 Task: Find connections with filter location Coquitlam with filter topic #Leanstartupswith filter profile language English with filter current company Elastic with filter school Maharaja Agrasen College with filter industry Architecture and Planning with filter service category Customer Service with filter keywords title Operations Director
Action: Mouse moved to (181, 250)
Screenshot: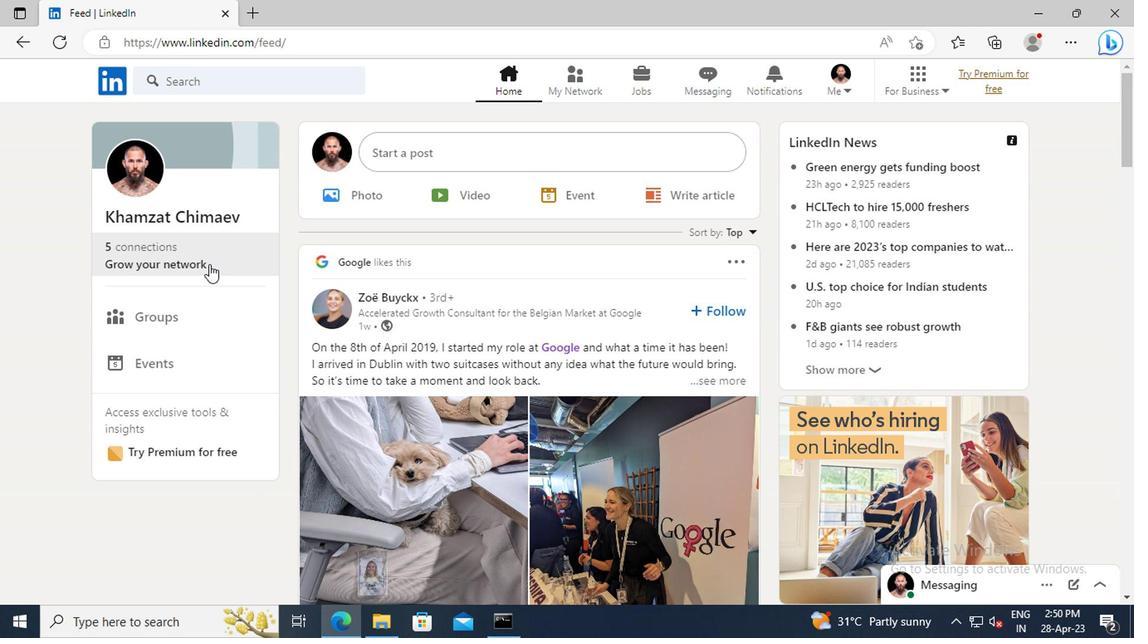 
Action: Mouse pressed left at (181, 250)
Screenshot: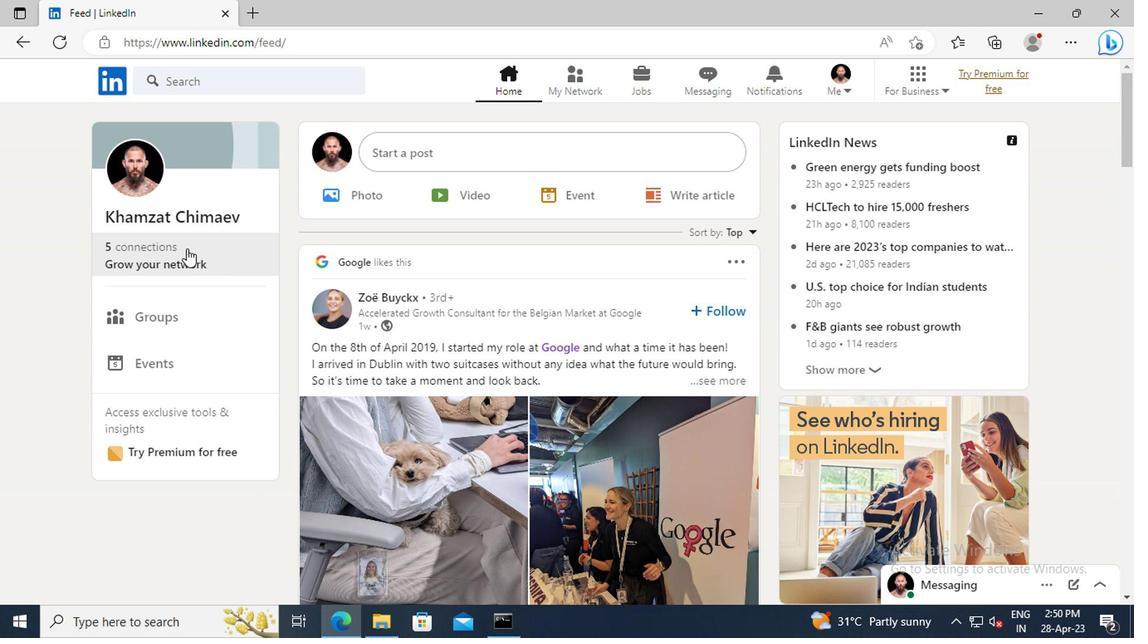 
Action: Mouse moved to (181, 183)
Screenshot: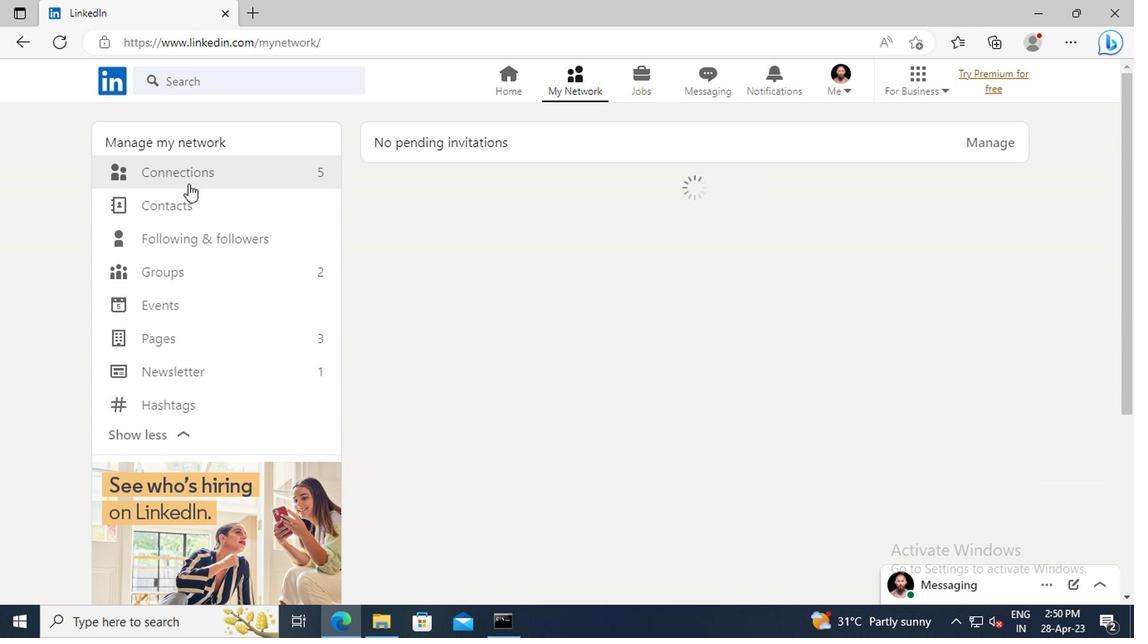 
Action: Mouse pressed left at (181, 183)
Screenshot: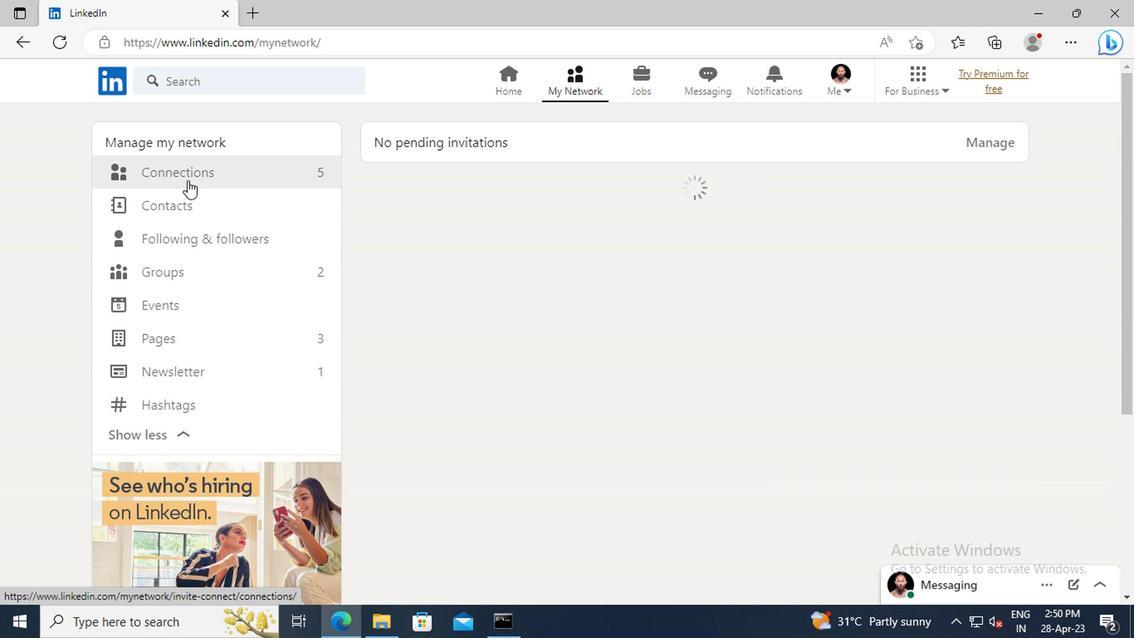 
Action: Mouse moved to (685, 175)
Screenshot: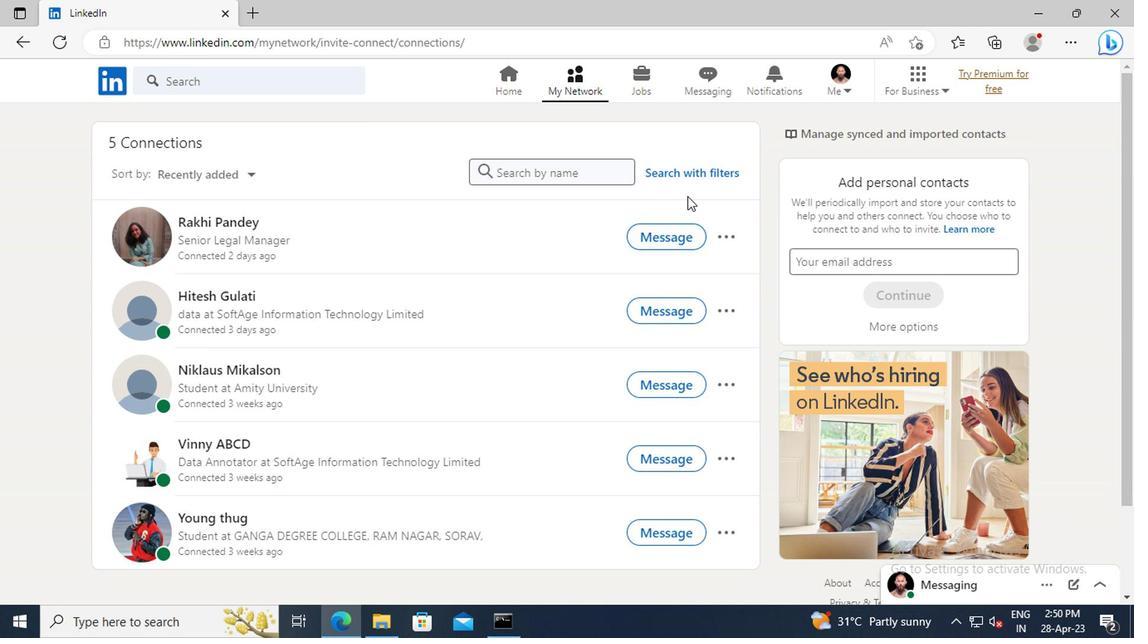 
Action: Mouse pressed left at (685, 175)
Screenshot: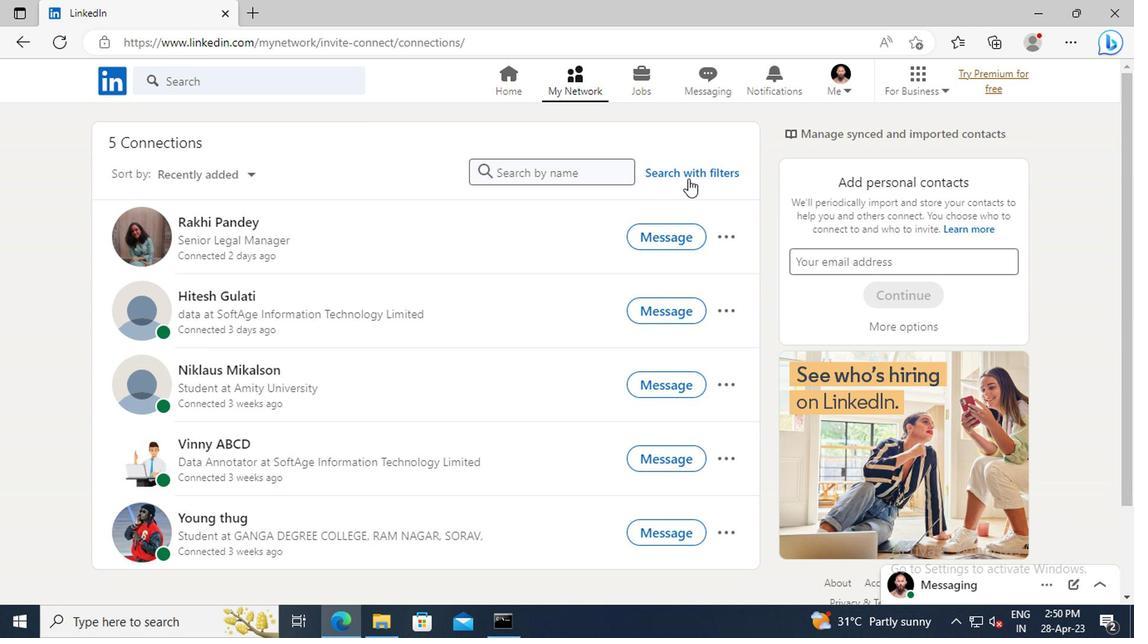 
Action: Mouse moved to (634, 134)
Screenshot: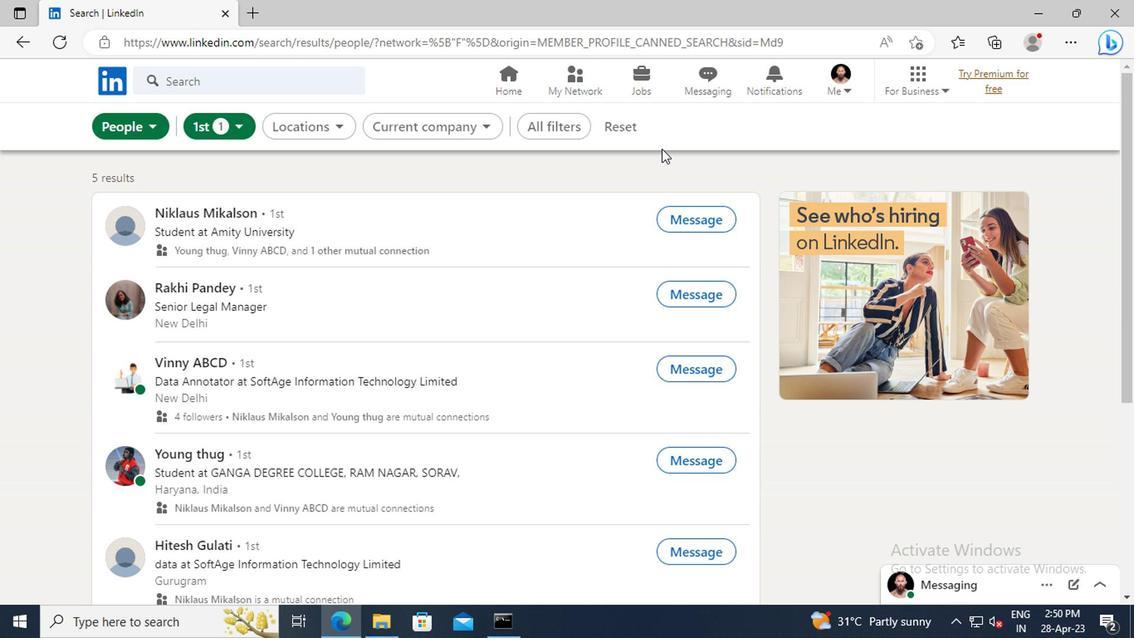 
Action: Mouse pressed left at (634, 134)
Screenshot: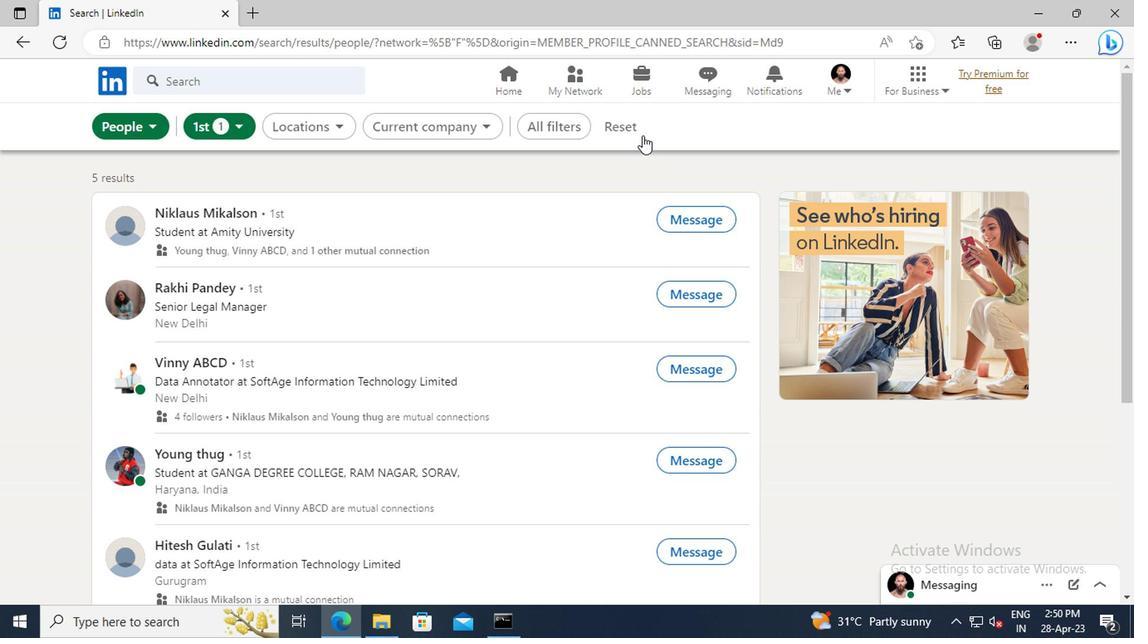 
Action: Mouse moved to (603, 129)
Screenshot: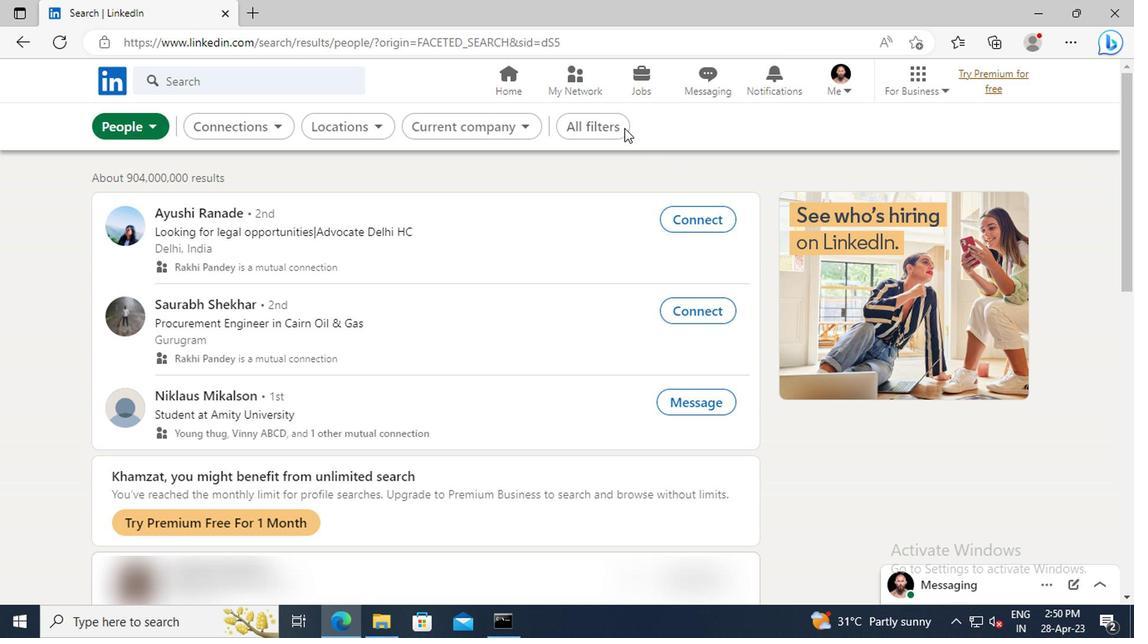 
Action: Mouse pressed left at (603, 129)
Screenshot: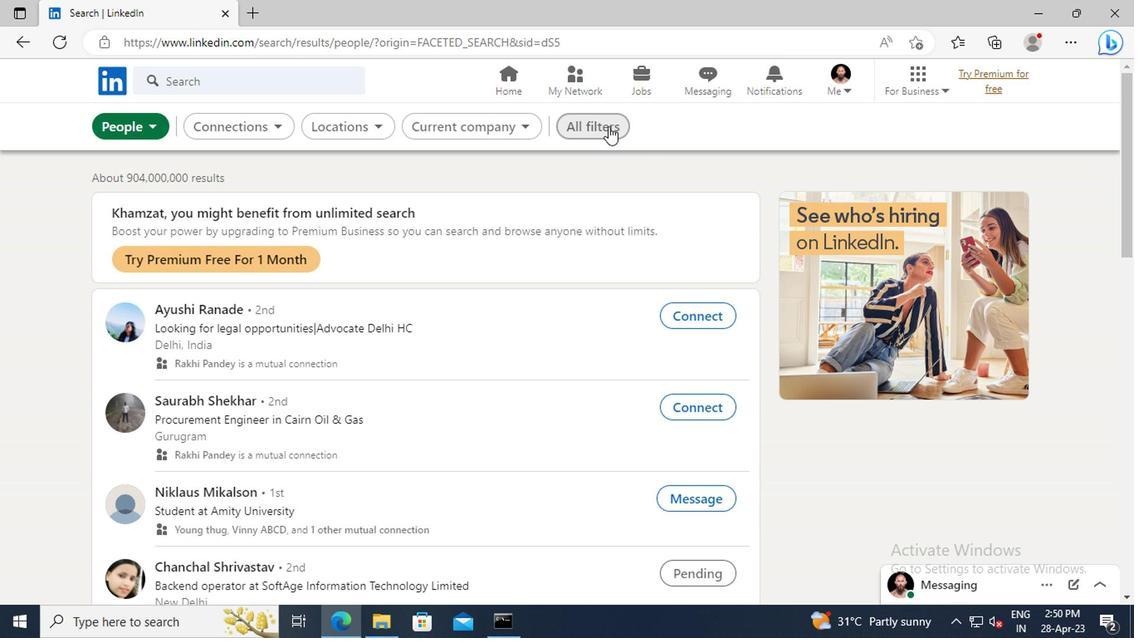 
Action: Mouse moved to (943, 267)
Screenshot: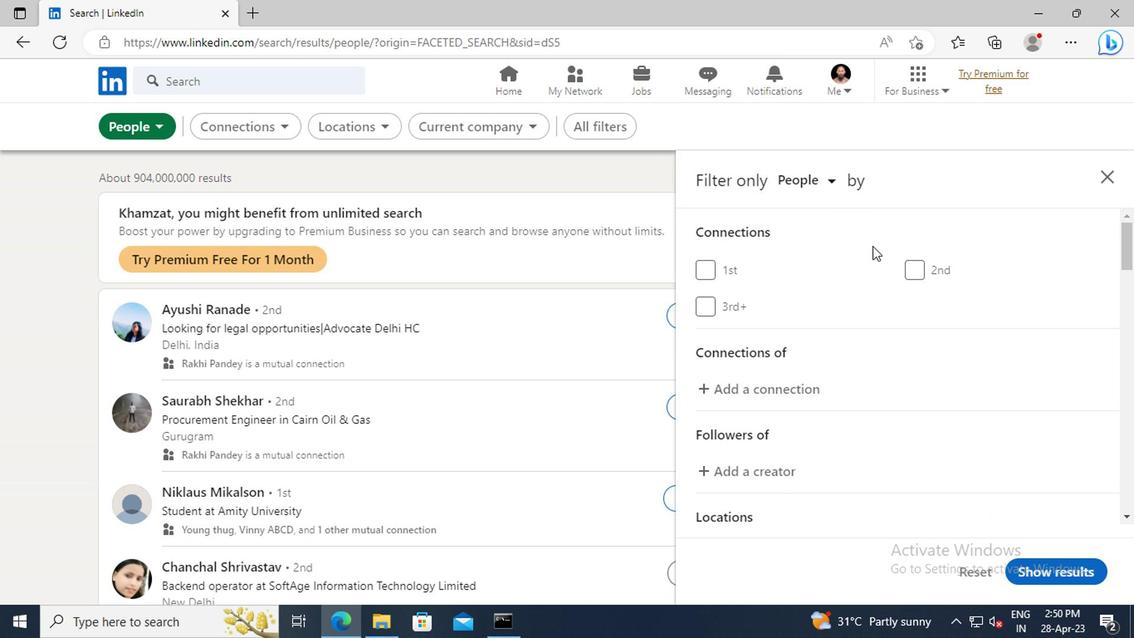 
Action: Mouse scrolled (943, 266) with delta (0, 0)
Screenshot: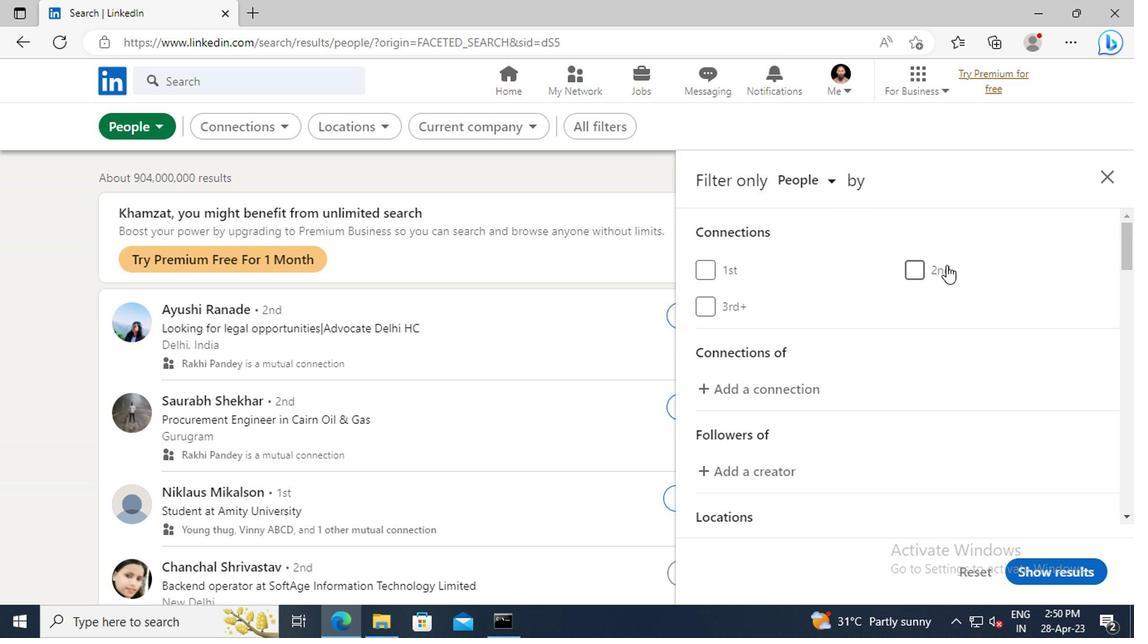 
Action: Mouse scrolled (943, 266) with delta (0, 0)
Screenshot: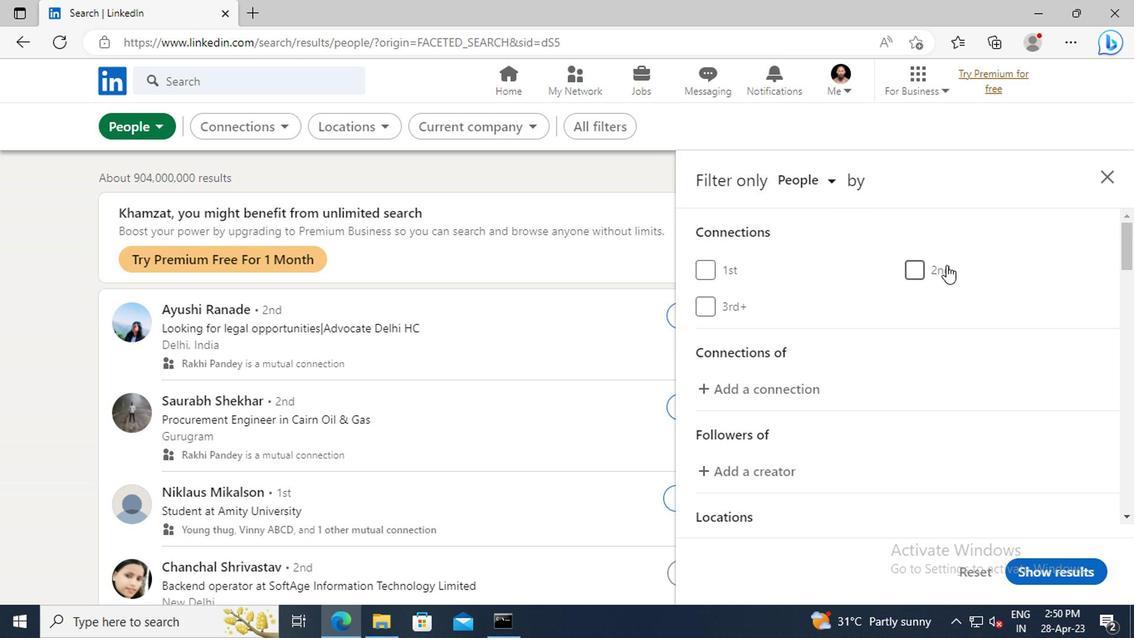 
Action: Mouse scrolled (943, 266) with delta (0, 0)
Screenshot: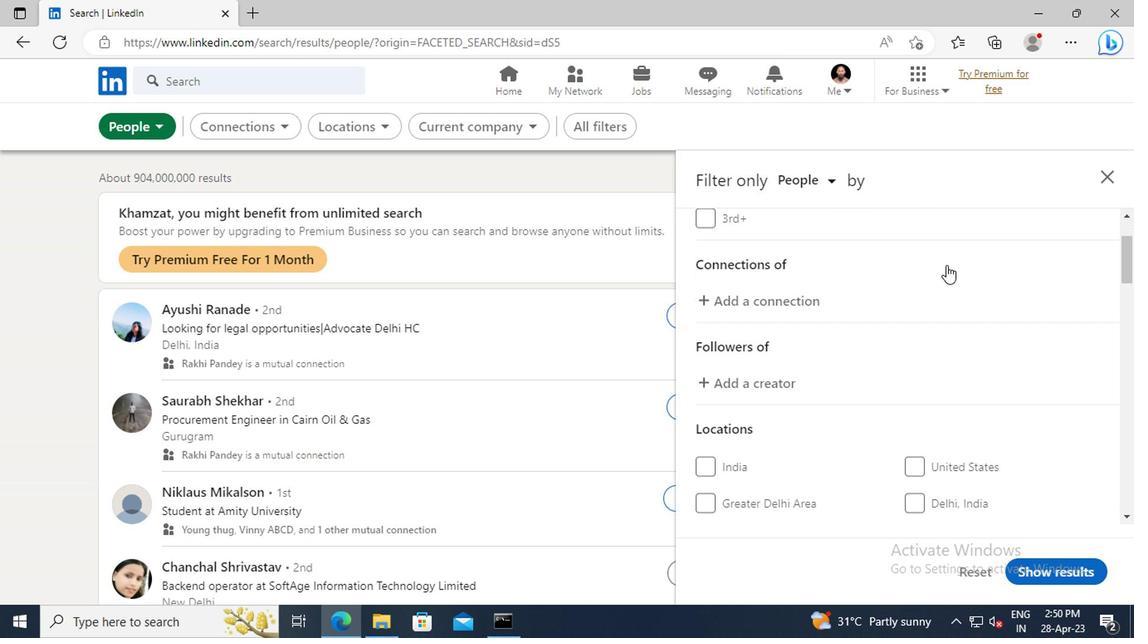 
Action: Mouse scrolled (943, 266) with delta (0, 0)
Screenshot: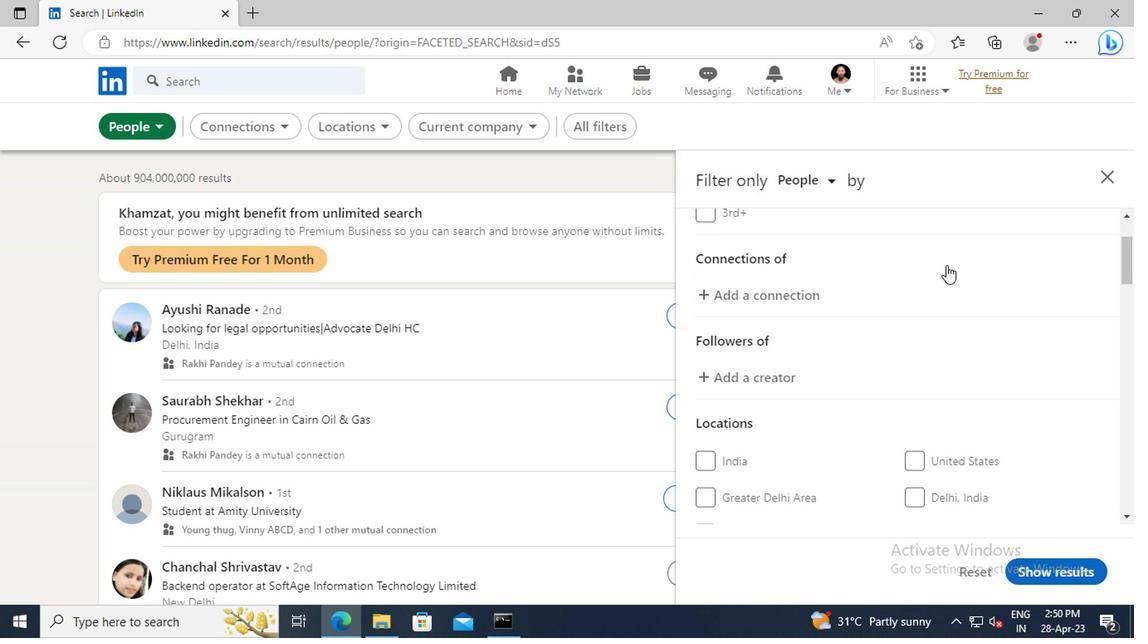 
Action: Mouse scrolled (943, 266) with delta (0, 0)
Screenshot: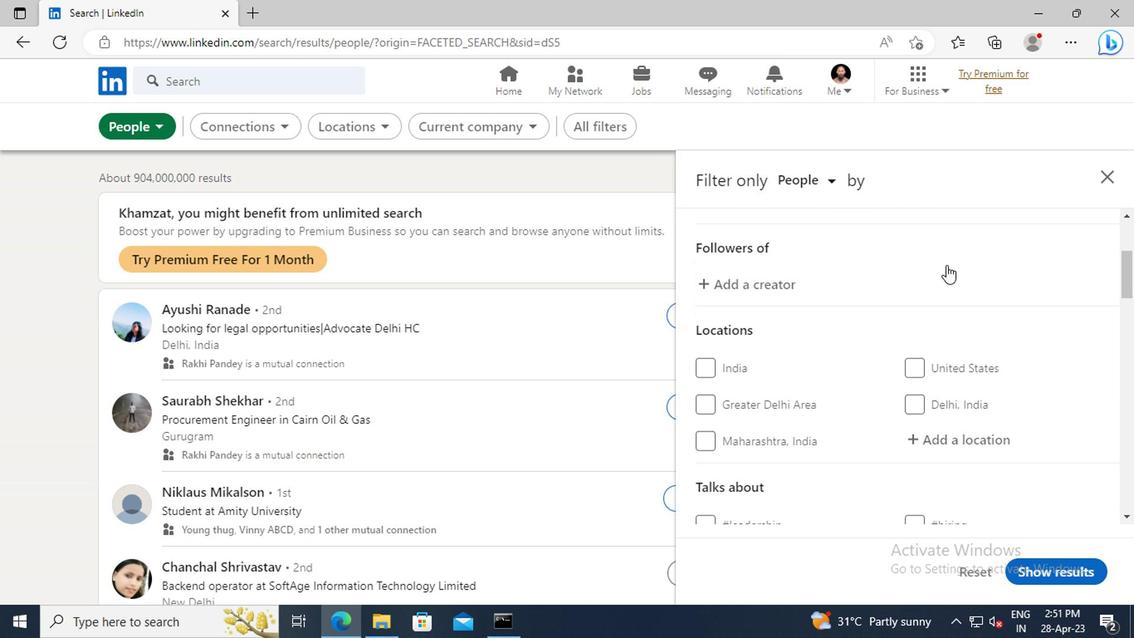 
Action: Mouse scrolled (943, 266) with delta (0, 0)
Screenshot: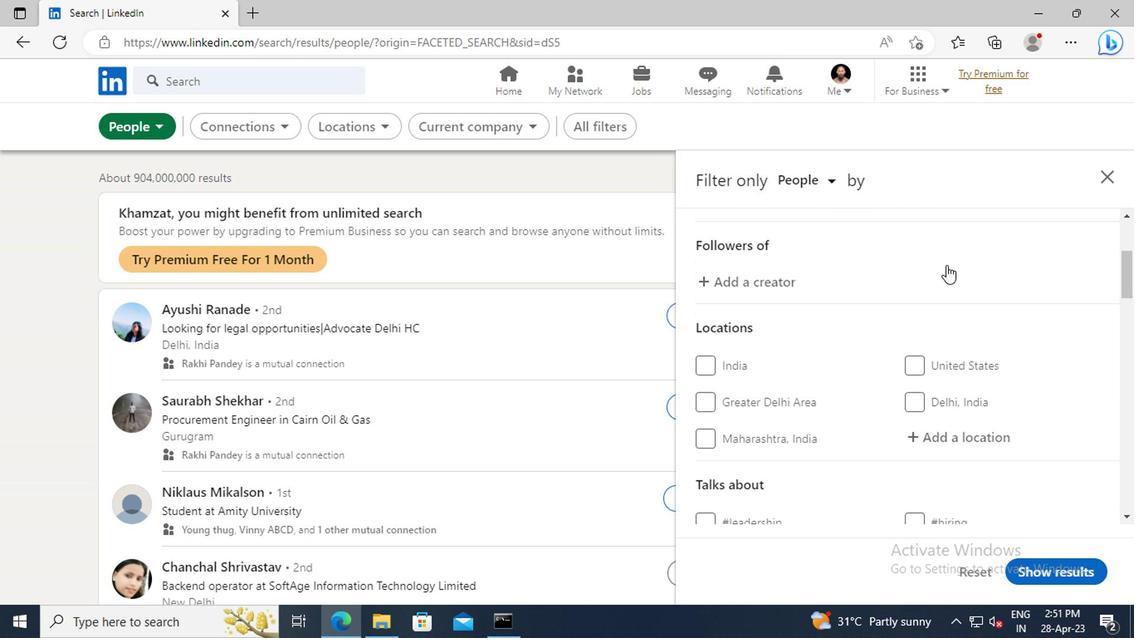 
Action: Mouse moved to (943, 340)
Screenshot: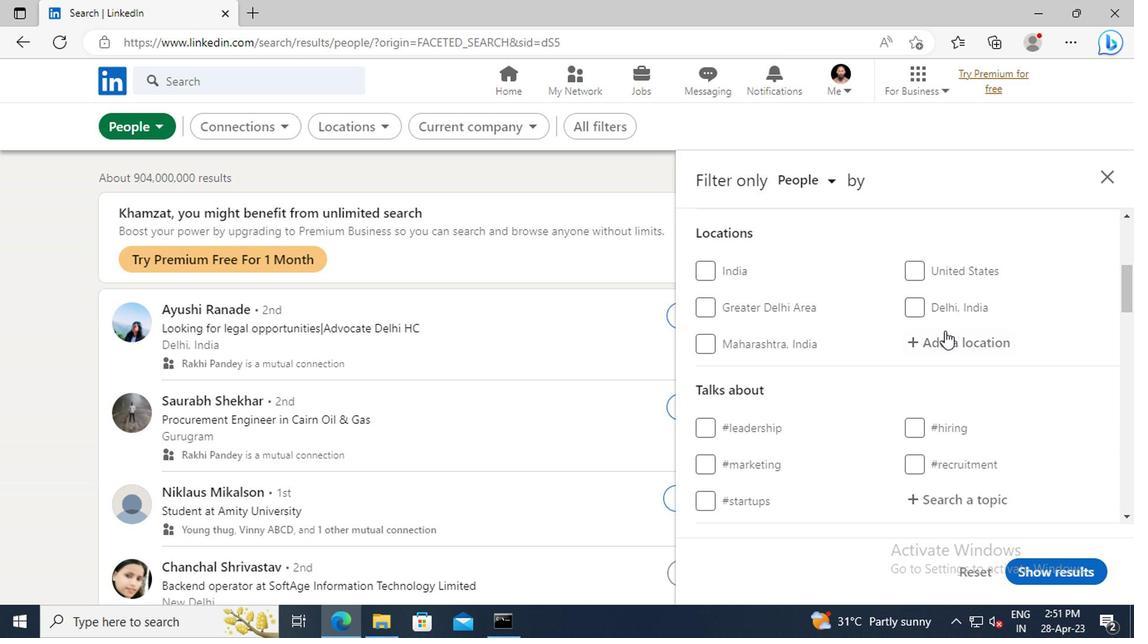 
Action: Mouse pressed left at (943, 340)
Screenshot: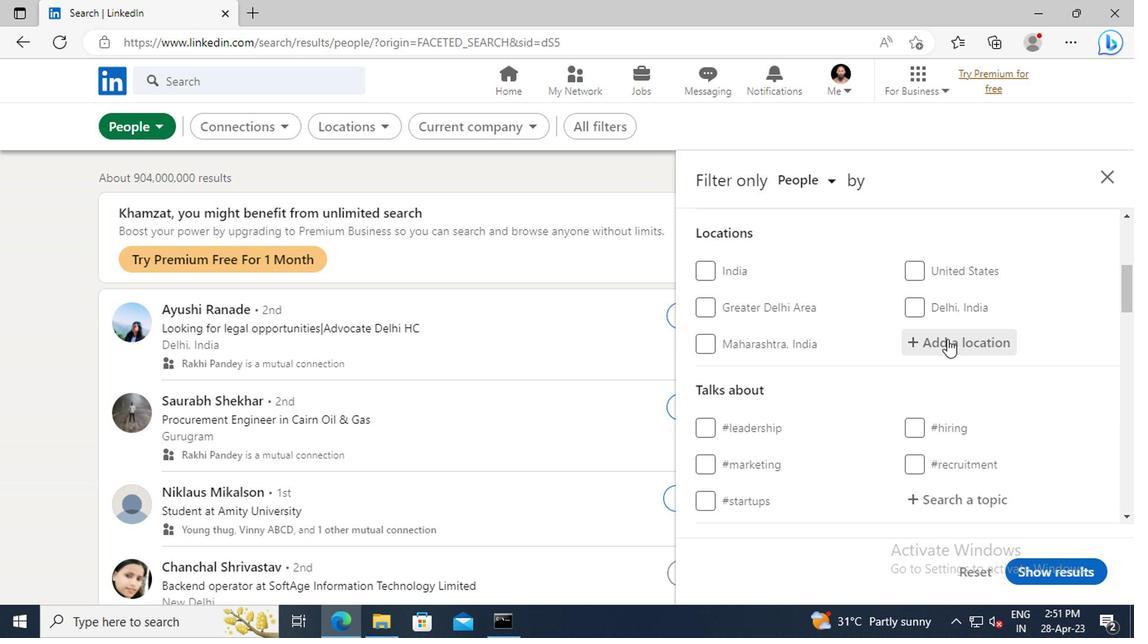 
Action: Key pressed <Key.shift>COQUITLAM
Screenshot: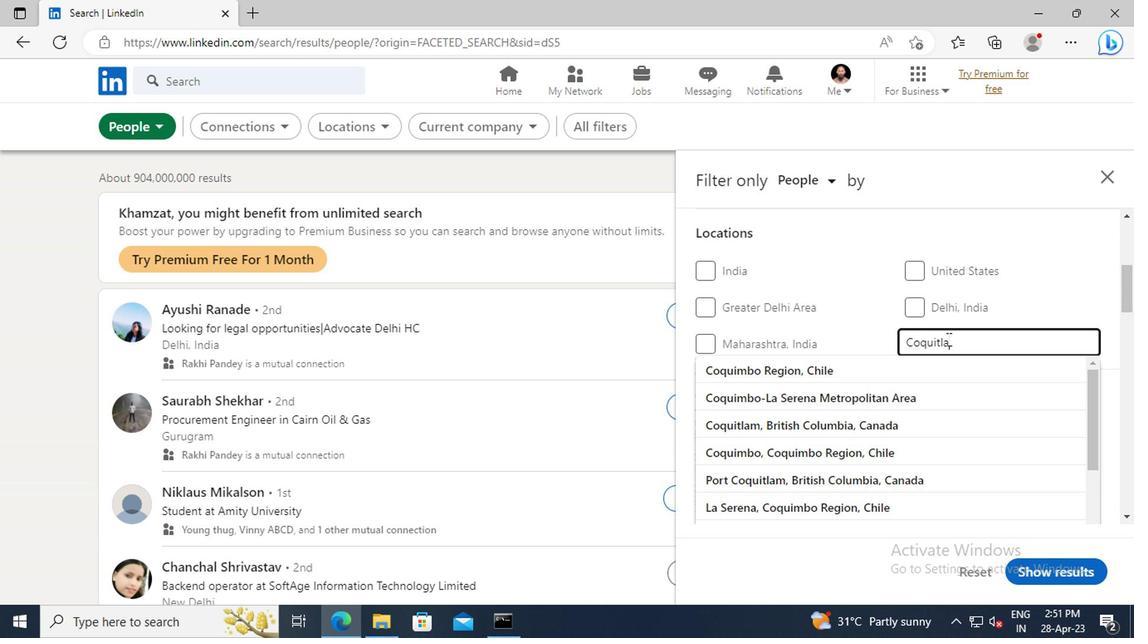
Action: Mouse moved to (941, 370)
Screenshot: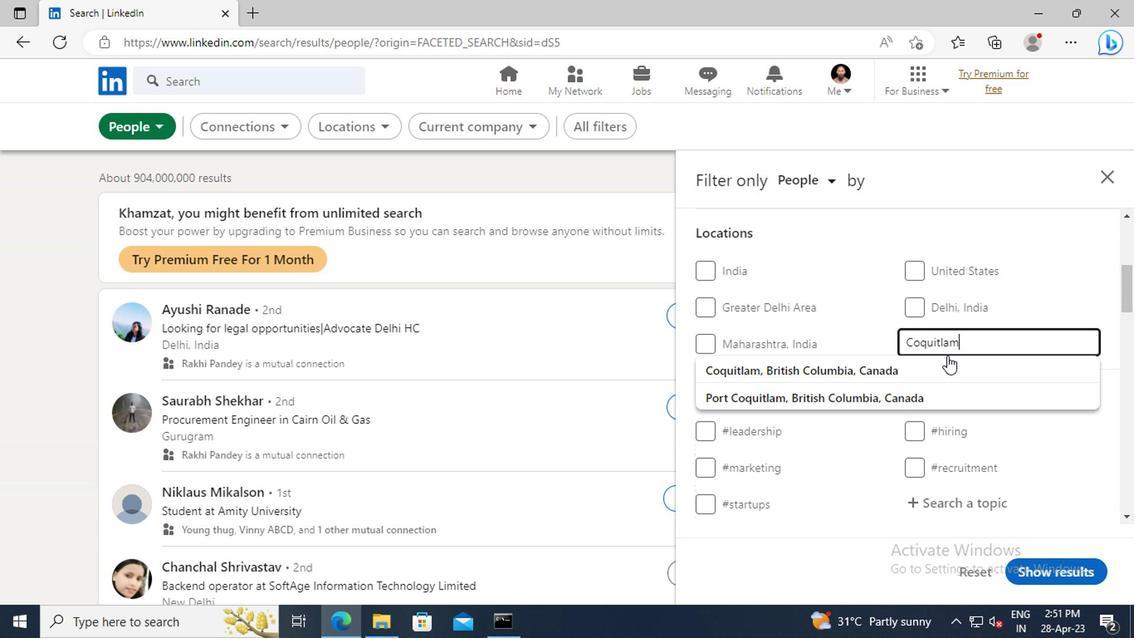 
Action: Mouse pressed left at (941, 370)
Screenshot: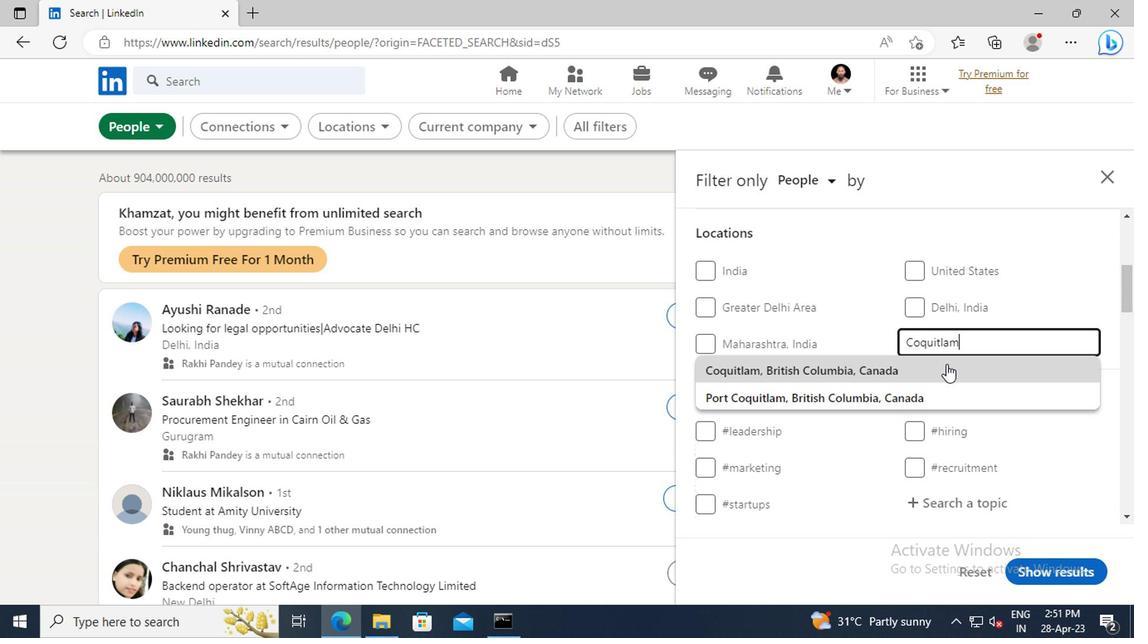 
Action: Mouse scrolled (941, 369) with delta (0, 0)
Screenshot: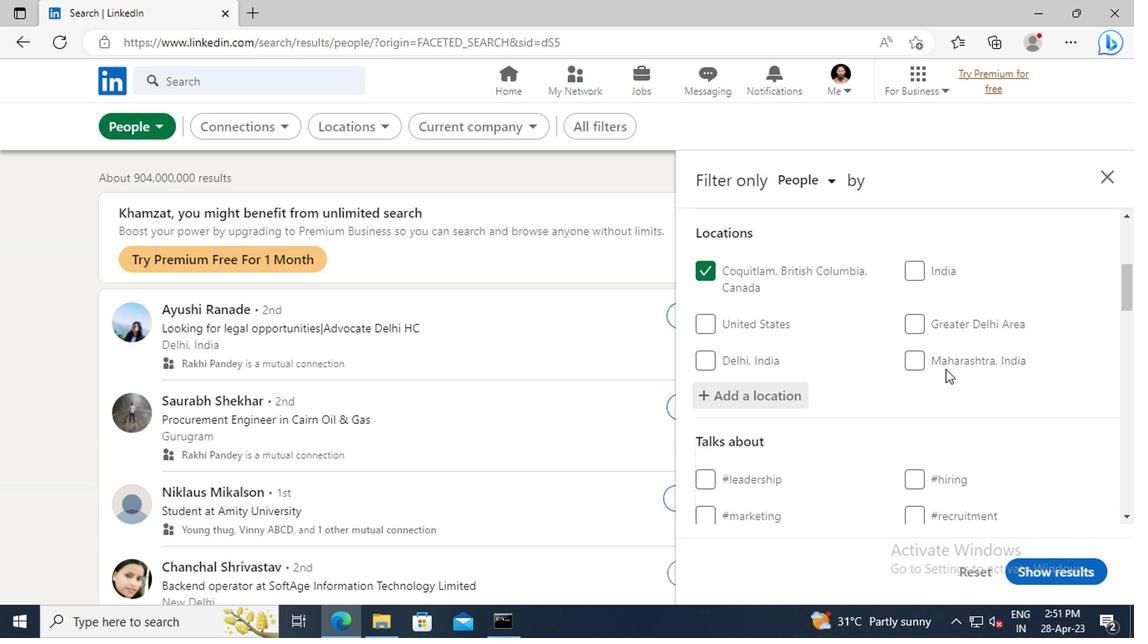 
Action: Mouse scrolled (941, 369) with delta (0, 0)
Screenshot: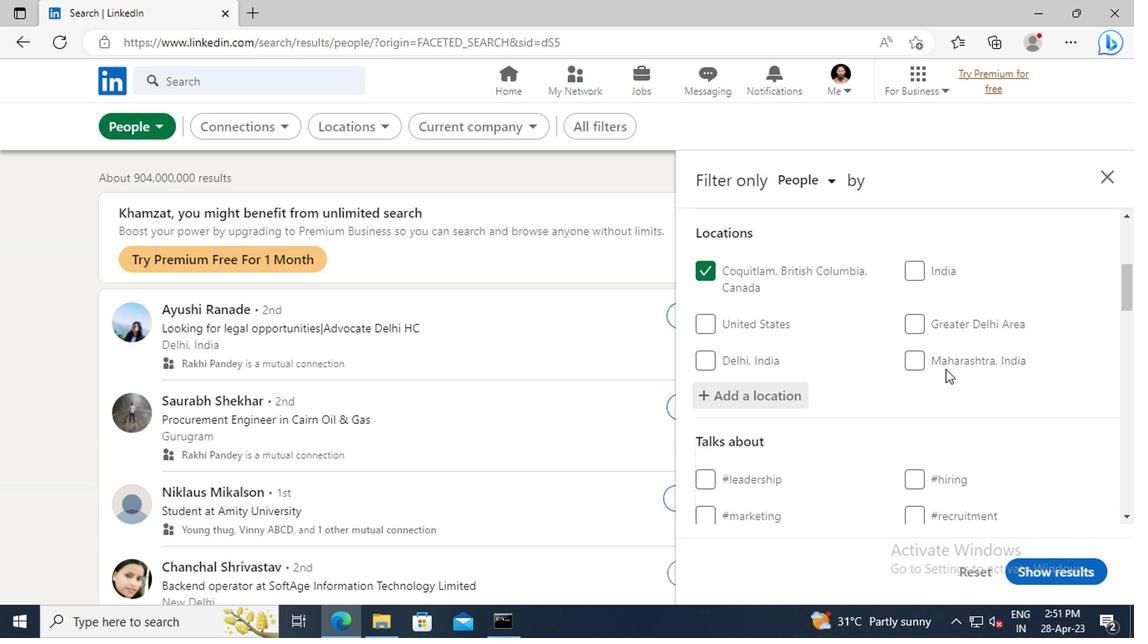 
Action: Mouse scrolled (941, 369) with delta (0, 0)
Screenshot: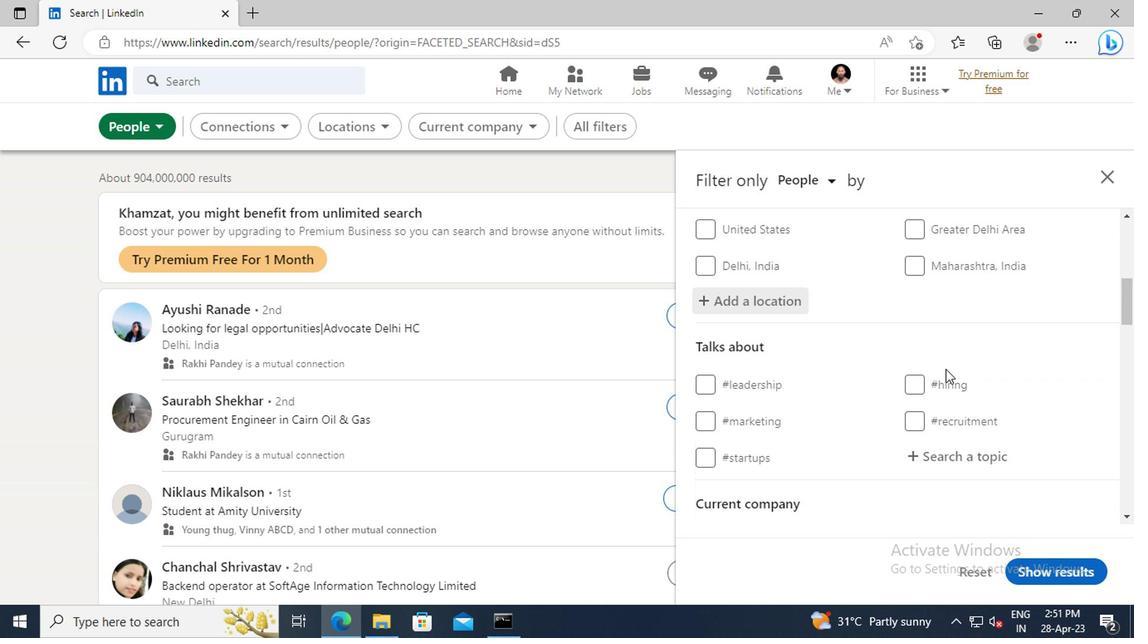 
Action: Mouse moved to (934, 409)
Screenshot: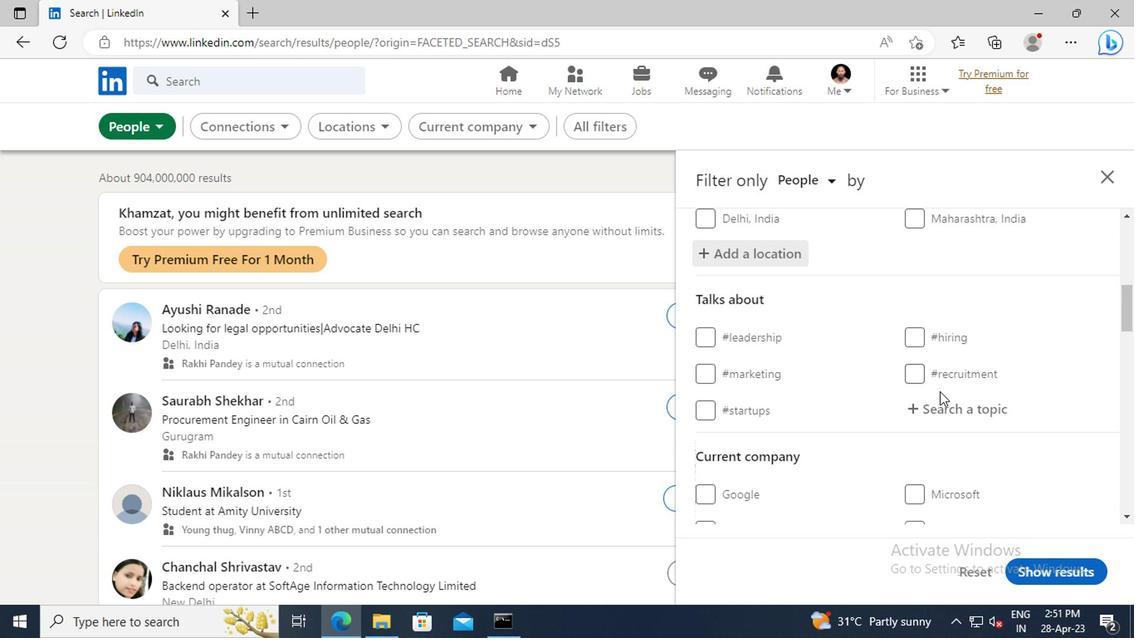 
Action: Mouse pressed left at (934, 409)
Screenshot: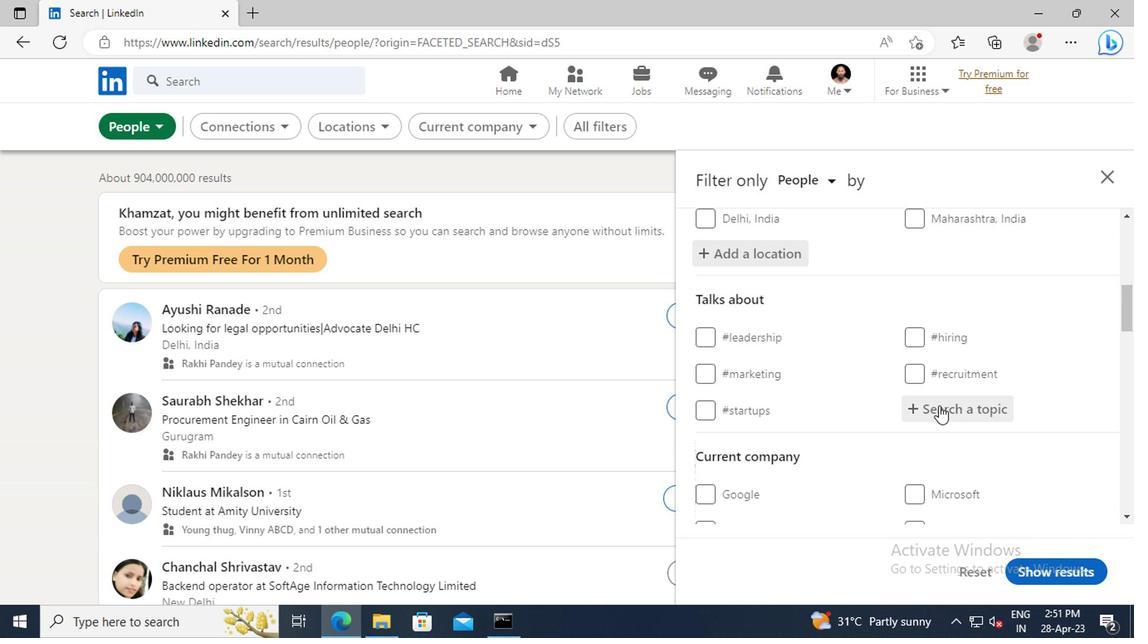 
Action: Key pressed <Key.shift>LEANSTARTUPS
Screenshot: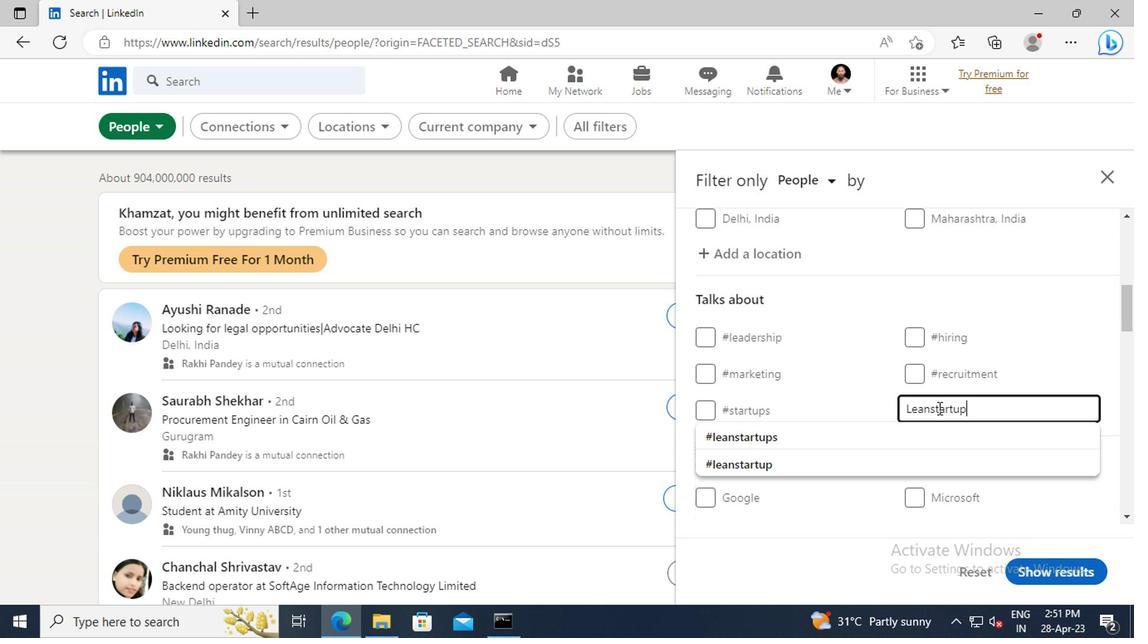 
Action: Mouse moved to (934, 432)
Screenshot: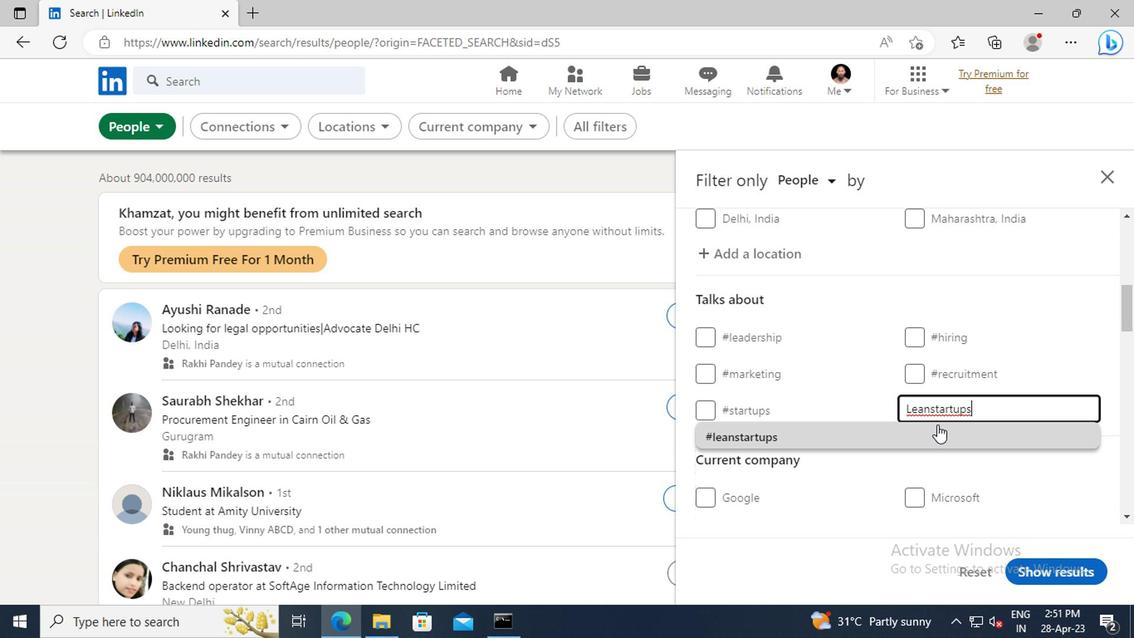 
Action: Key pressed <Key.enter>
Screenshot: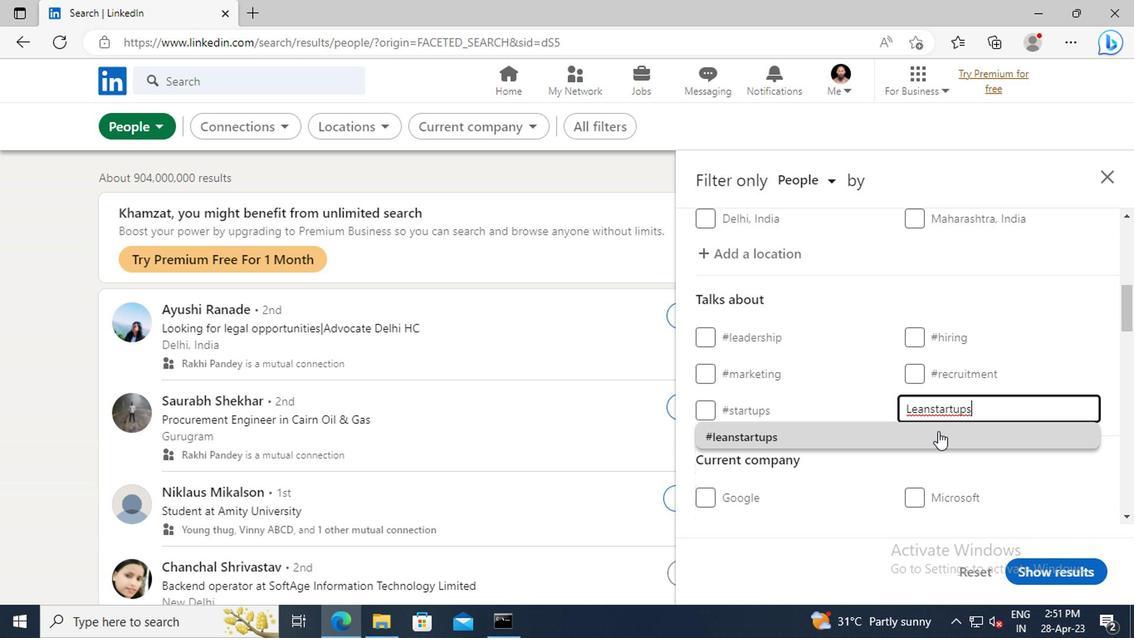 
Action: Mouse scrolled (934, 431) with delta (0, 0)
Screenshot: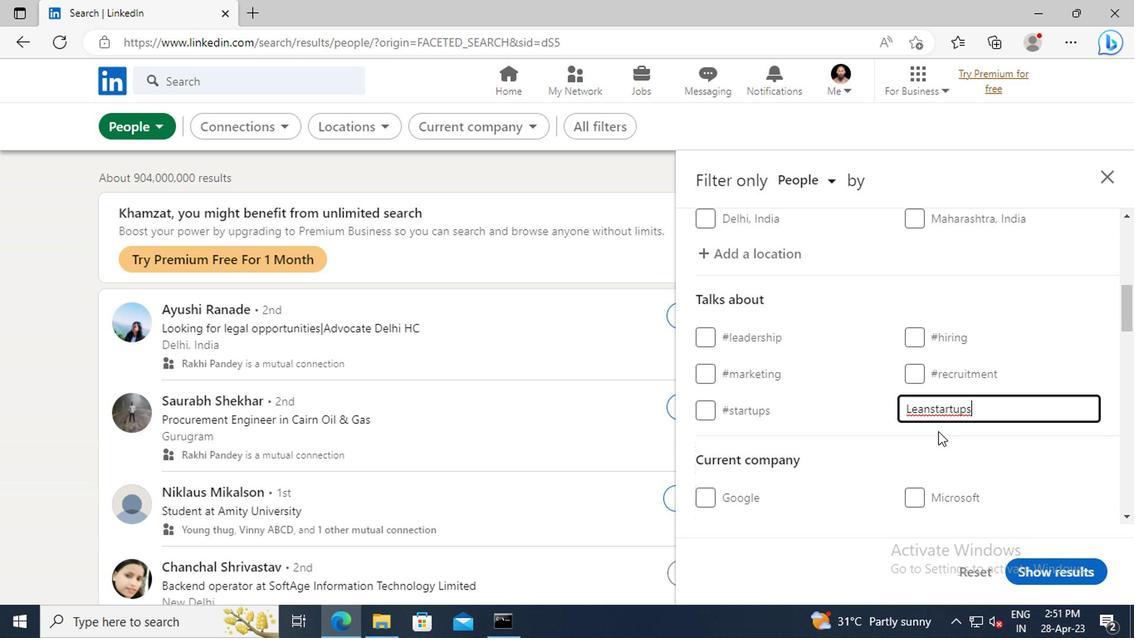 
Action: Mouse scrolled (934, 431) with delta (0, 0)
Screenshot: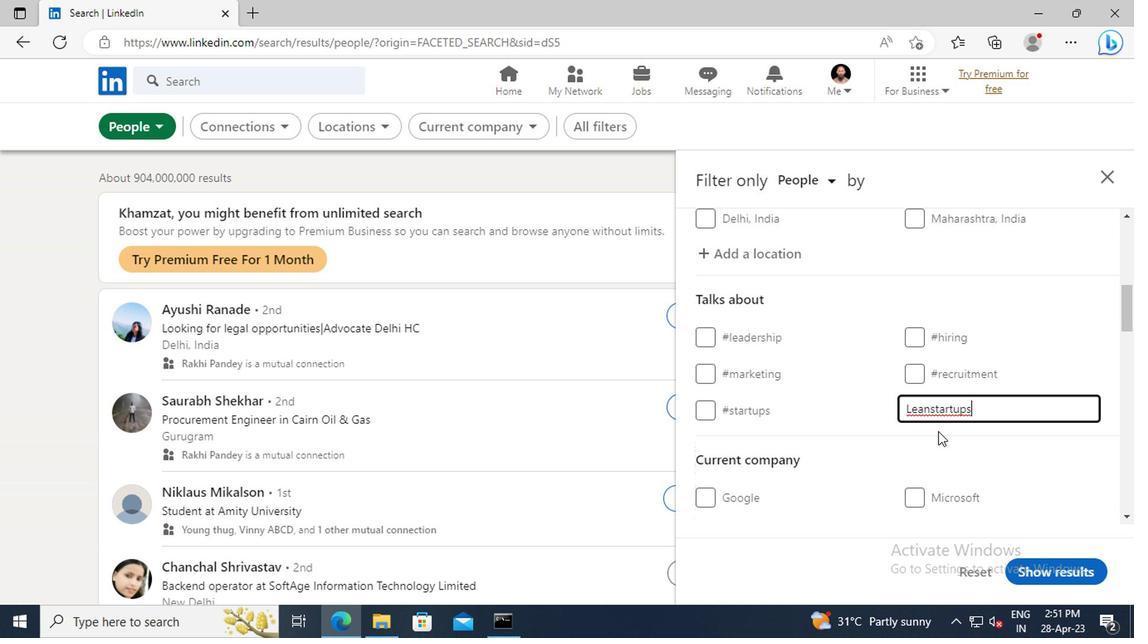 
Action: Mouse scrolled (934, 431) with delta (0, 0)
Screenshot: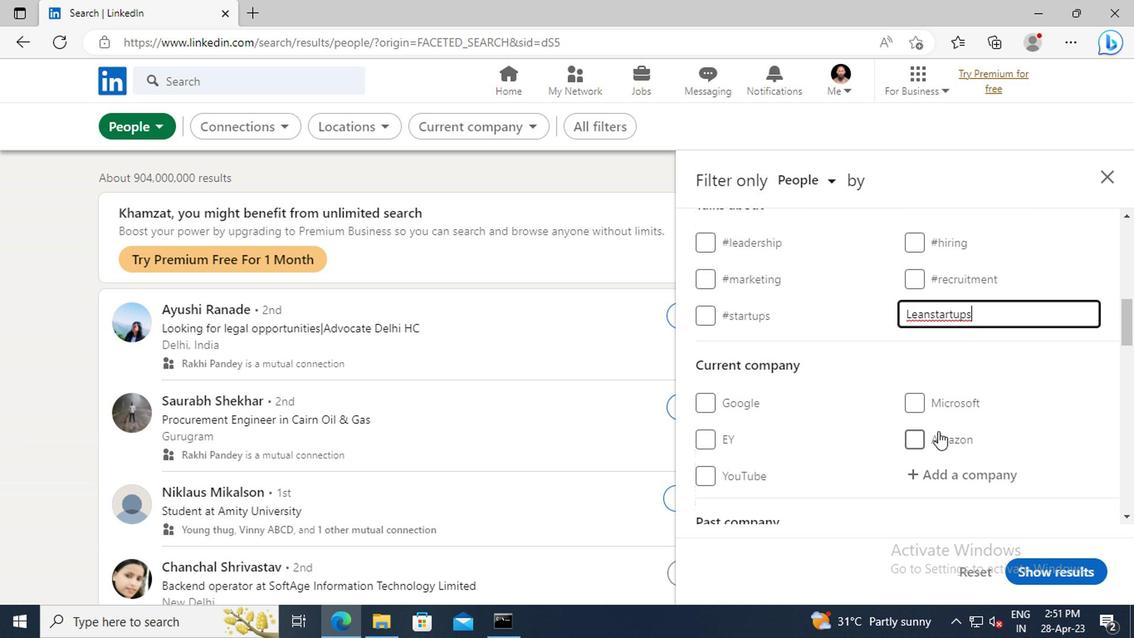 
Action: Mouse scrolled (934, 431) with delta (0, 0)
Screenshot: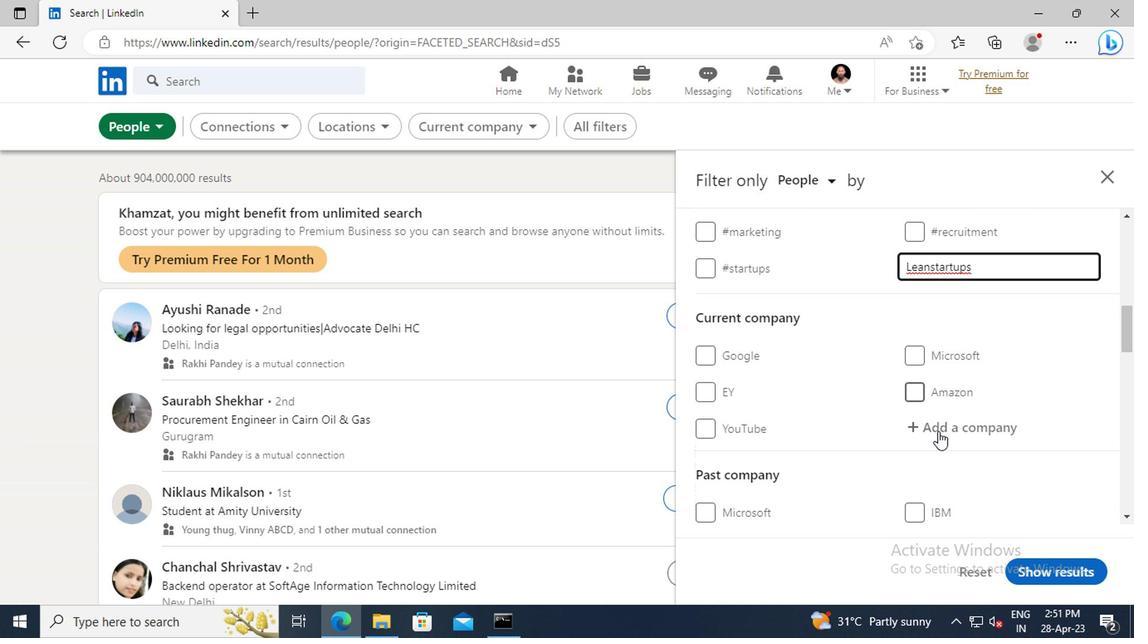 
Action: Mouse scrolled (934, 431) with delta (0, 0)
Screenshot: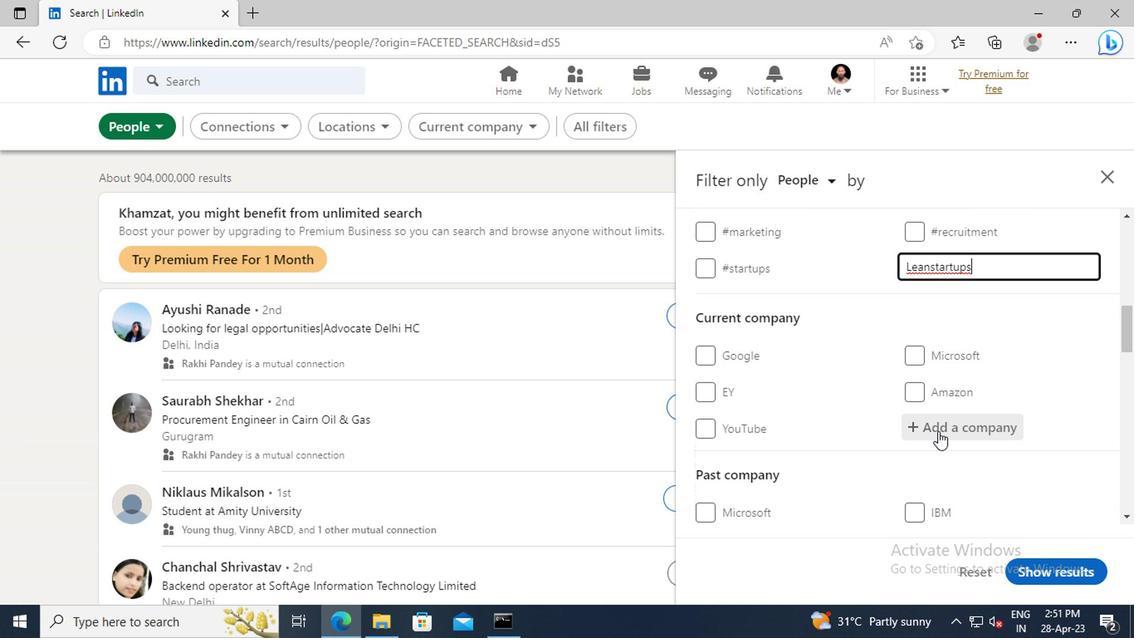 
Action: Mouse scrolled (934, 431) with delta (0, 0)
Screenshot: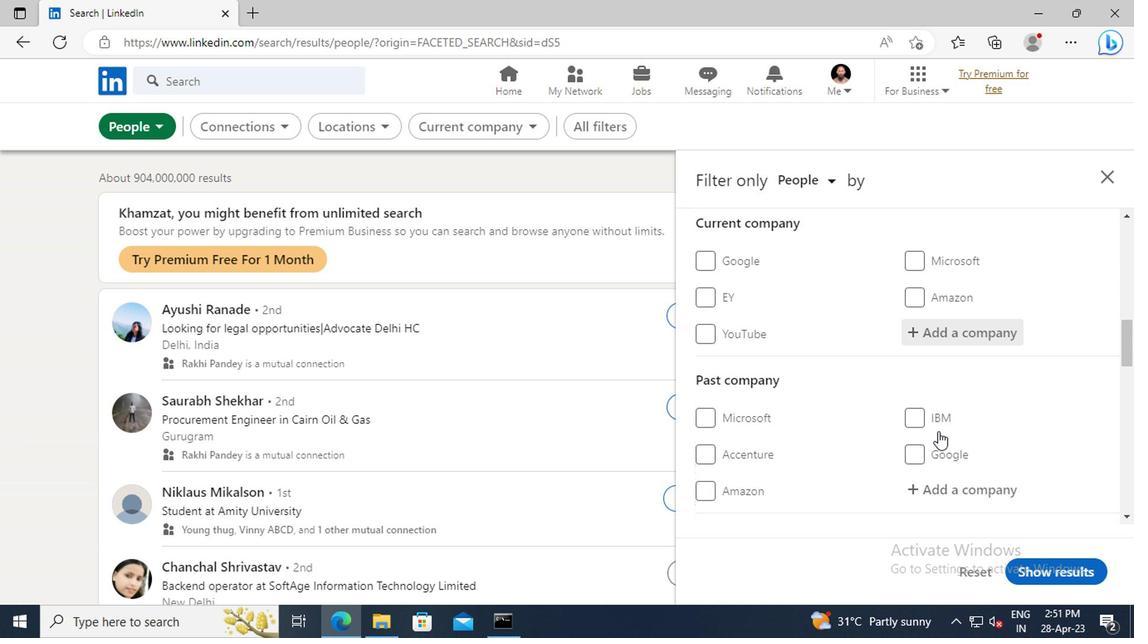 
Action: Mouse scrolled (934, 431) with delta (0, 0)
Screenshot: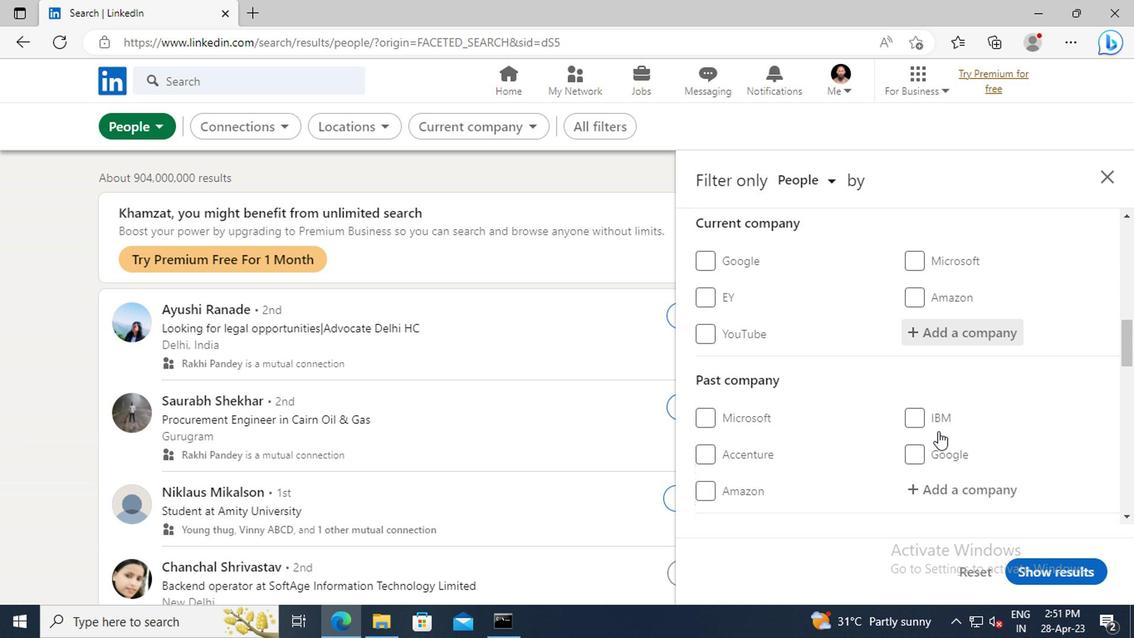 
Action: Mouse scrolled (934, 431) with delta (0, 0)
Screenshot: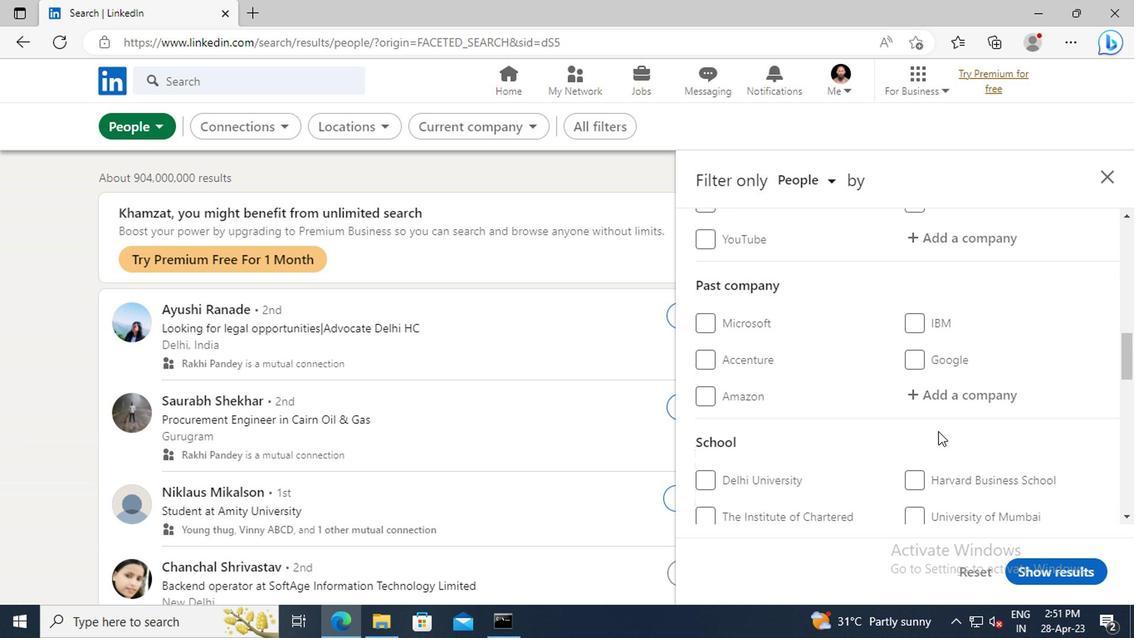 
Action: Mouse scrolled (934, 431) with delta (0, 0)
Screenshot: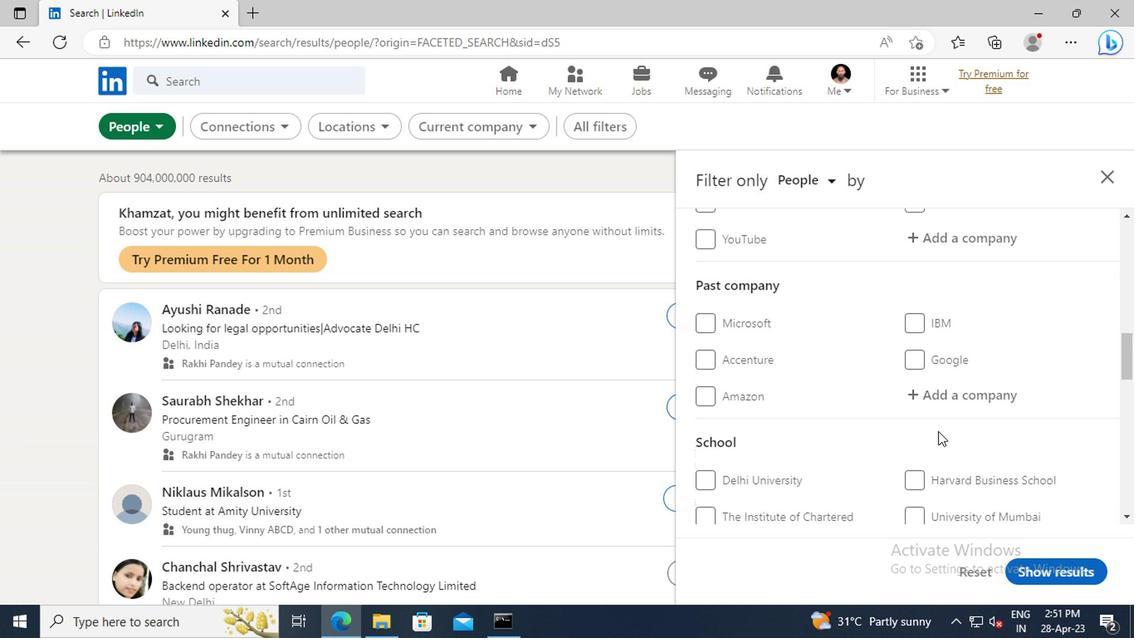 
Action: Mouse scrolled (934, 431) with delta (0, 0)
Screenshot: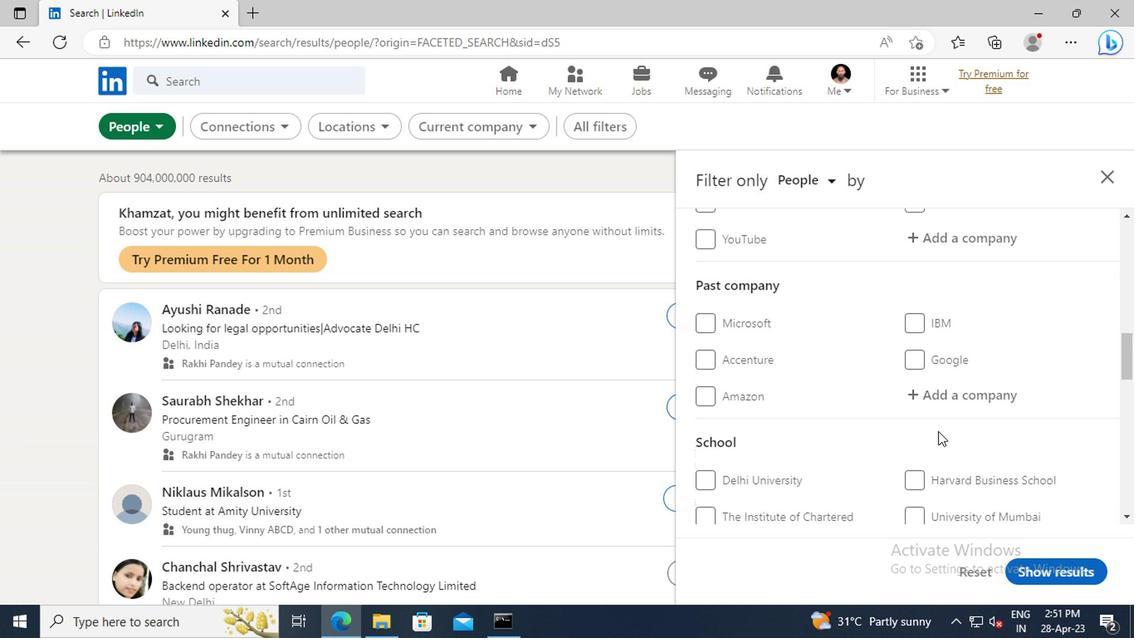 
Action: Mouse scrolled (934, 431) with delta (0, 0)
Screenshot: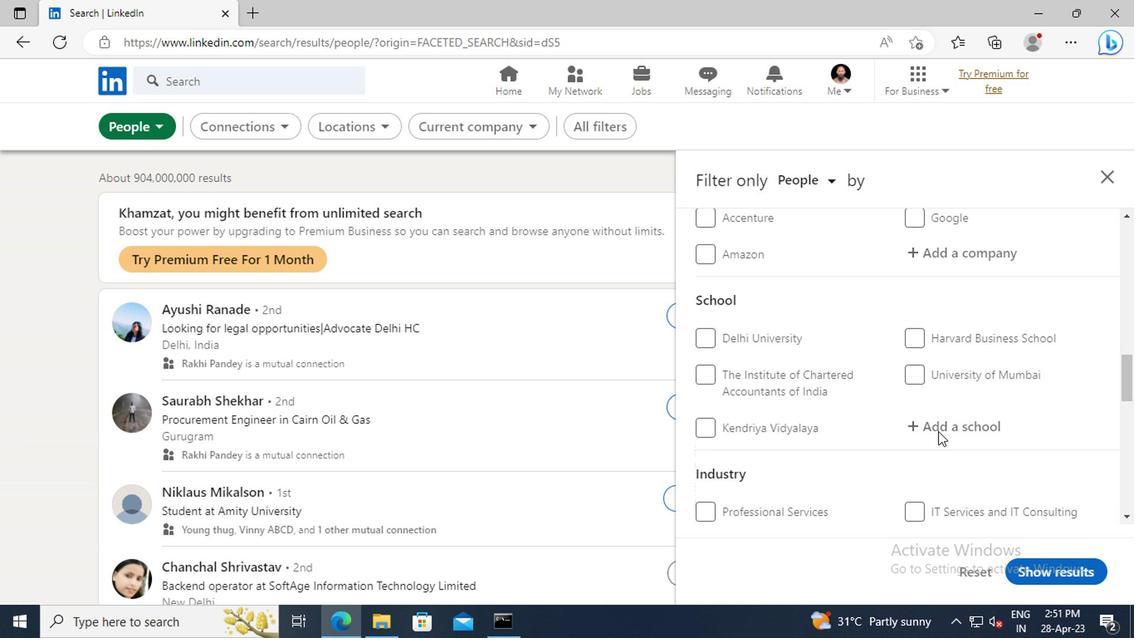 
Action: Mouse scrolled (934, 431) with delta (0, 0)
Screenshot: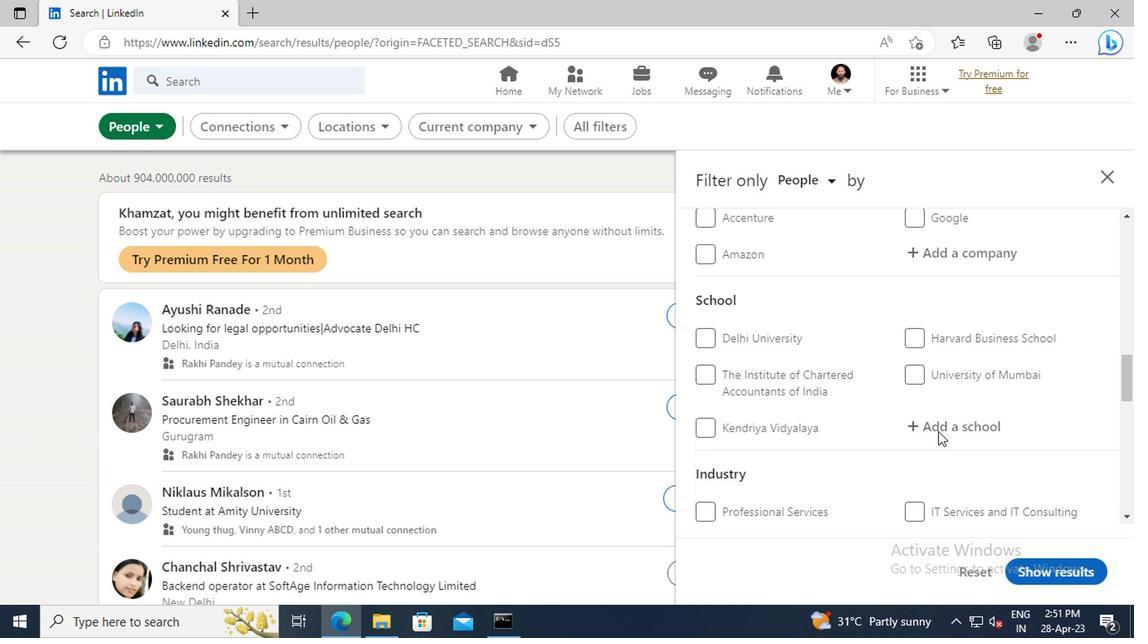 
Action: Mouse scrolled (934, 431) with delta (0, 0)
Screenshot: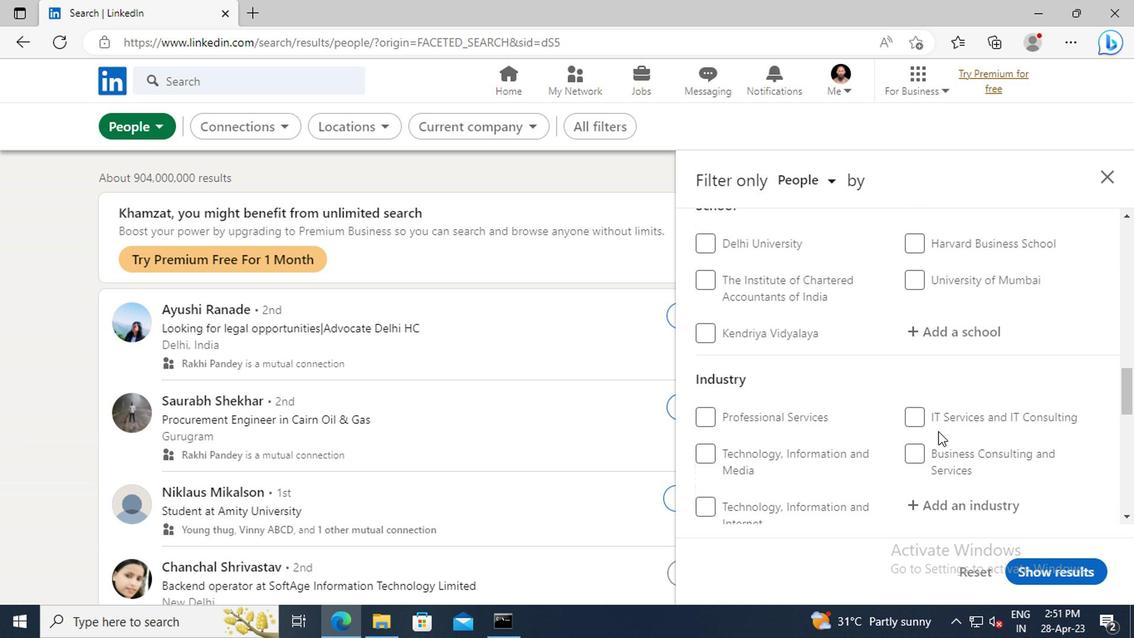 
Action: Mouse scrolled (934, 431) with delta (0, 0)
Screenshot: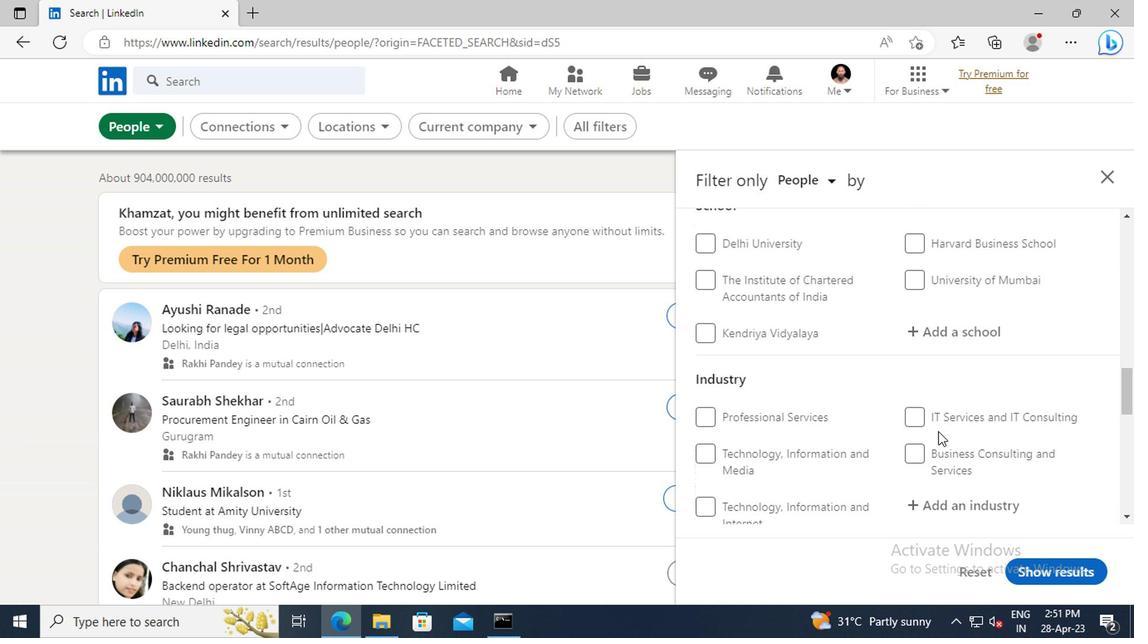 
Action: Mouse scrolled (934, 431) with delta (0, 0)
Screenshot: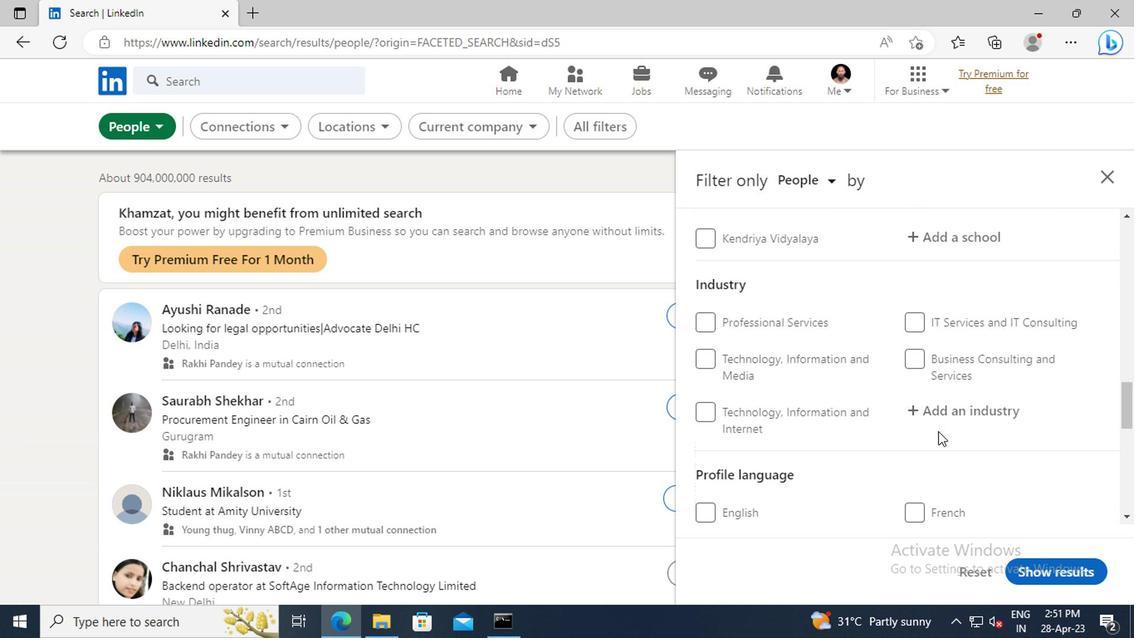 
Action: Mouse scrolled (934, 431) with delta (0, 0)
Screenshot: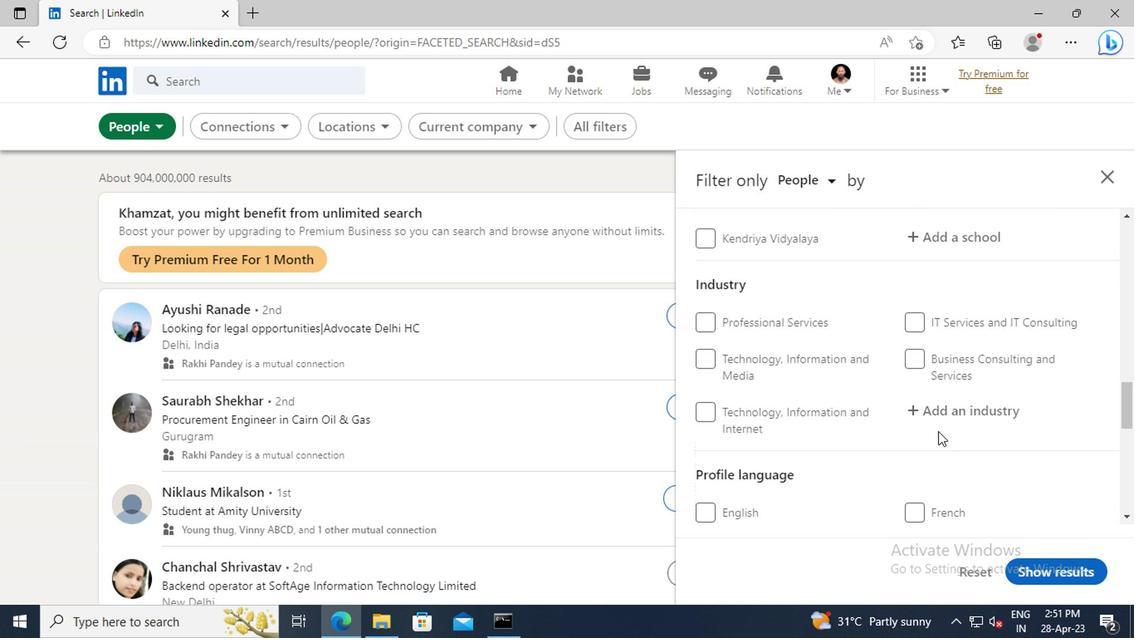 
Action: Mouse moved to (707, 419)
Screenshot: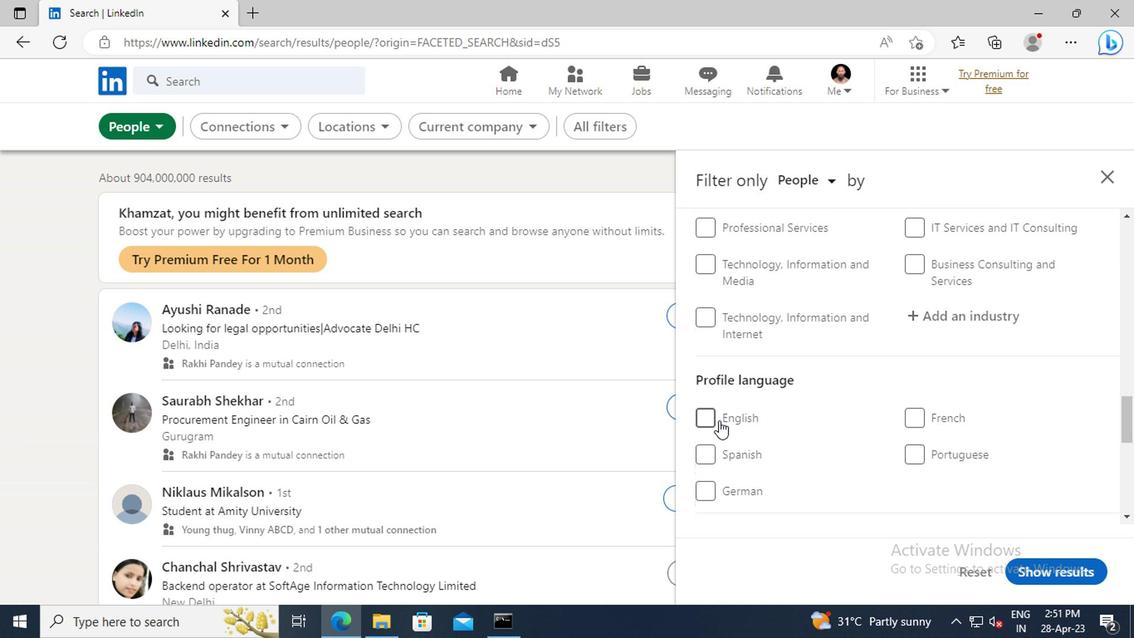 
Action: Mouse pressed left at (707, 419)
Screenshot: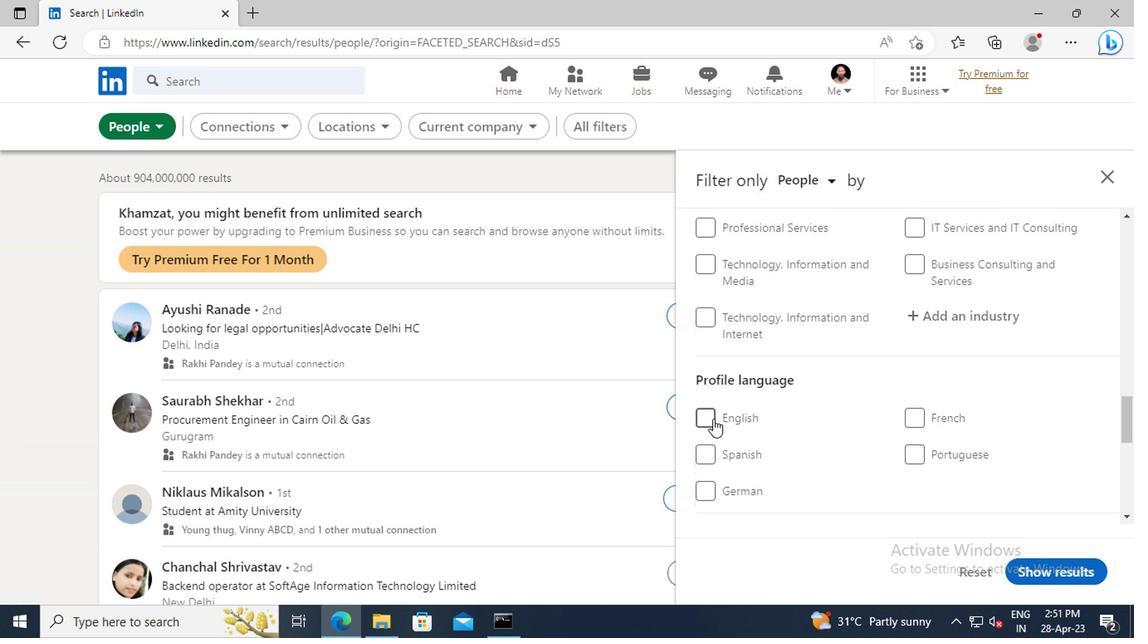 
Action: Mouse moved to (890, 407)
Screenshot: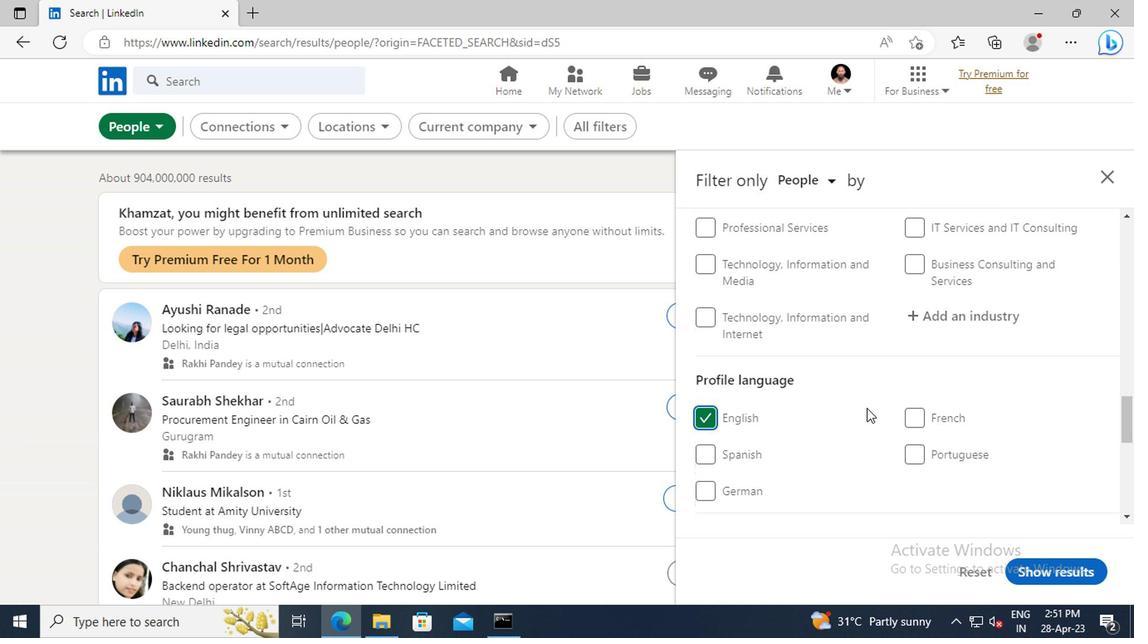 
Action: Mouse scrolled (890, 408) with delta (0, 0)
Screenshot: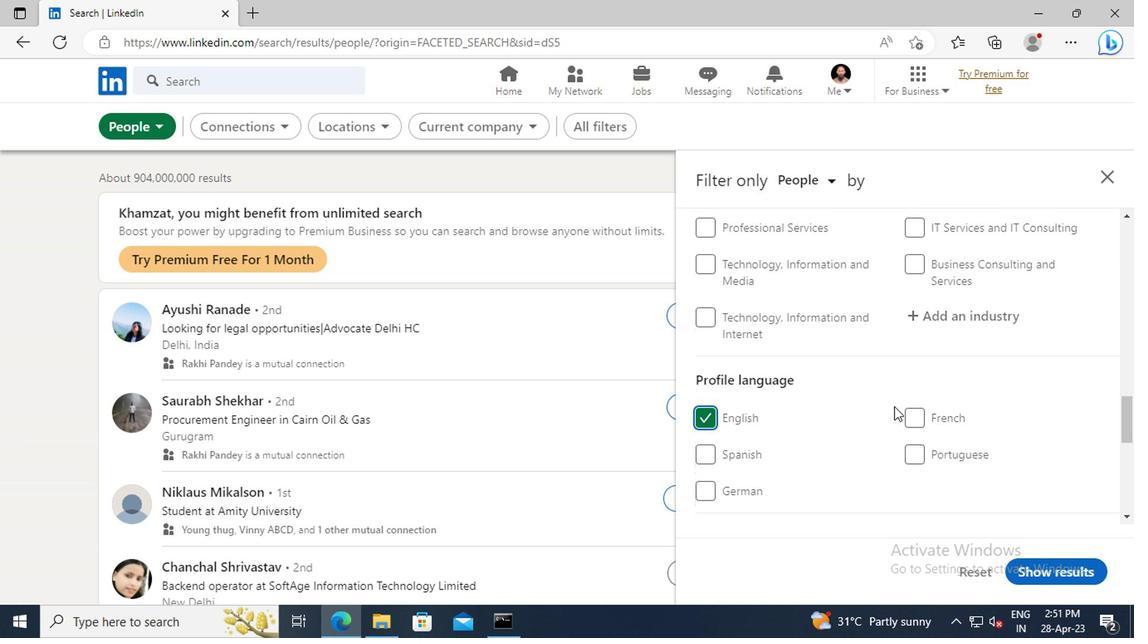 
Action: Mouse scrolled (890, 408) with delta (0, 0)
Screenshot: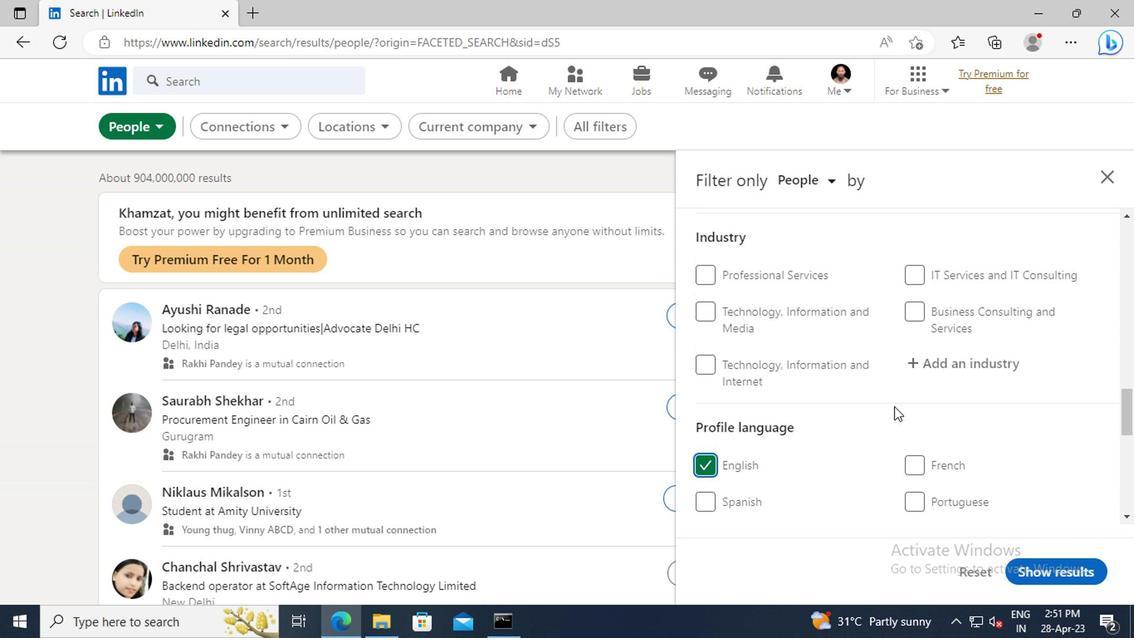 
Action: Mouse scrolled (890, 408) with delta (0, 0)
Screenshot: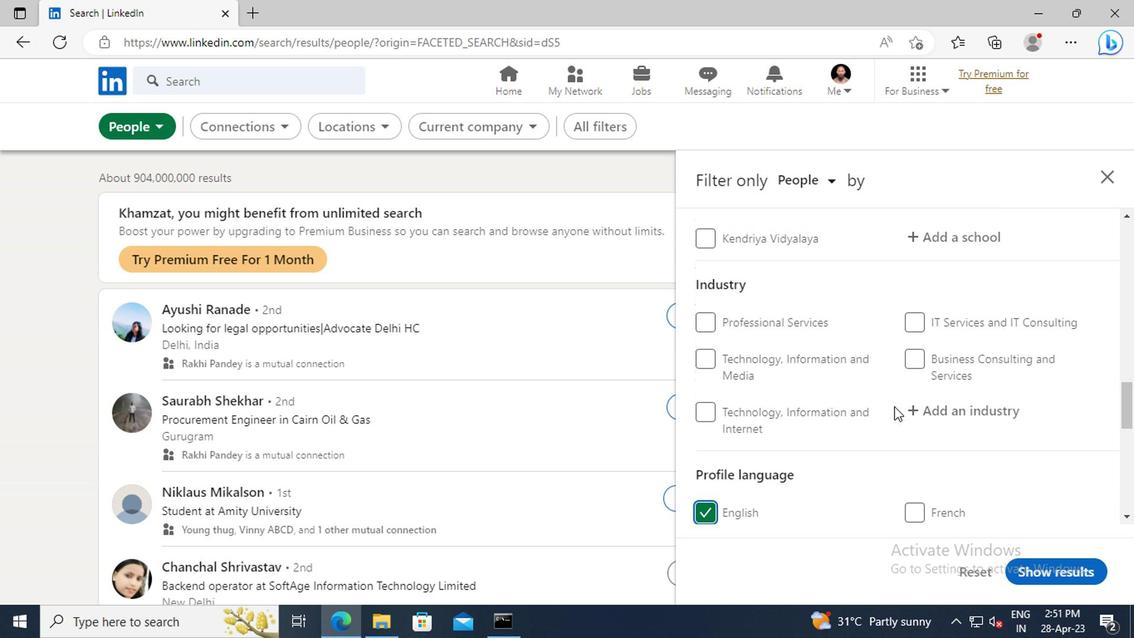 
Action: Mouse moved to (891, 407)
Screenshot: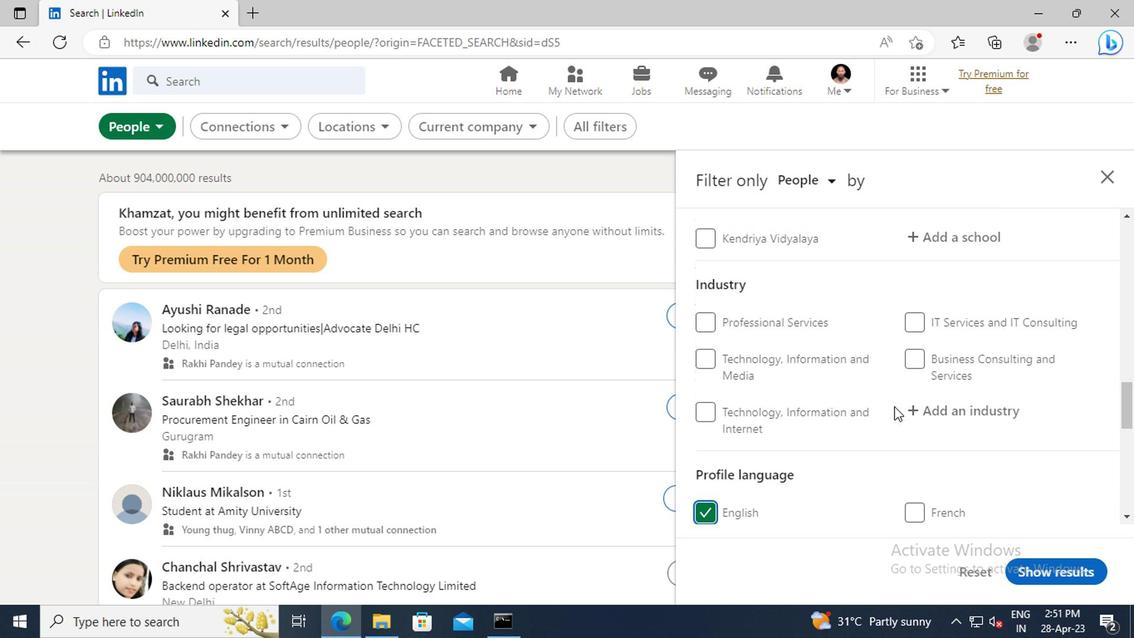 
Action: Mouse scrolled (891, 408) with delta (0, 0)
Screenshot: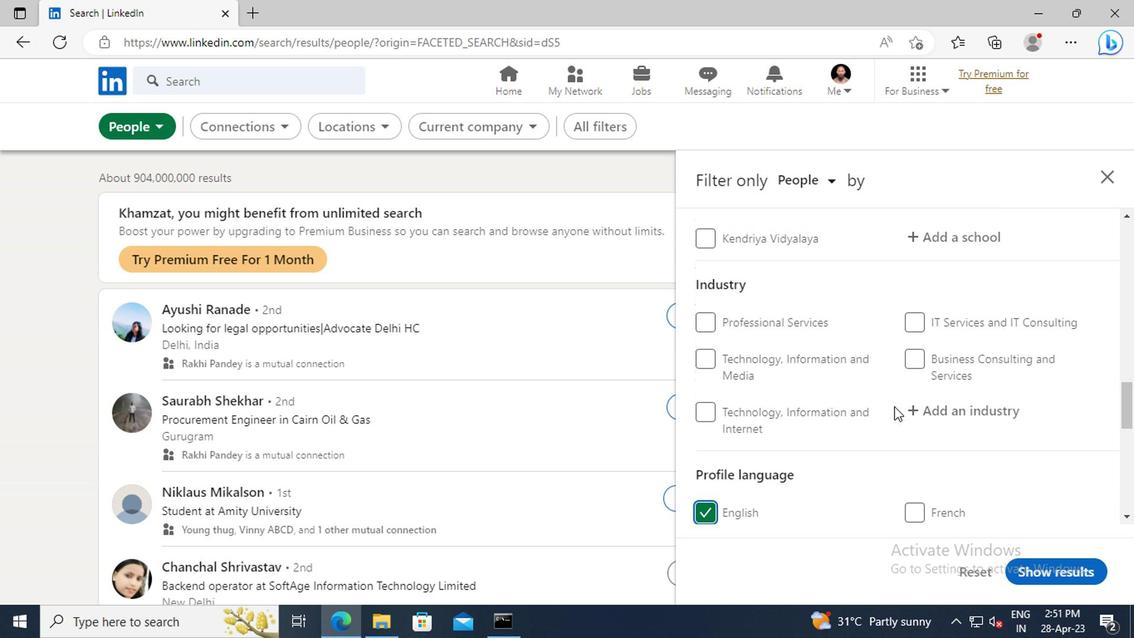 
Action: Mouse scrolled (891, 408) with delta (0, 0)
Screenshot: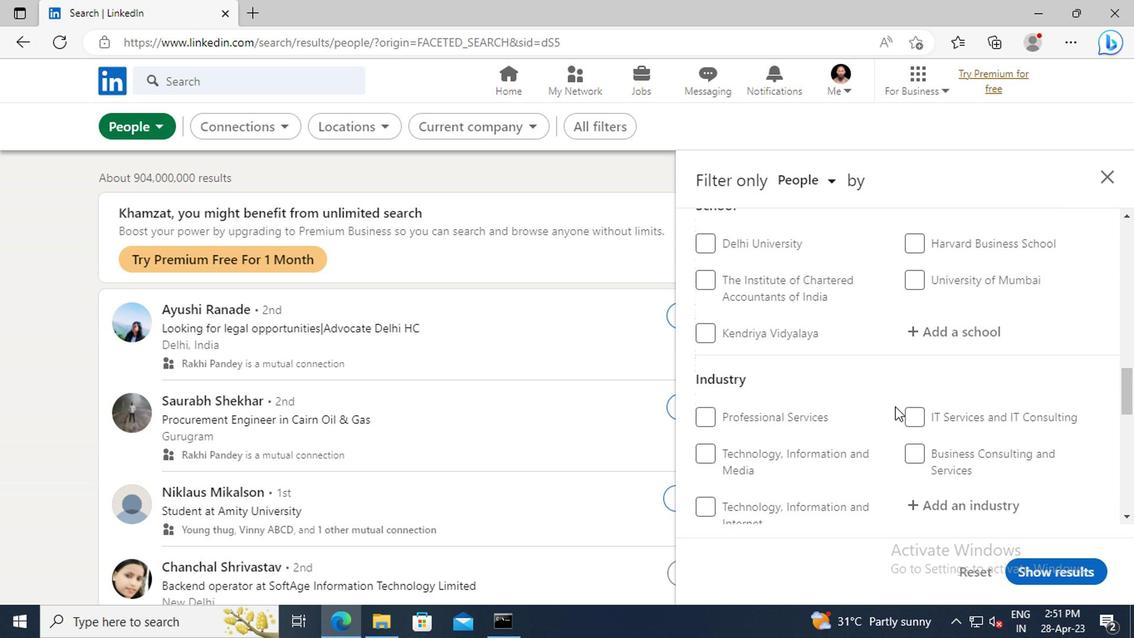 
Action: Mouse scrolled (891, 408) with delta (0, 0)
Screenshot: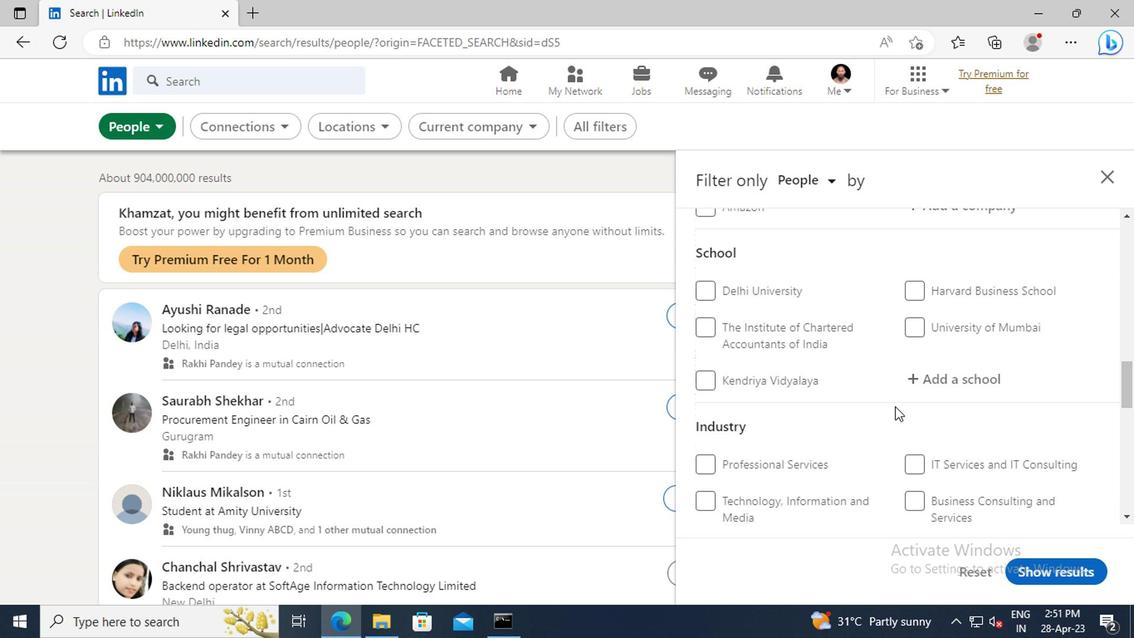 
Action: Mouse scrolled (891, 408) with delta (0, 0)
Screenshot: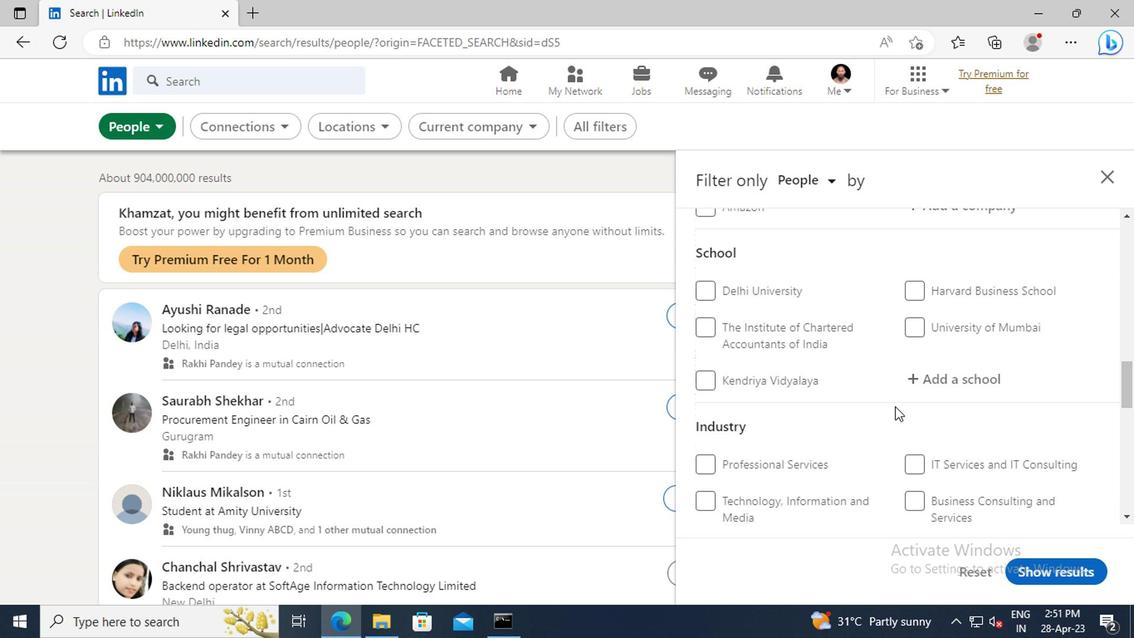 
Action: Mouse scrolled (891, 408) with delta (0, 0)
Screenshot: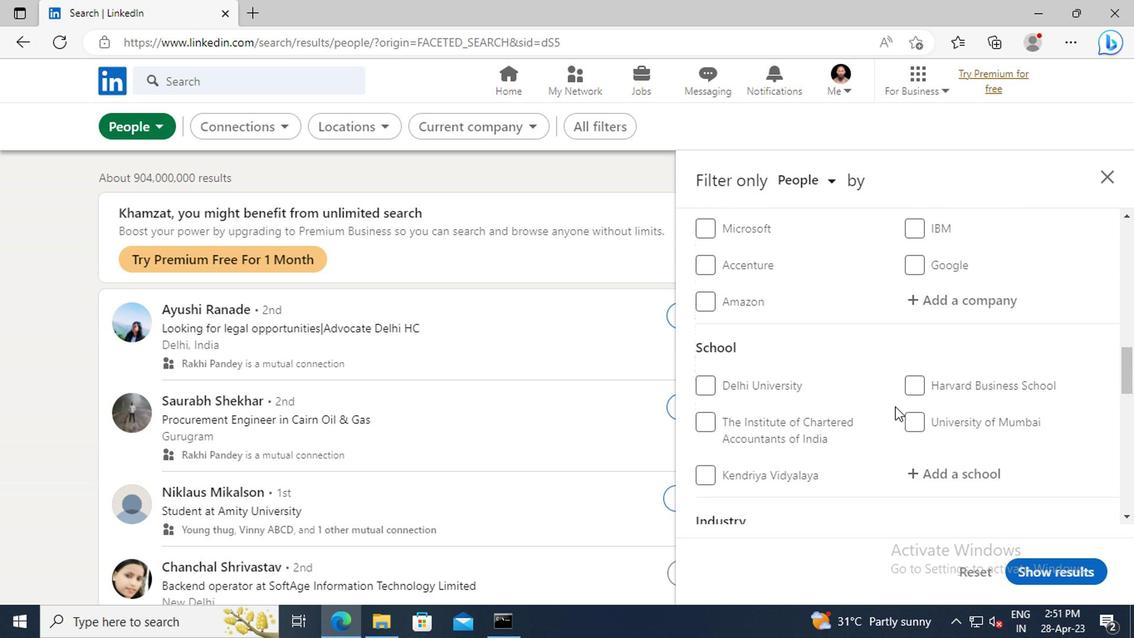 
Action: Mouse scrolled (891, 408) with delta (0, 0)
Screenshot: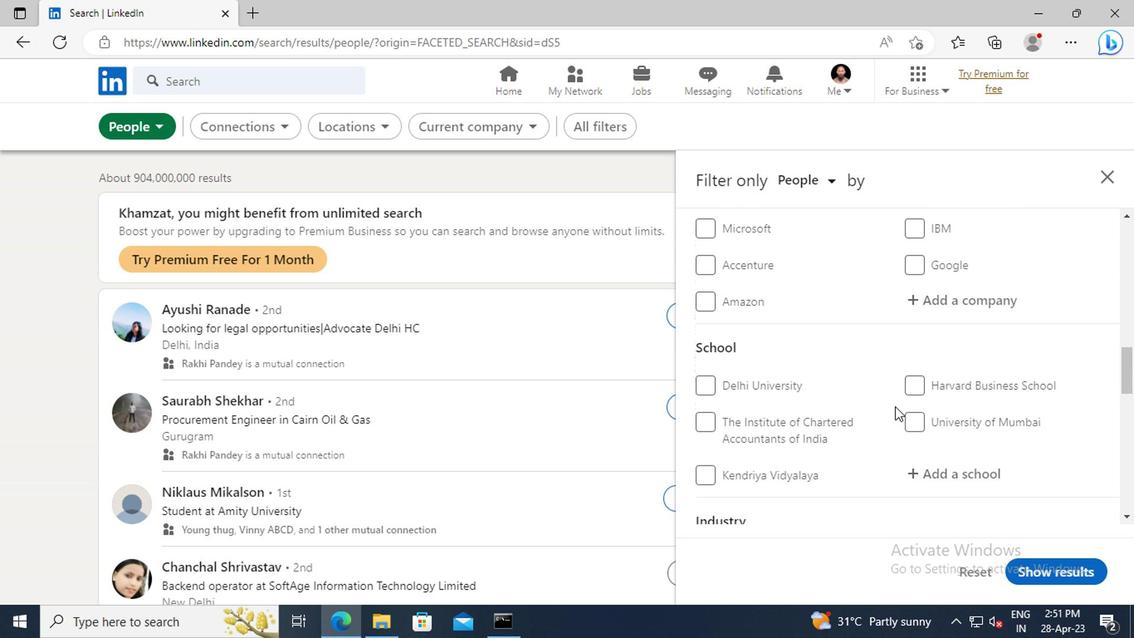 
Action: Mouse scrolled (891, 408) with delta (0, 0)
Screenshot: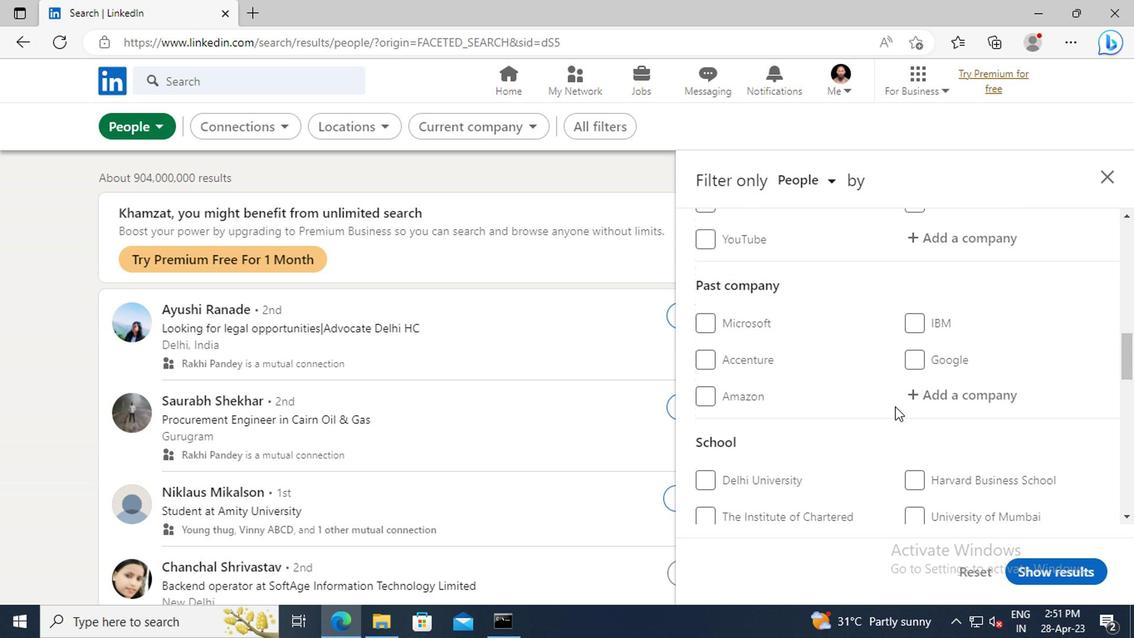 
Action: Mouse scrolled (891, 408) with delta (0, 0)
Screenshot: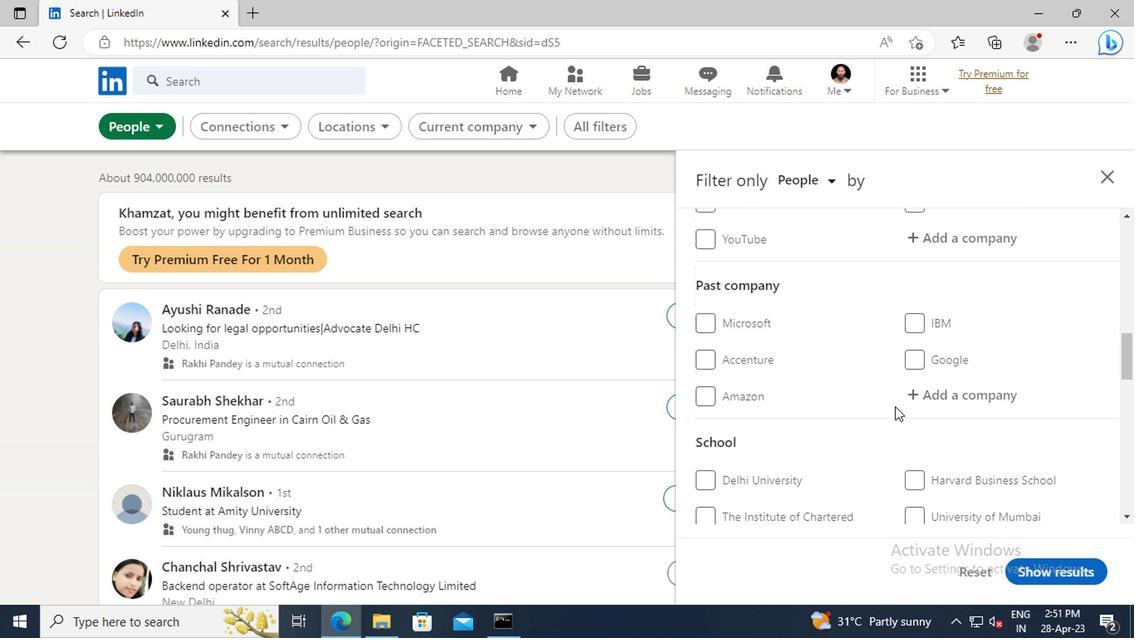 
Action: Mouse scrolled (891, 408) with delta (0, 0)
Screenshot: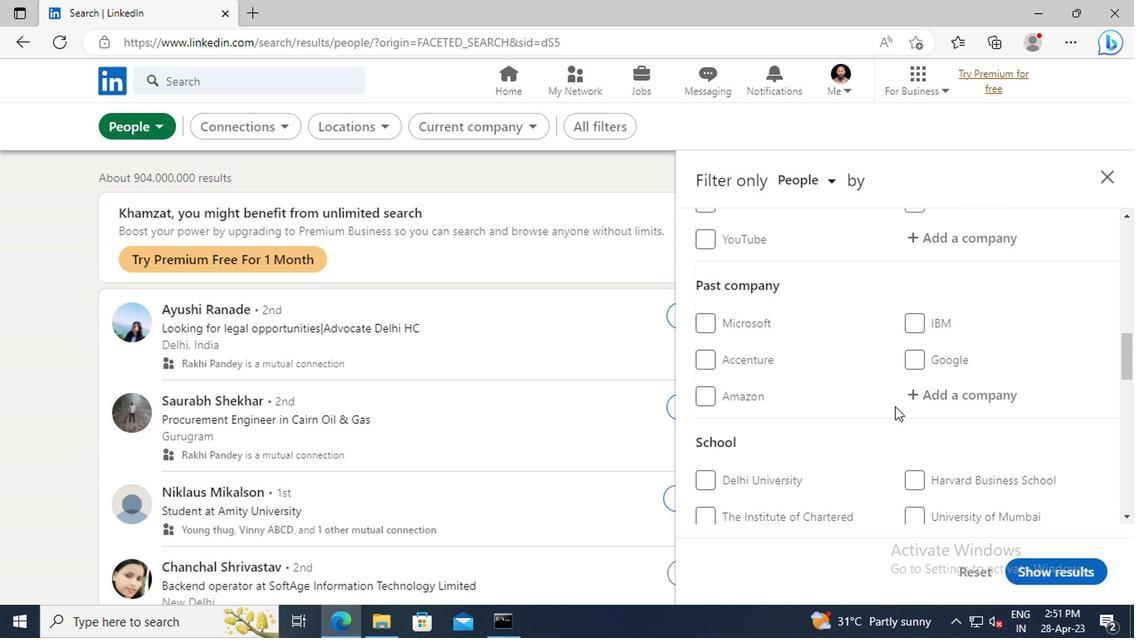 
Action: Mouse scrolled (891, 408) with delta (0, 0)
Screenshot: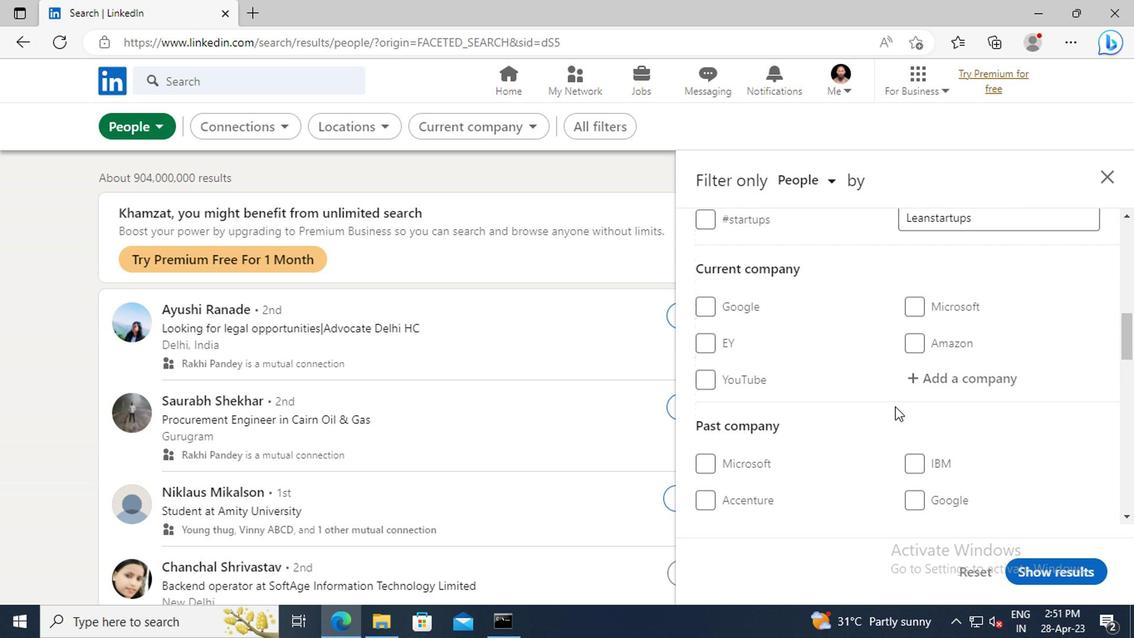 
Action: Mouse moved to (927, 427)
Screenshot: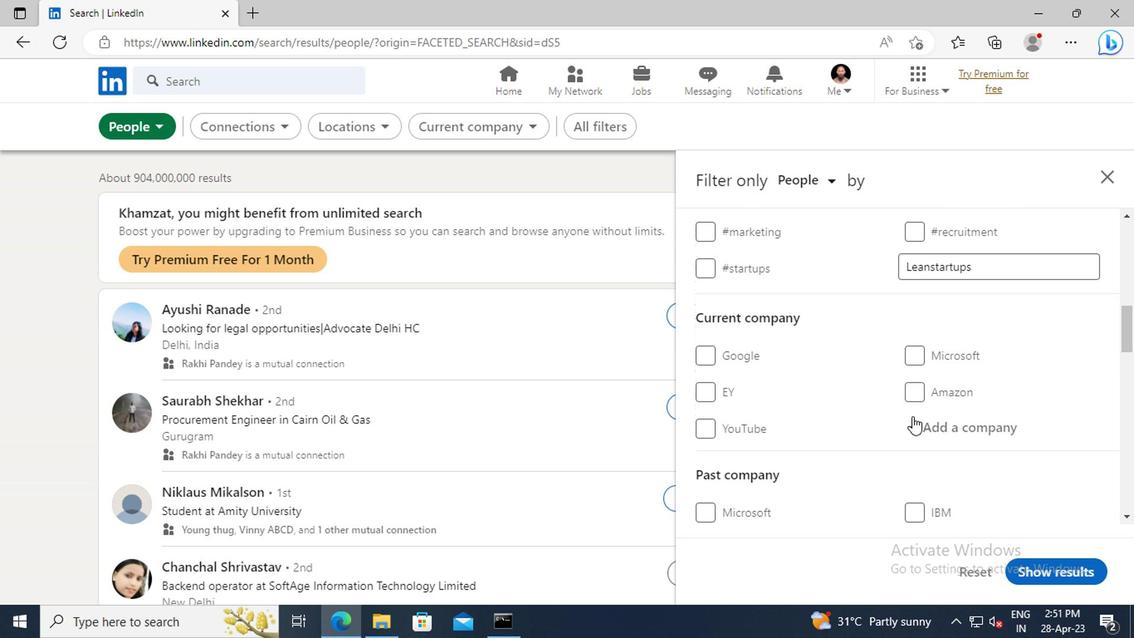 
Action: Mouse pressed left at (927, 427)
Screenshot: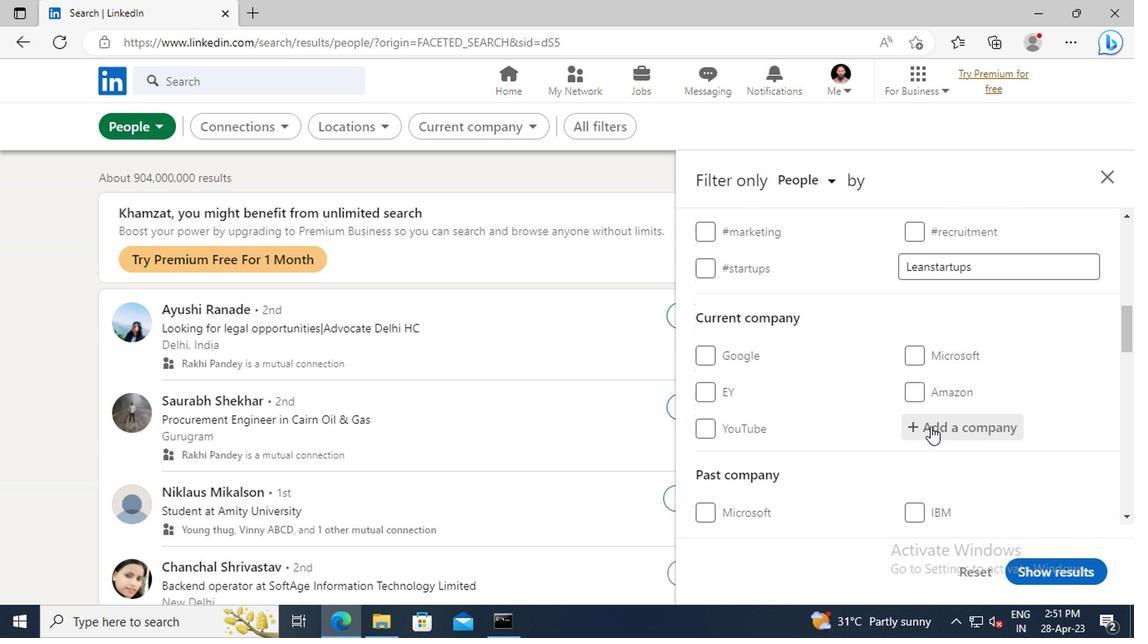 
Action: Key pressed <Key.shift>ELASTIC
Screenshot: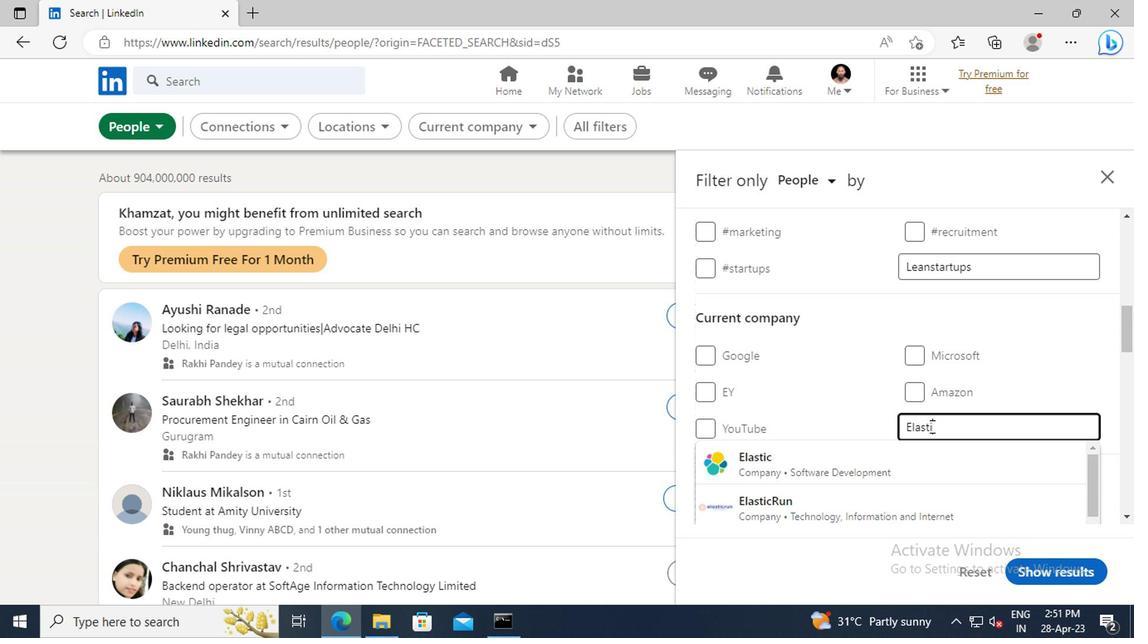 
Action: Mouse moved to (921, 465)
Screenshot: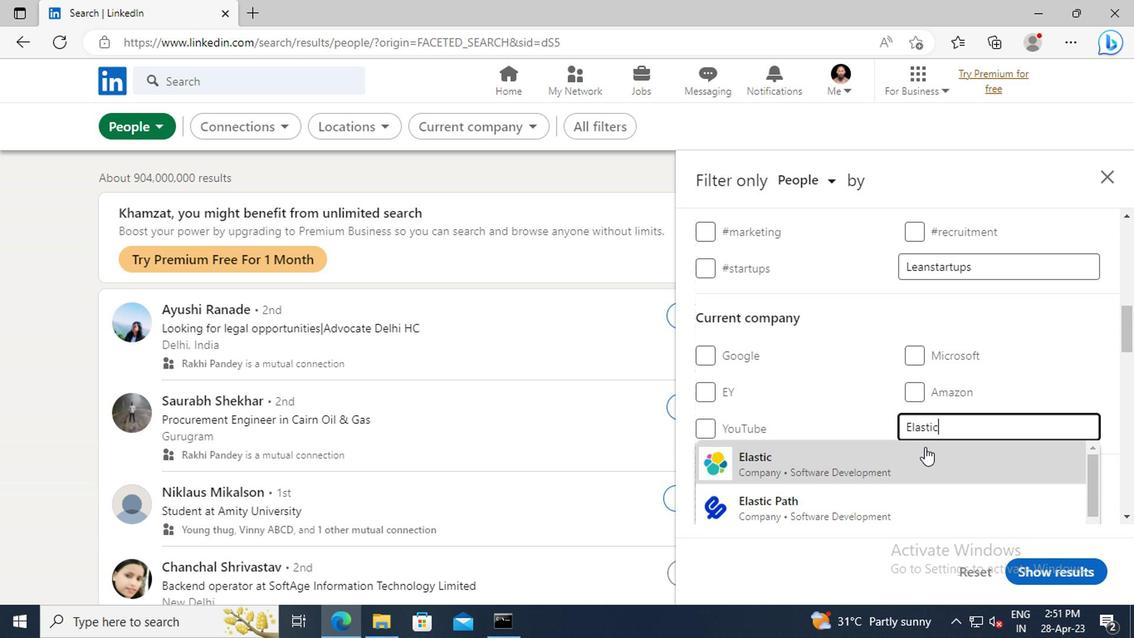 
Action: Mouse pressed left at (921, 465)
Screenshot: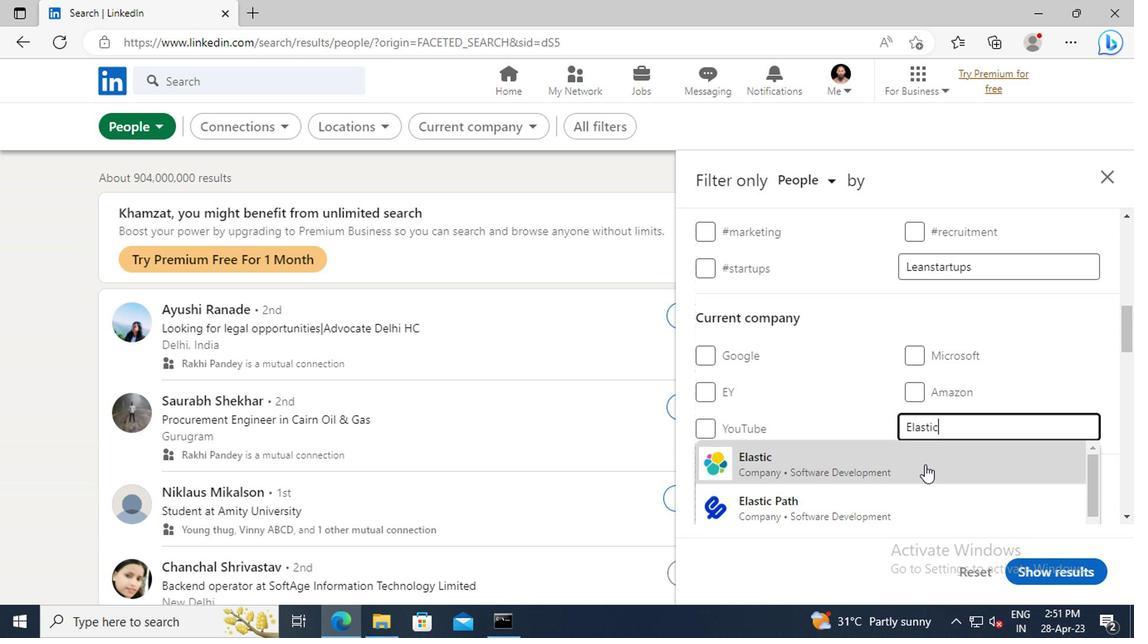 
Action: Mouse moved to (931, 385)
Screenshot: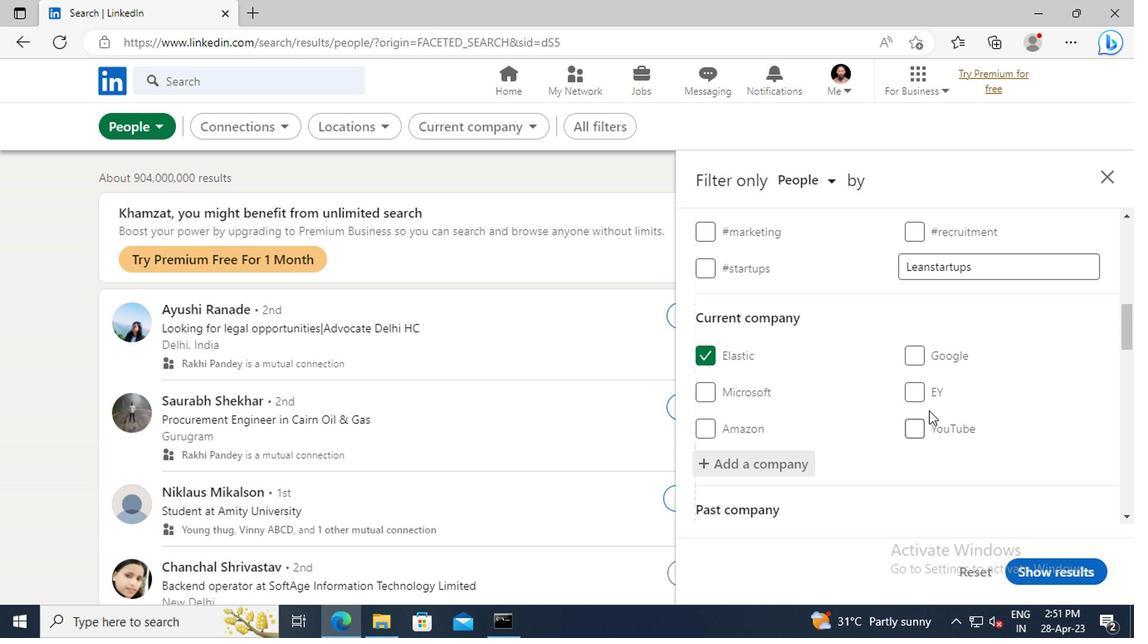 
Action: Mouse scrolled (931, 384) with delta (0, 0)
Screenshot: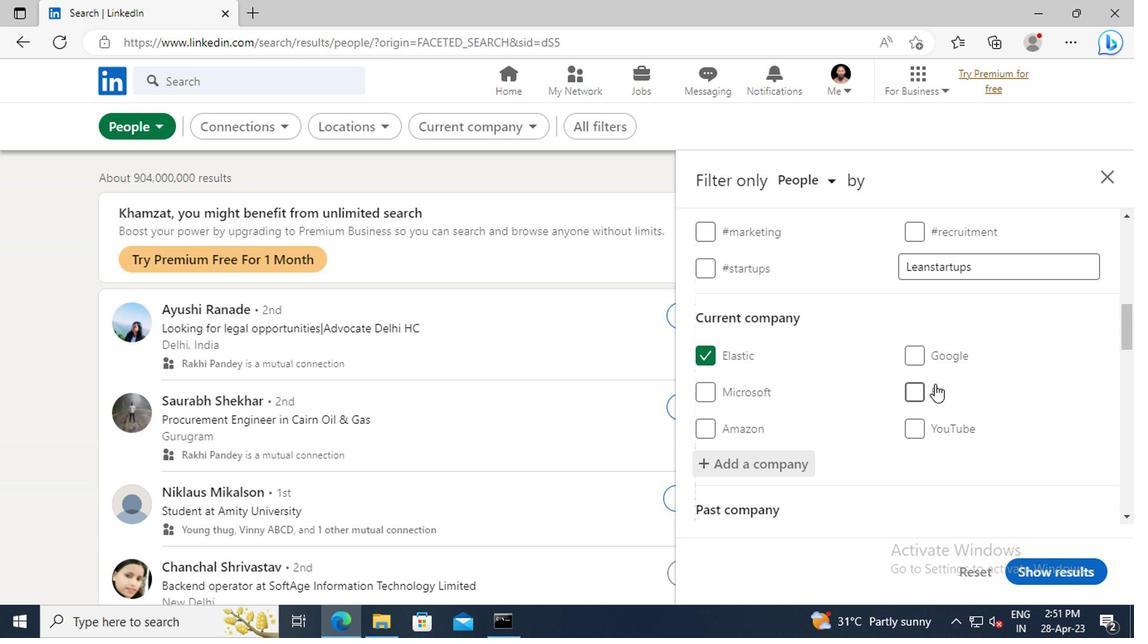 
Action: Mouse scrolled (931, 384) with delta (0, 0)
Screenshot: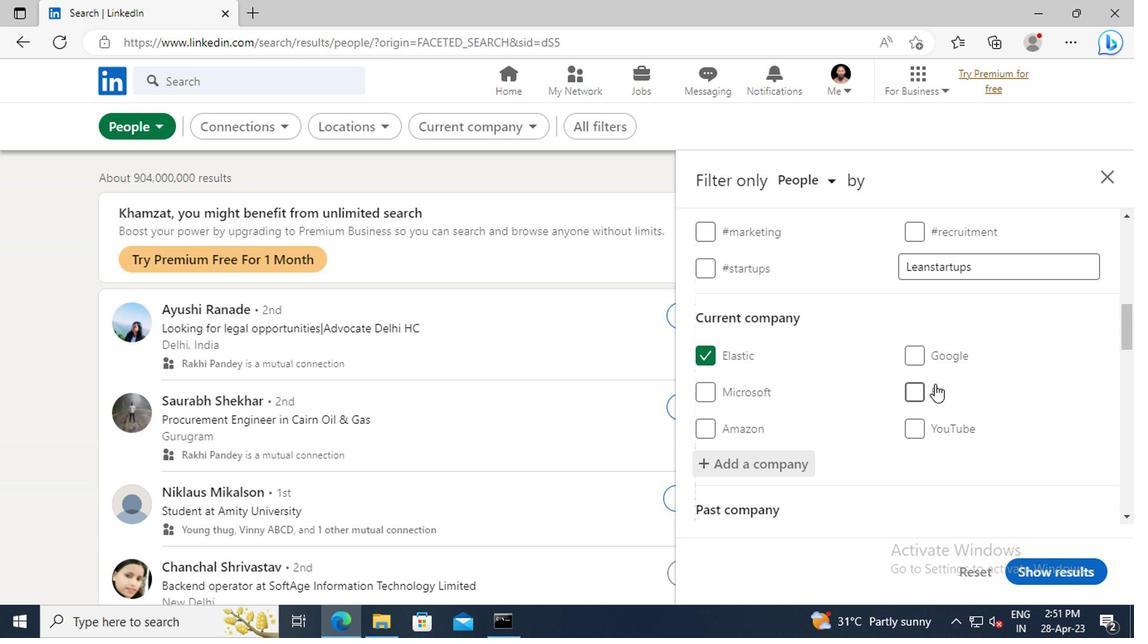 
Action: Mouse scrolled (931, 384) with delta (0, 0)
Screenshot: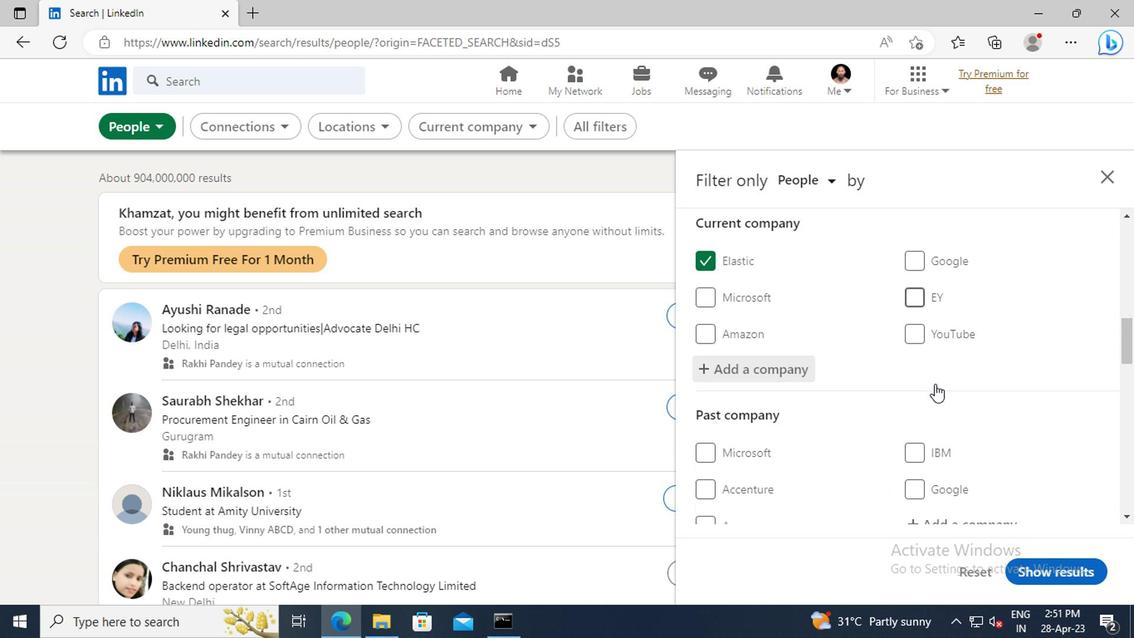 
Action: Mouse scrolled (931, 384) with delta (0, 0)
Screenshot: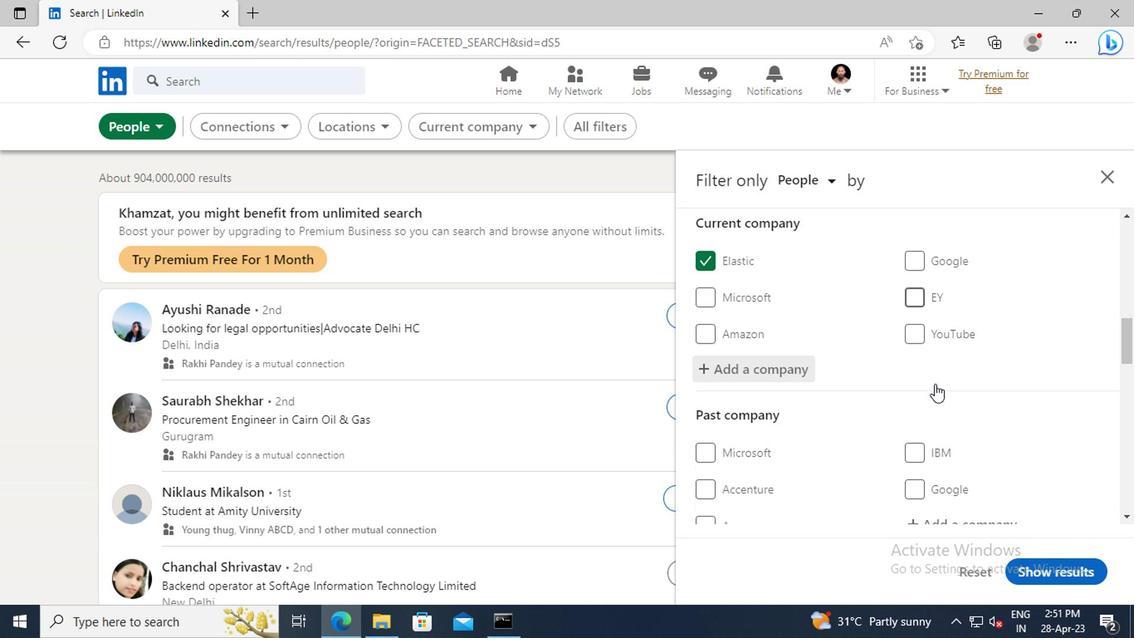 
Action: Mouse scrolled (931, 384) with delta (0, 0)
Screenshot: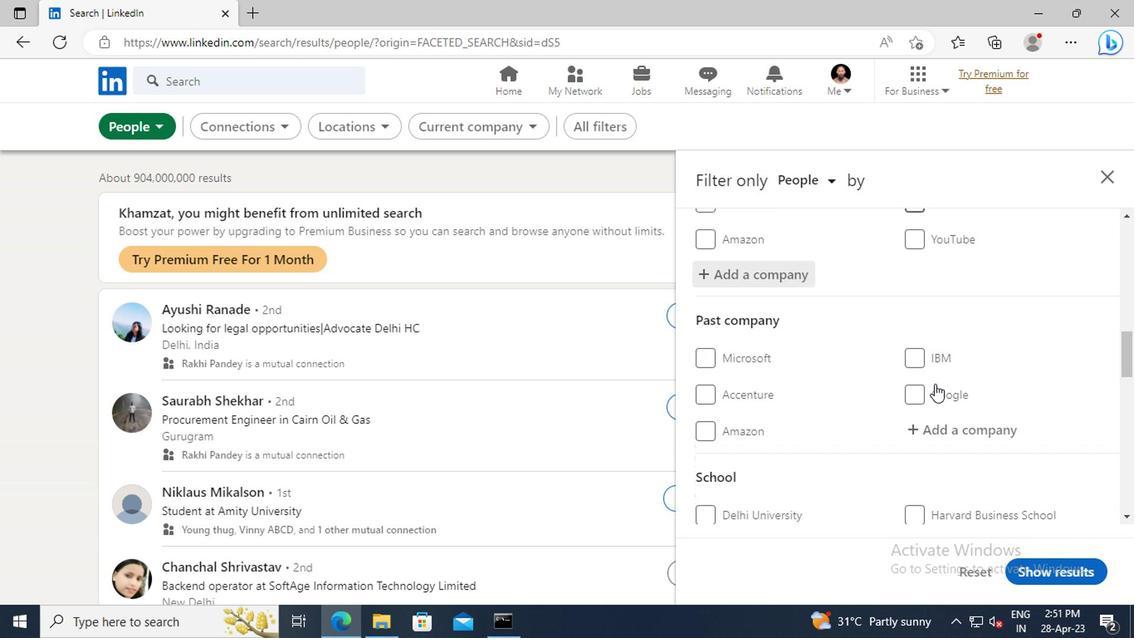 
Action: Mouse scrolled (931, 384) with delta (0, 0)
Screenshot: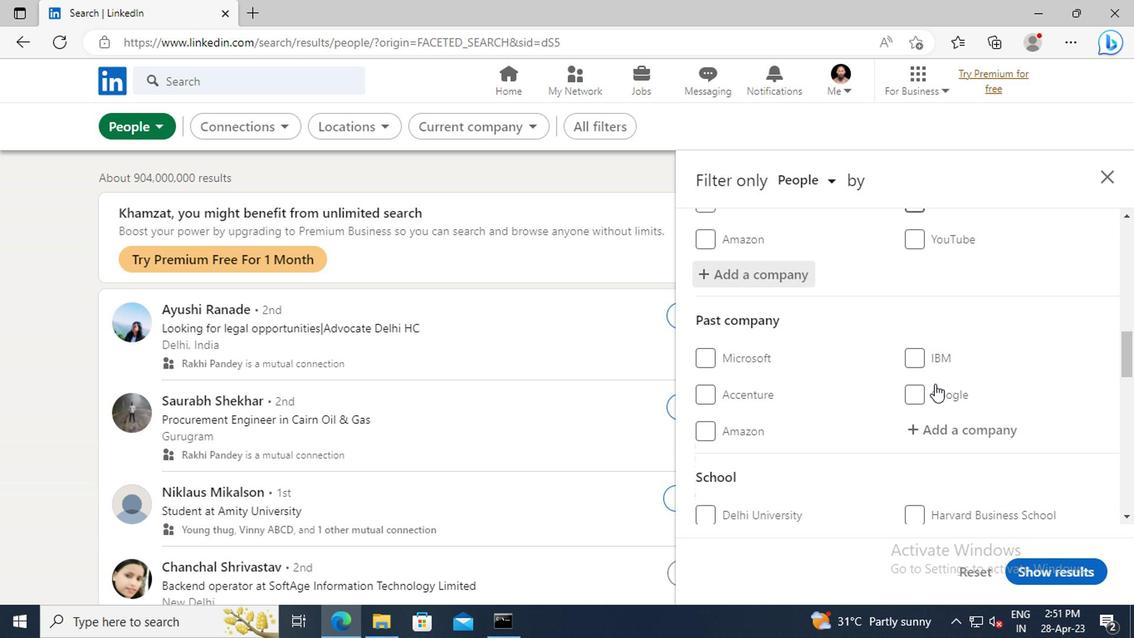 
Action: Mouse scrolled (931, 384) with delta (0, 0)
Screenshot: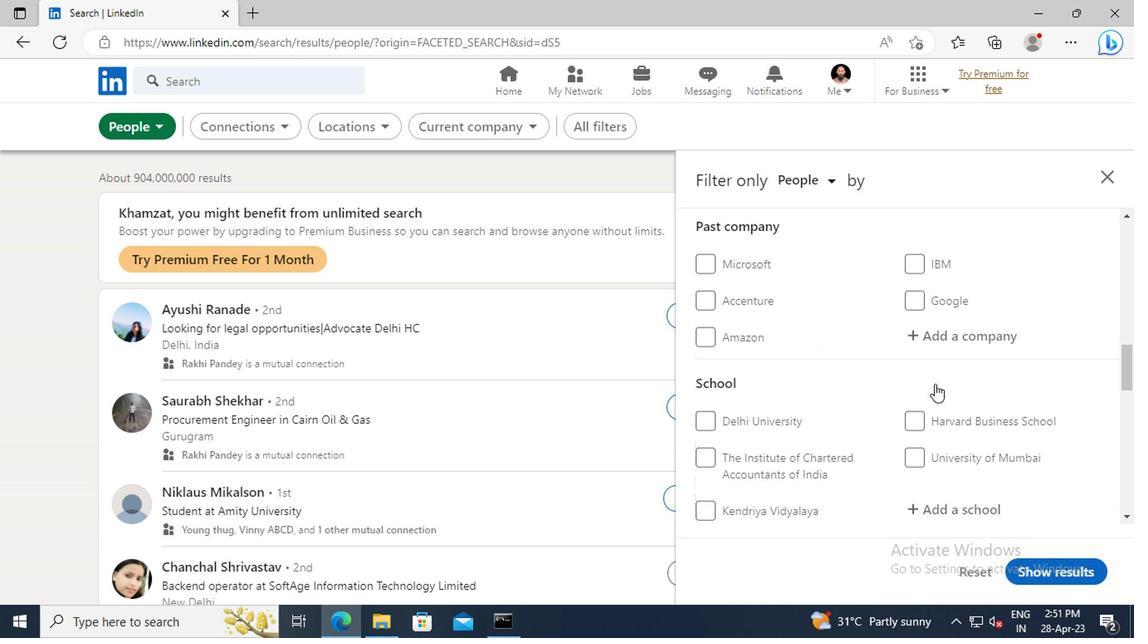 
Action: Mouse scrolled (931, 384) with delta (0, 0)
Screenshot: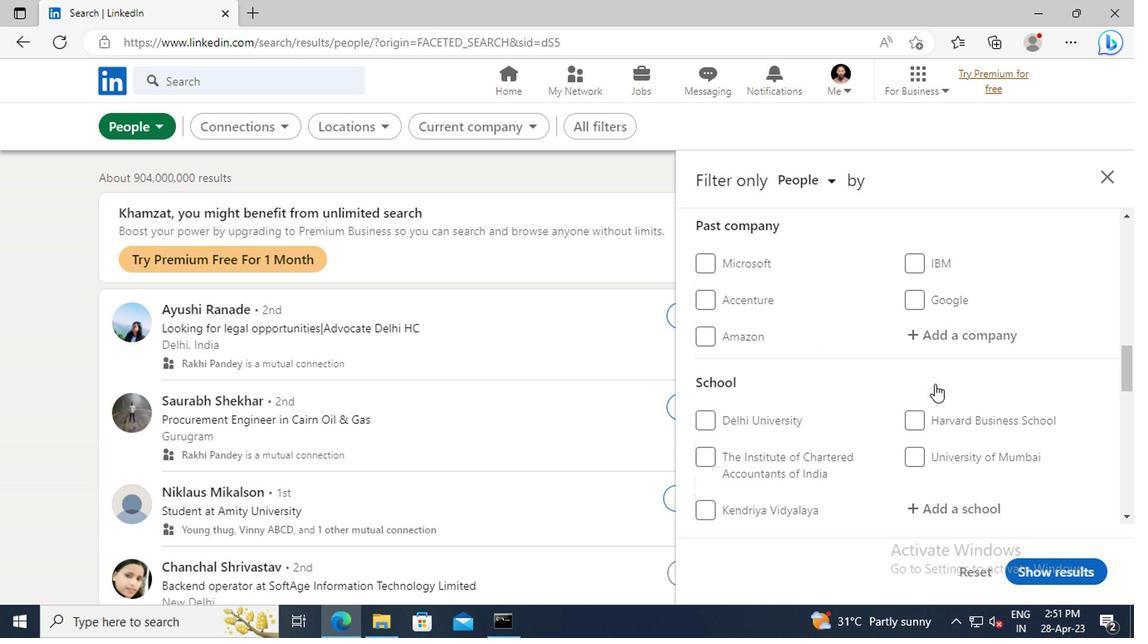
Action: Mouse moved to (928, 411)
Screenshot: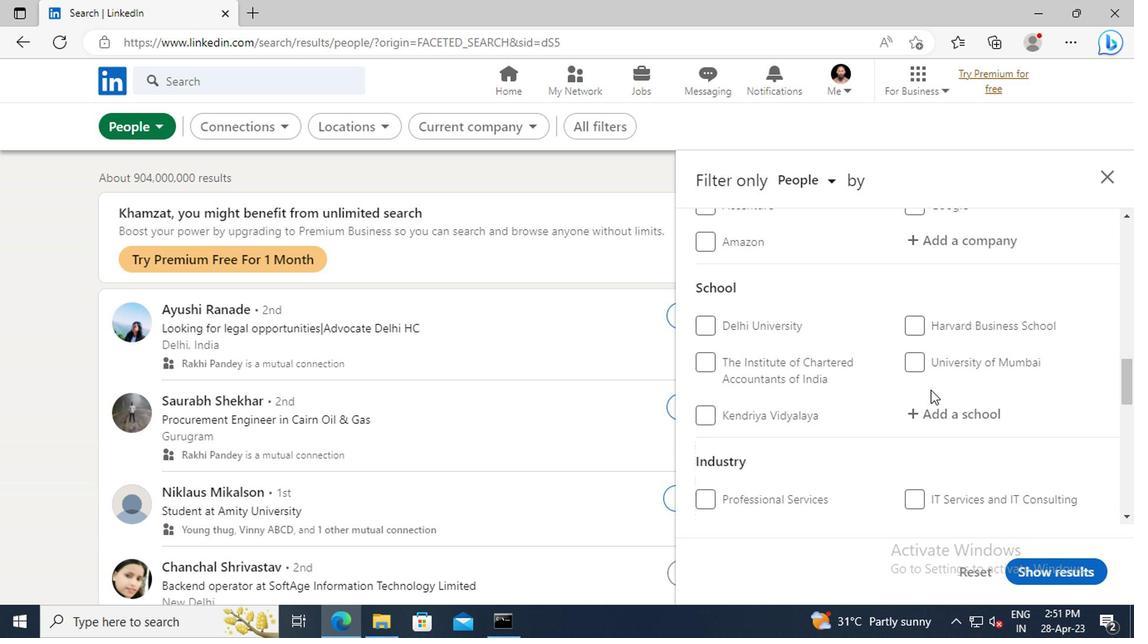 
Action: Mouse pressed left at (928, 411)
Screenshot: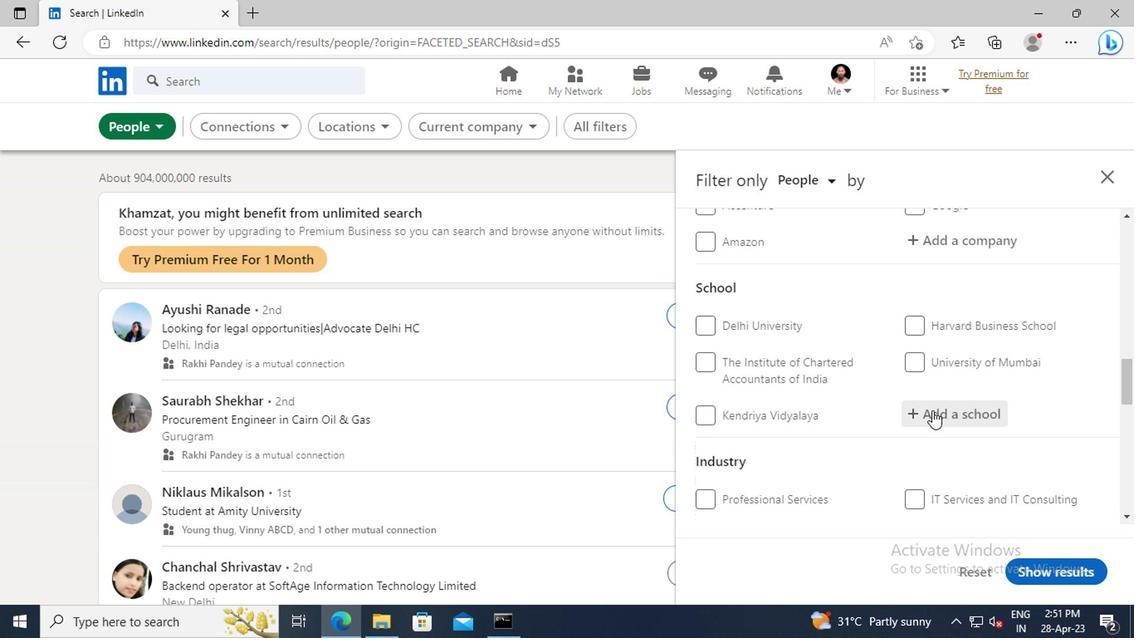 
Action: Key pressed <Key.shift>MAHARAJA<Key.space><Key.shift>AGRASEN<Key.space><Key.shift>COLL
Screenshot: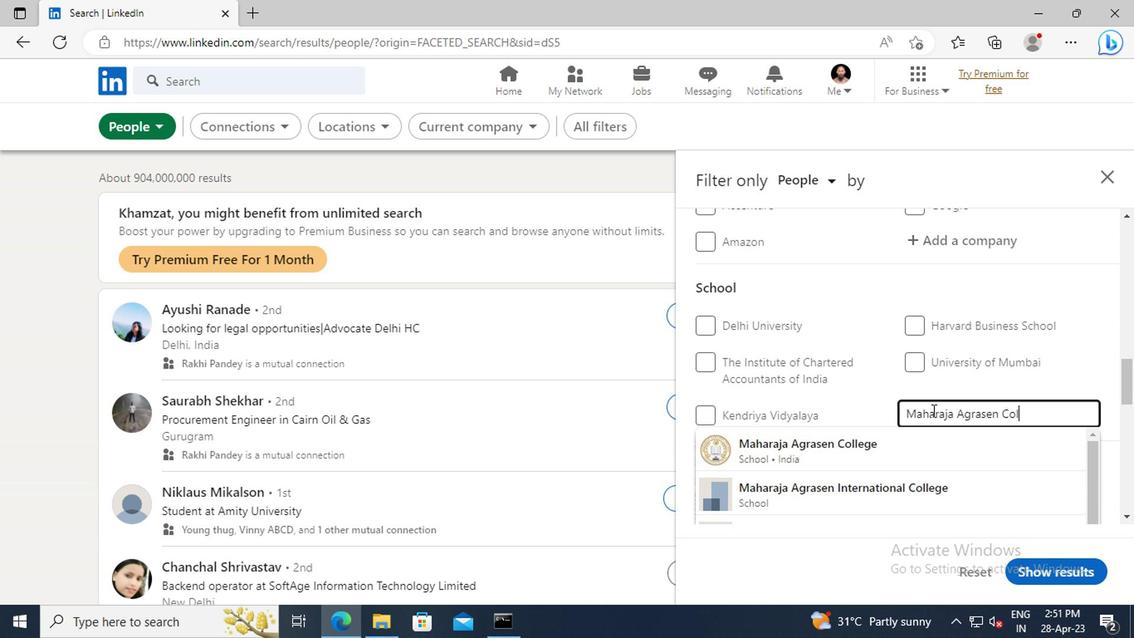 
Action: Mouse moved to (921, 449)
Screenshot: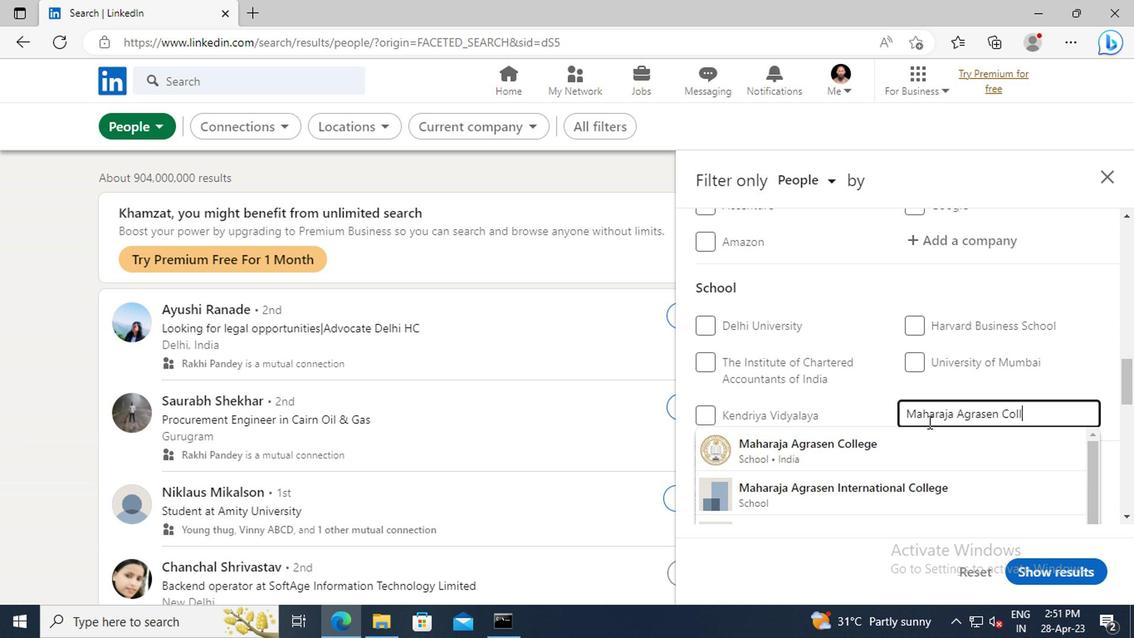 
Action: Mouse pressed left at (921, 449)
Screenshot: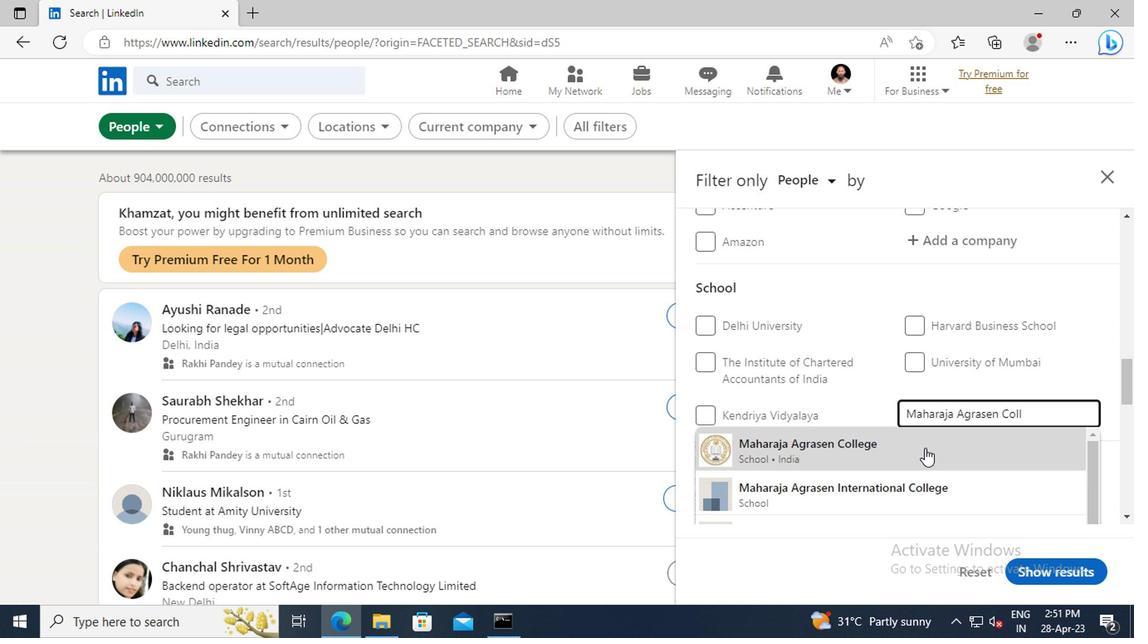 
Action: Mouse moved to (948, 350)
Screenshot: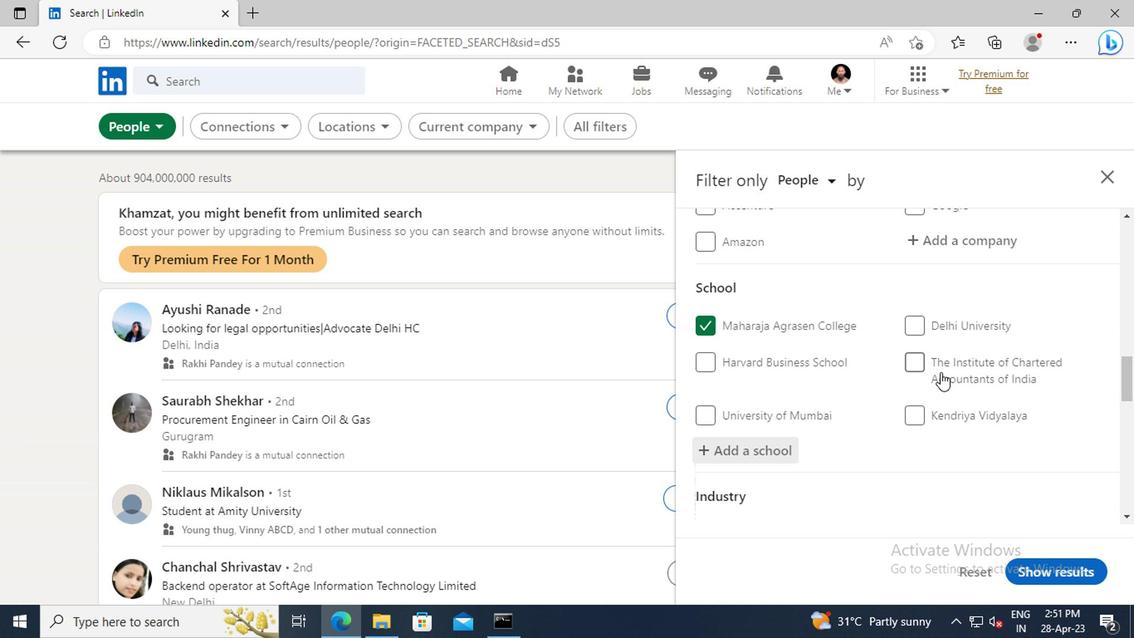 
Action: Mouse scrolled (948, 349) with delta (0, -1)
Screenshot: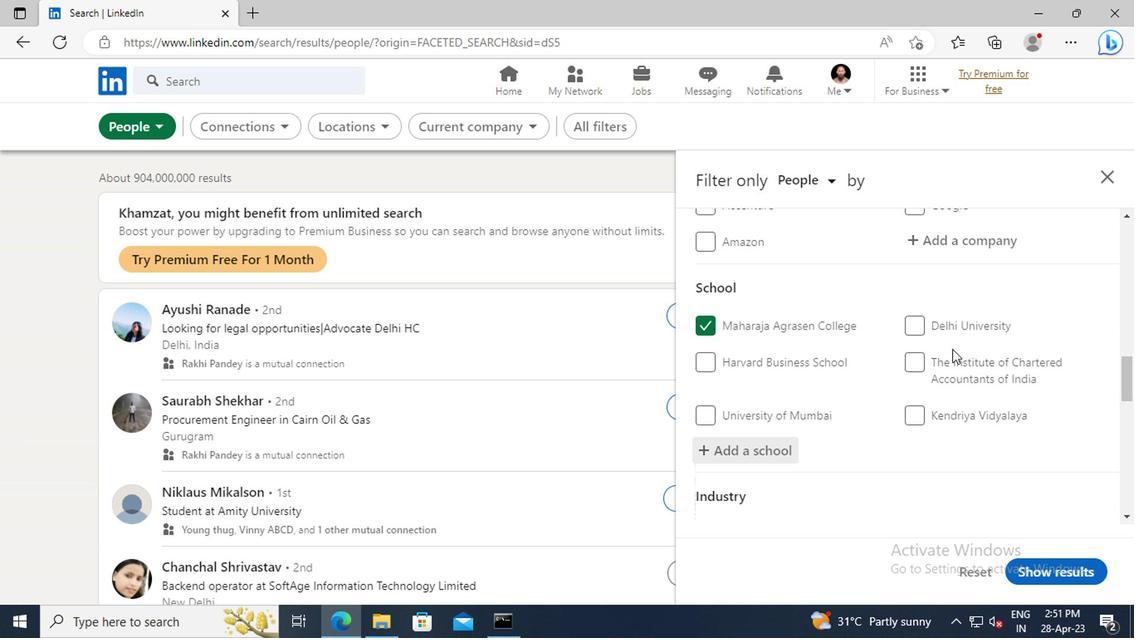 
Action: Mouse scrolled (948, 349) with delta (0, -1)
Screenshot: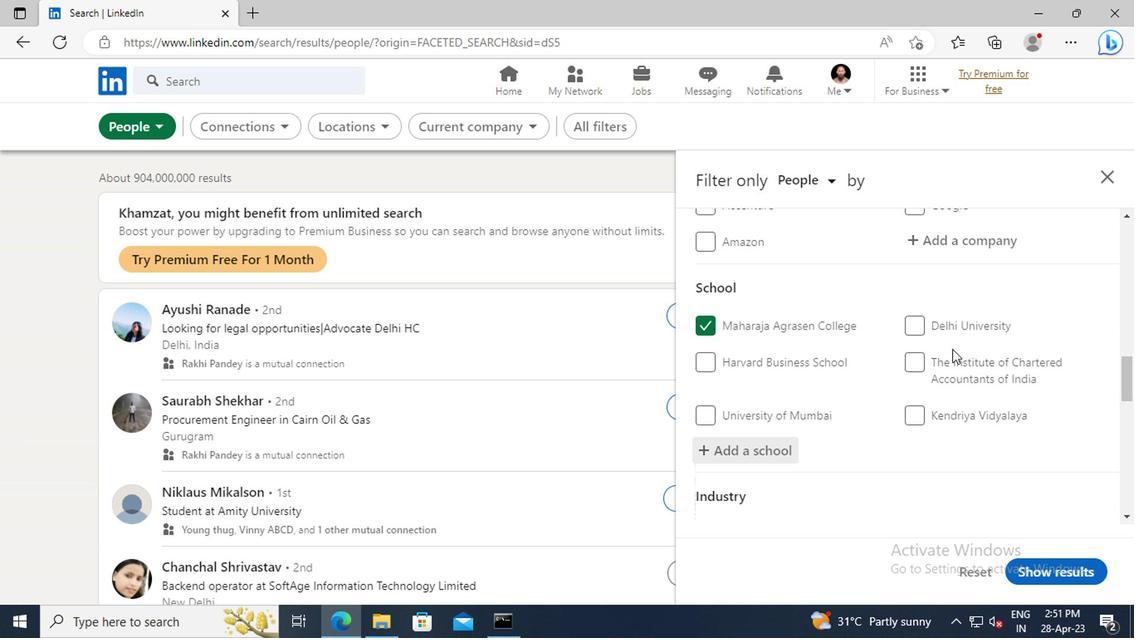 
Action: Mouse scrolled (948, 349) with delta (0, -1)
Screenshot: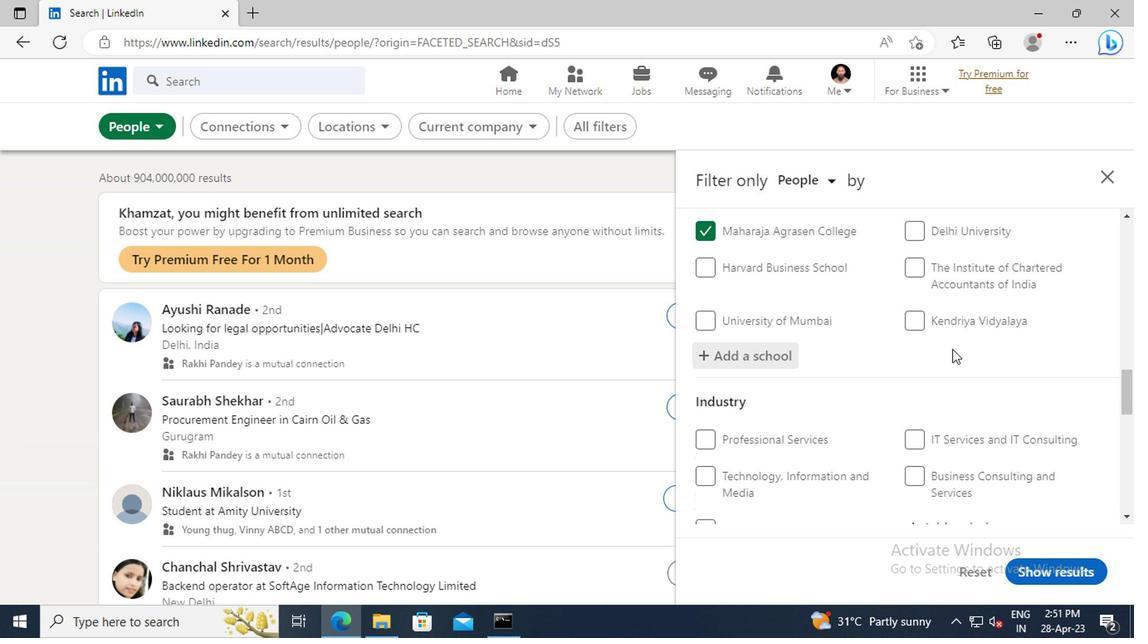 
Action: Mouse scrolled (948, 349) with delta (0, -1)
Screenshot: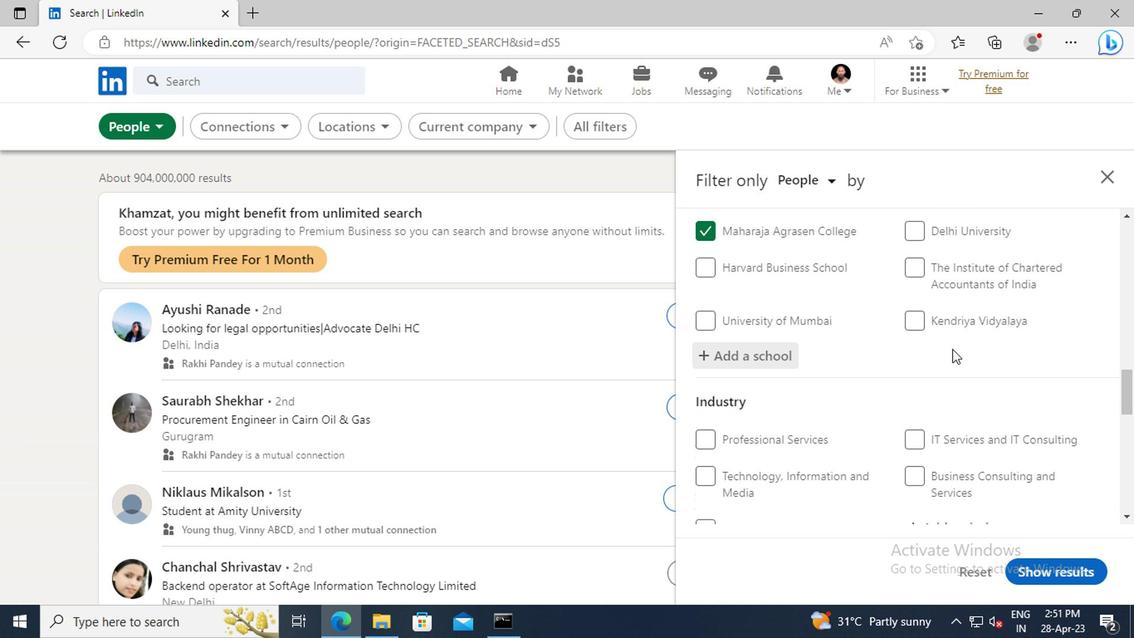 
Action: Mouse scrolled (948, 349) with delta (0, -1)
Screenshot: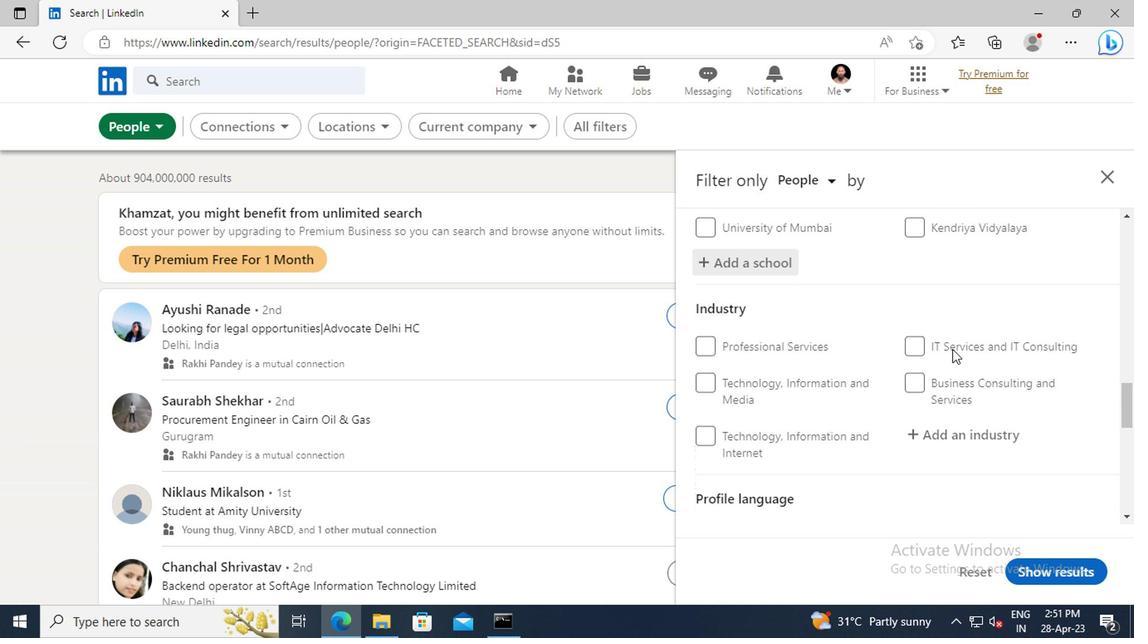 
Action: Mouse scrolled (948, 349) with delta (0, -1)
Screenshot: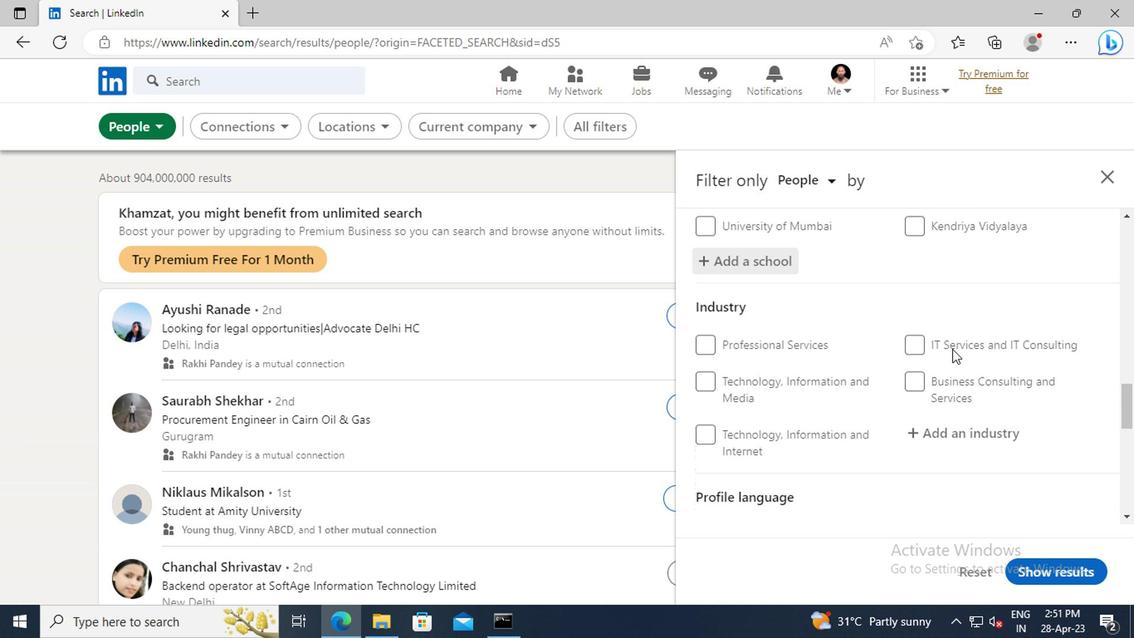 
Action: Mouse moved to (930, 345)
Screenshot: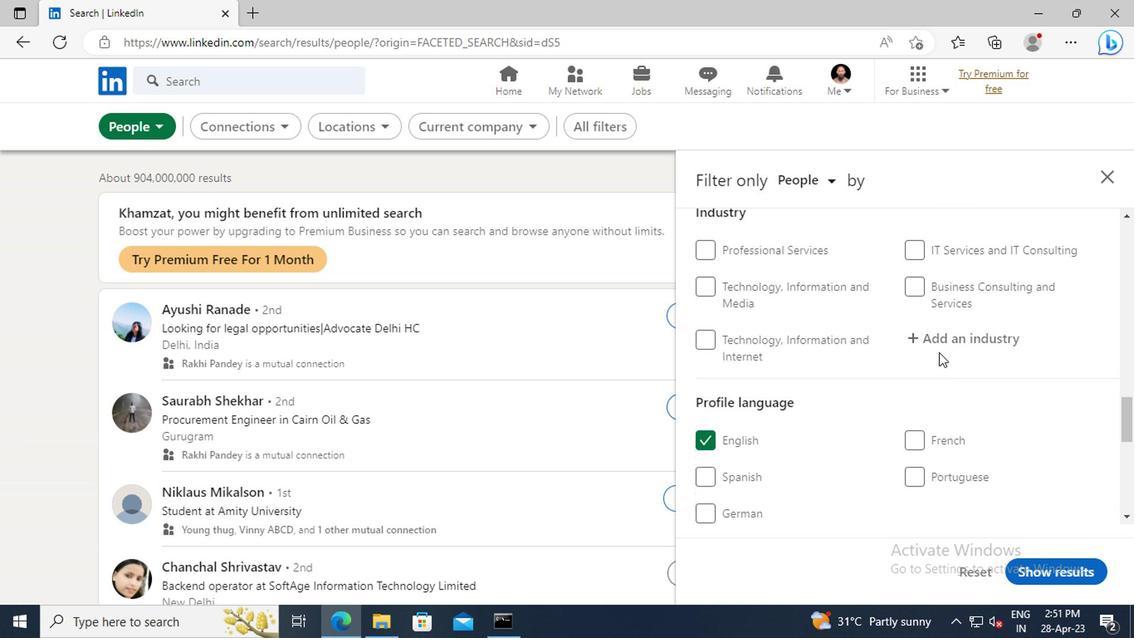 
Action: Mouse pressed left at (930, 345)
Screenshot: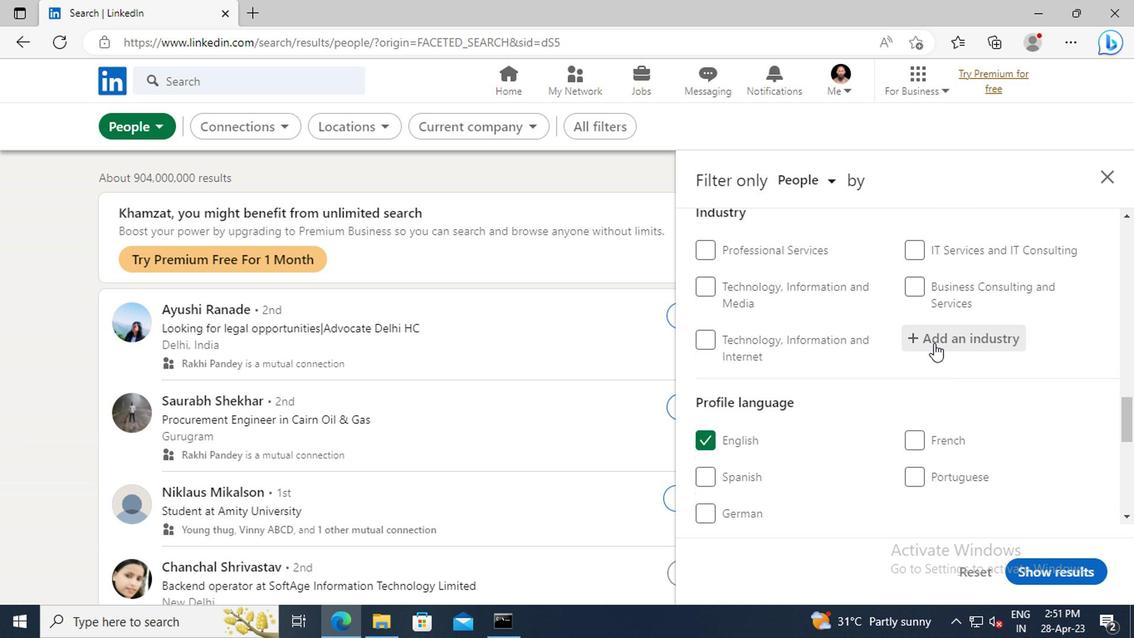 
Action: Key pressed <Key.shift>ARCHITECTURE<Key.space>AND
Screenshot: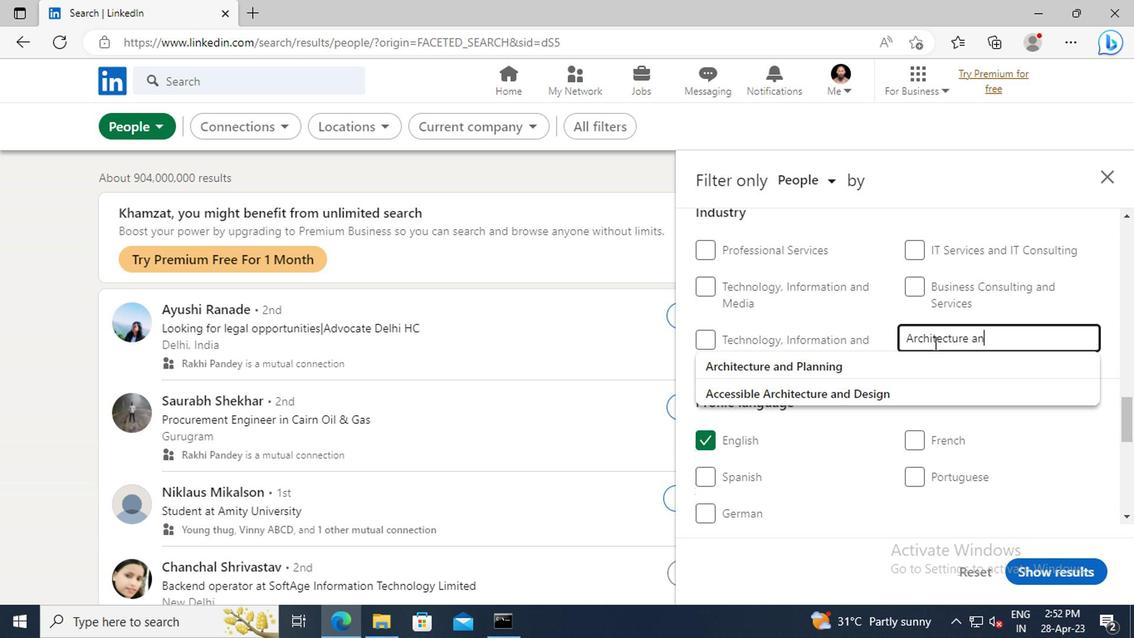 
Action: Mouse moved to (930, 362)
Screenshot: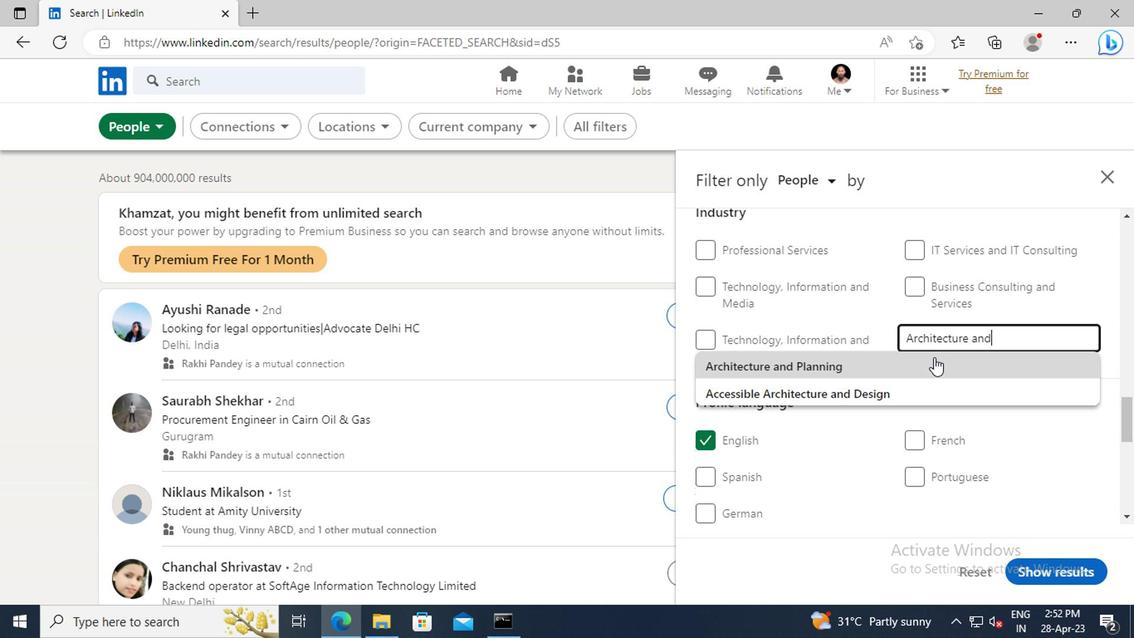 
Action: Mouse pressed left at (930, 362)
Screenshot: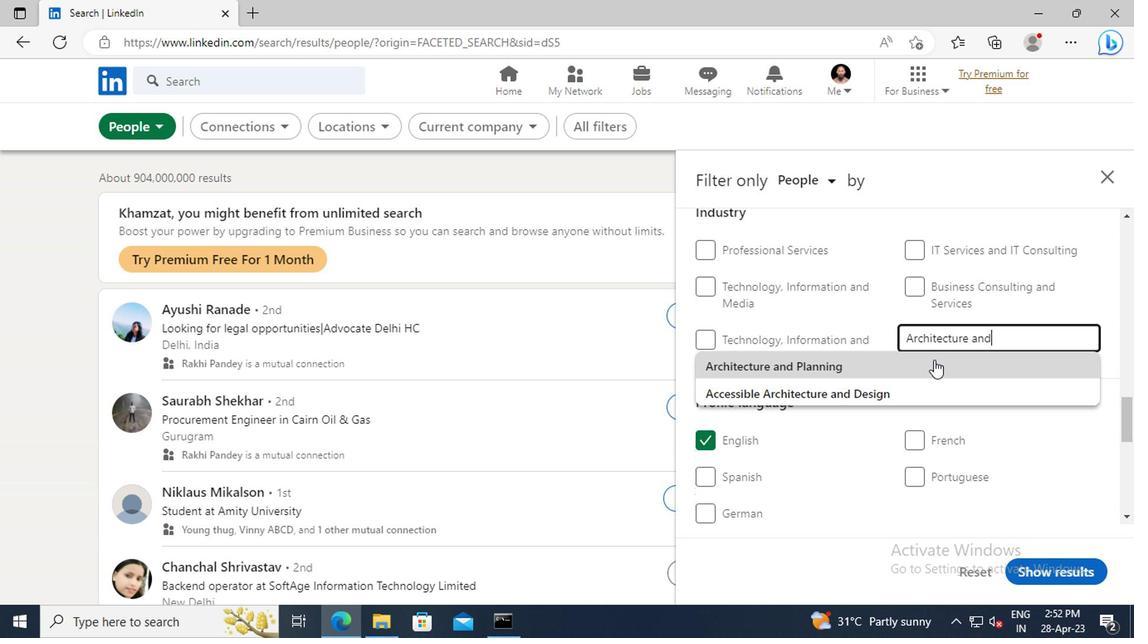 
Action: Mouse moved to (915, 346)
Screenshot: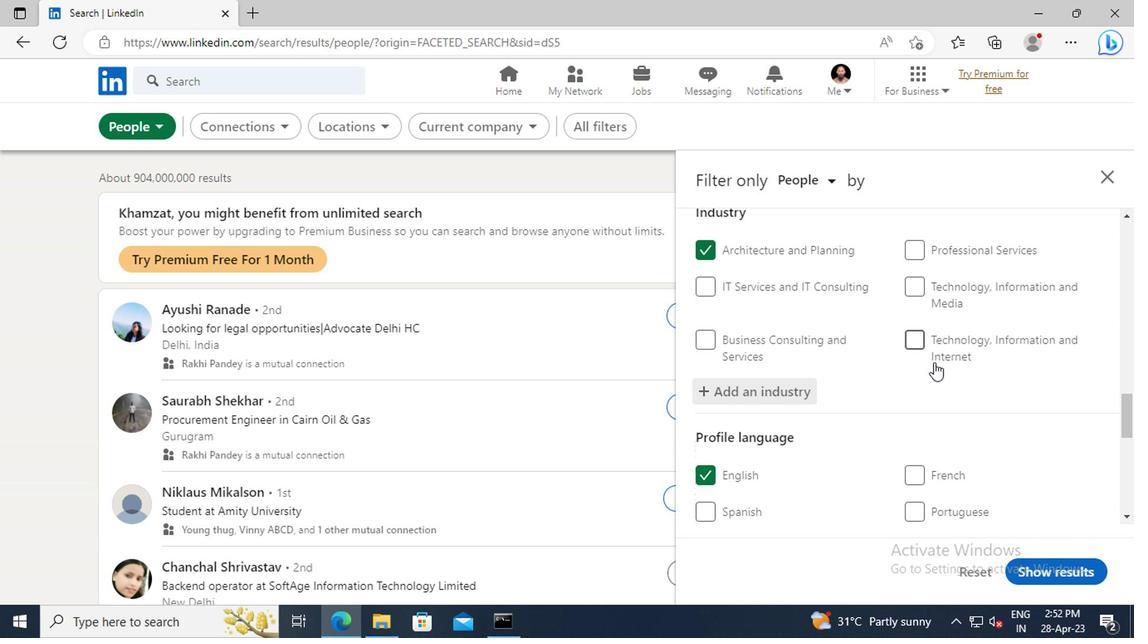 
Action: Mouse scrolled (915, 345) with delta (0, -1)
Screenshot: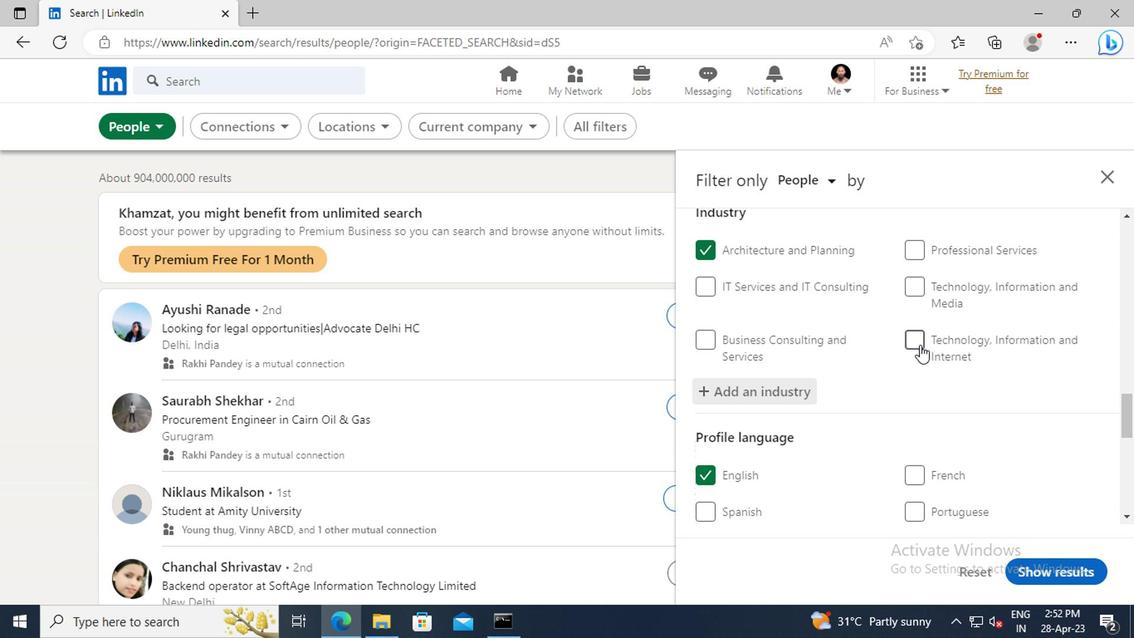 
Action: Mouse scrolled (915, 345) with delta (0, -1)
Screenshot: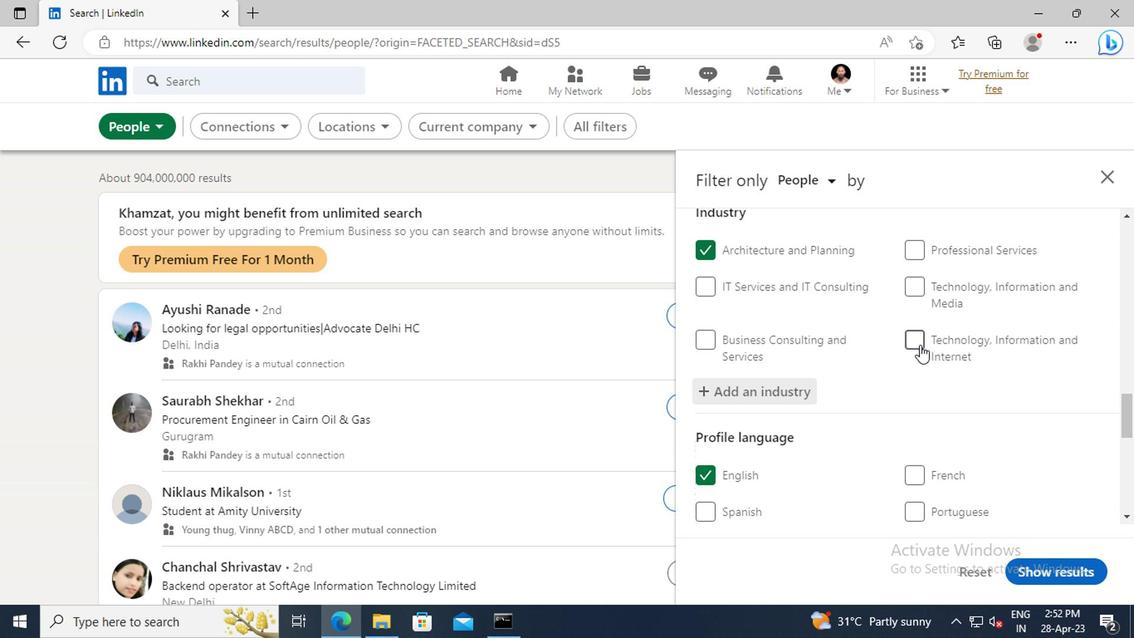 
Action: Mouse scrolled (915, 345) with delta (0, -1)
Screenshot: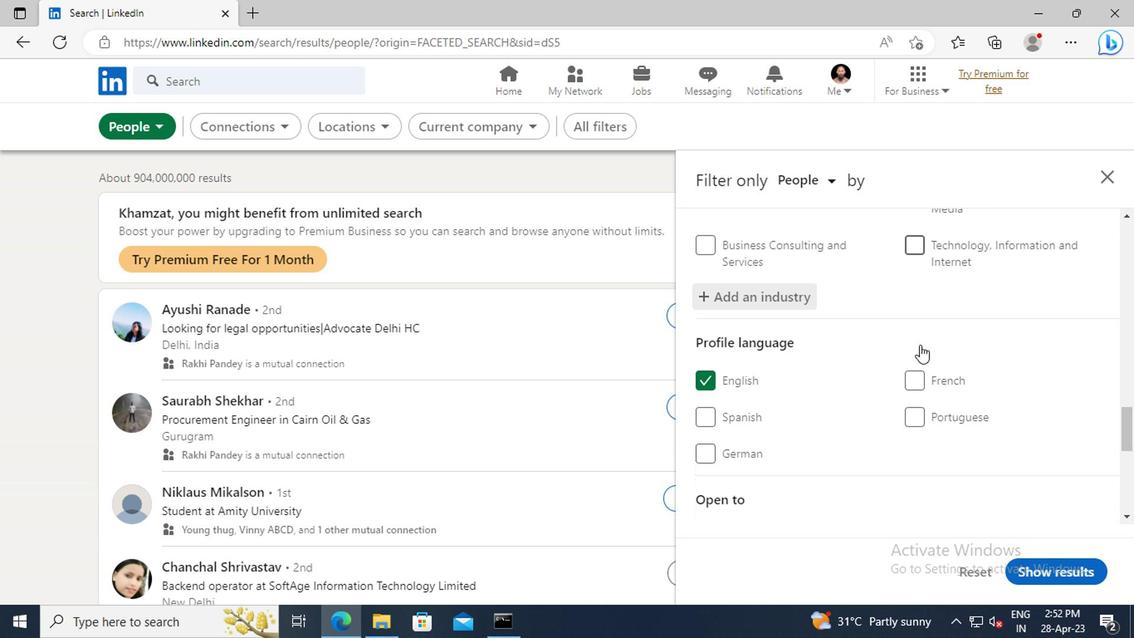 
Action: Mouse scrolled (915, 345) with delta (0, -1)
Screenshot: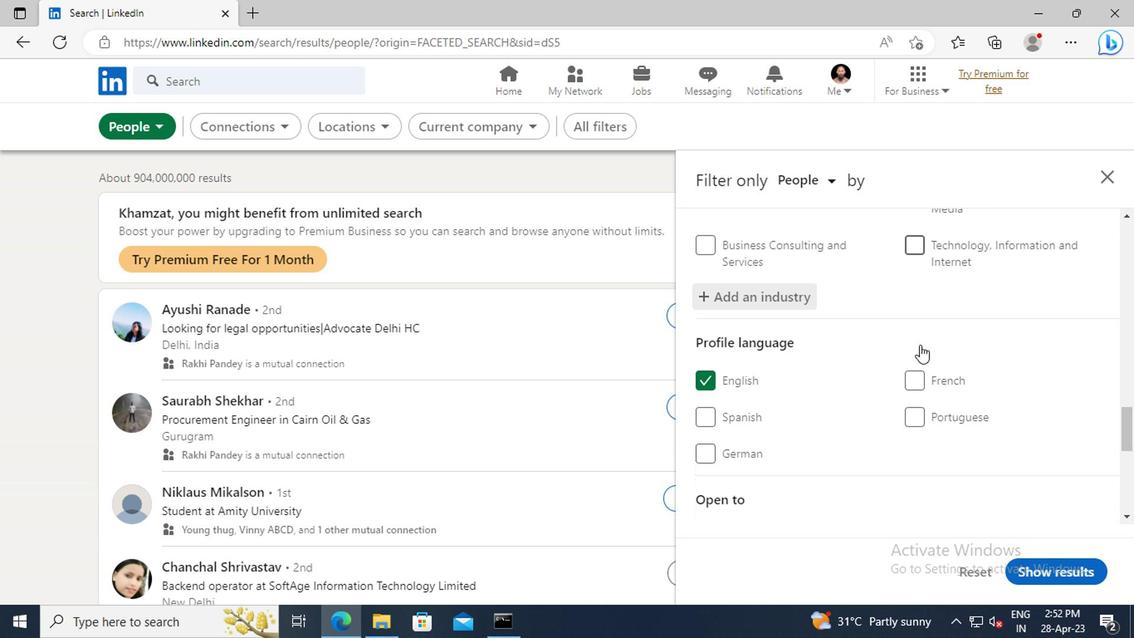 
Action: Mouse scrolled (915, 345) with delta (0, -1)
Screenshot: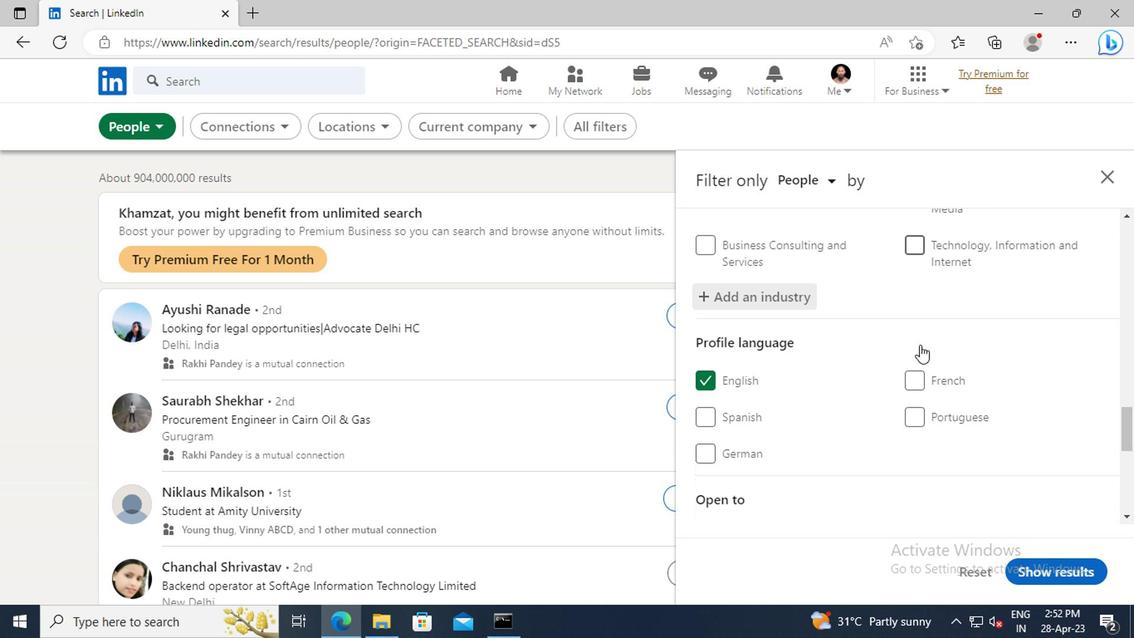 
Action: Mouse scrolled (915, 345) with delta (0, -1)
Screenshot: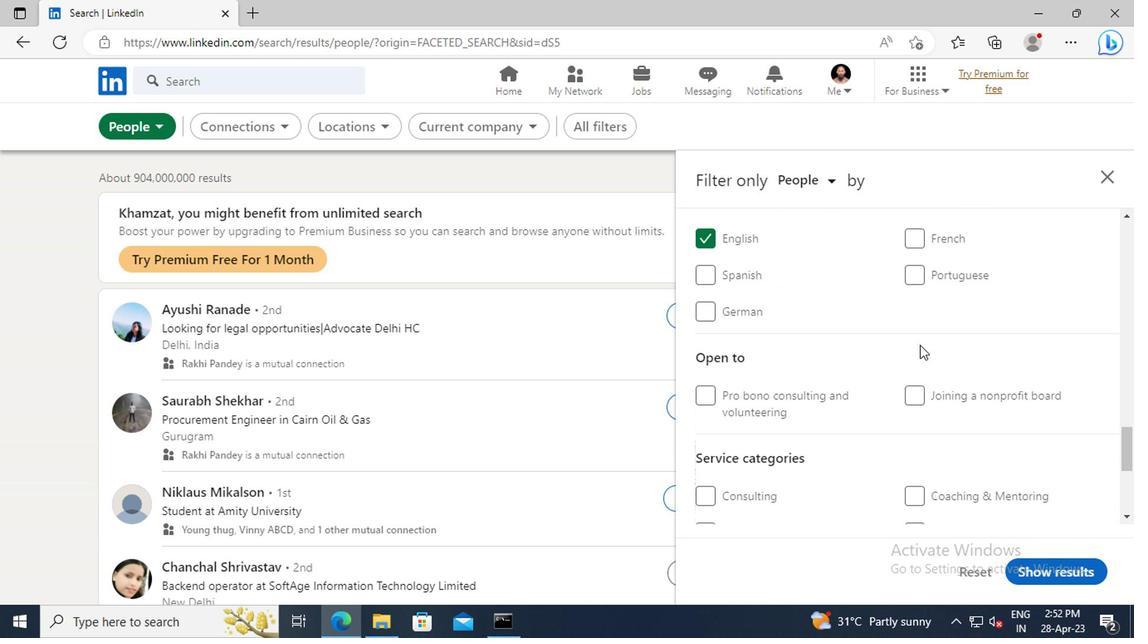 
Action: Mouse scrolled (915, 345) with delta (0, -1)
Screenshot: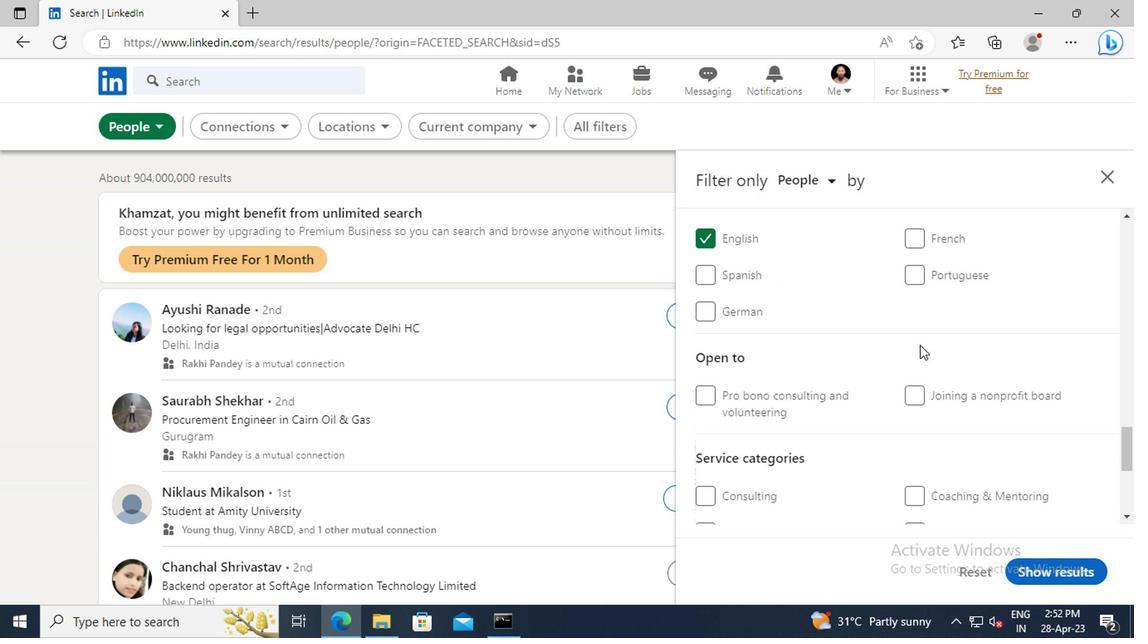 
Action: Mouse scrolled (915, 345) with delta (0, -1)
Screenshot: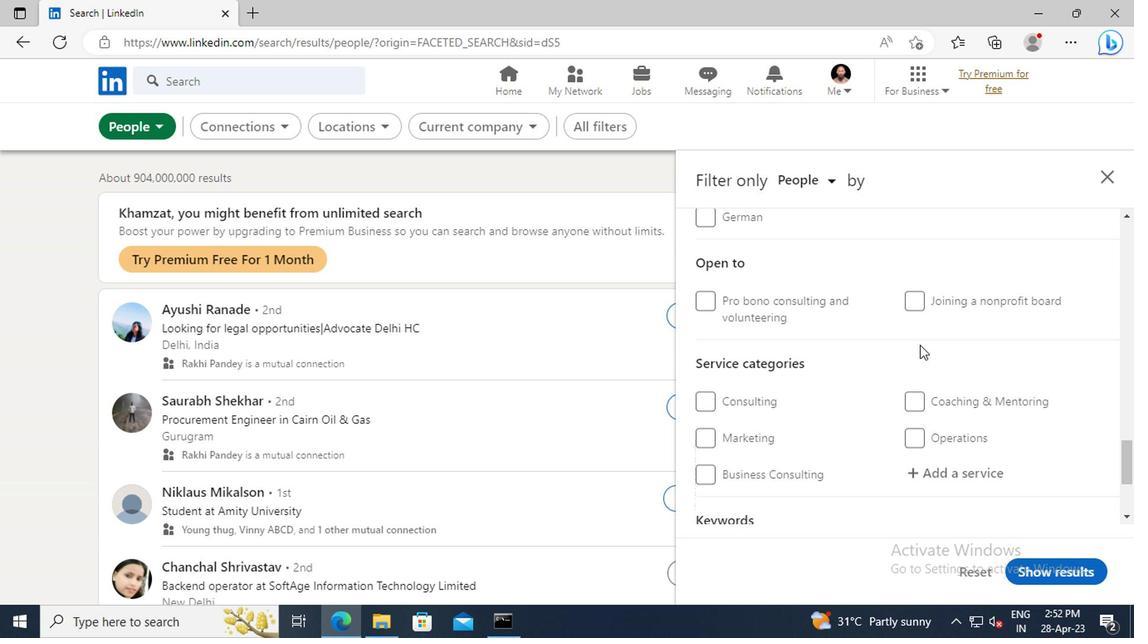 
Action: Mouse scrolled (915, 345) with delta (0, -1)
Screenshot: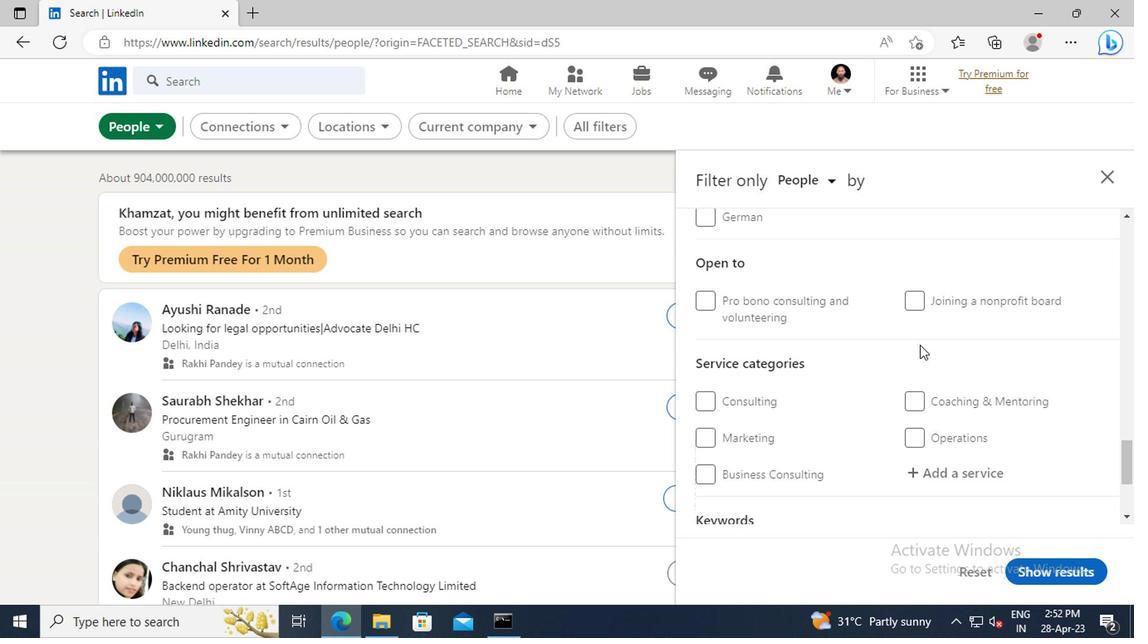 
Action: Mouse moved to (922, 376)
Screenshot: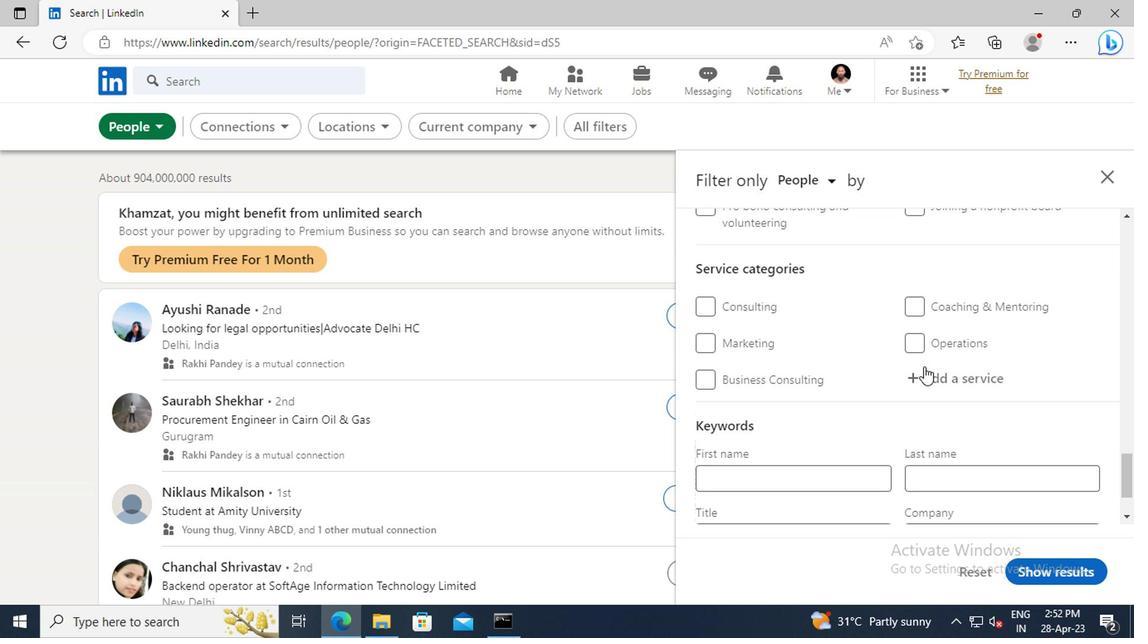 
Action: Mouse pressed left at (922, 376)
Screenshot: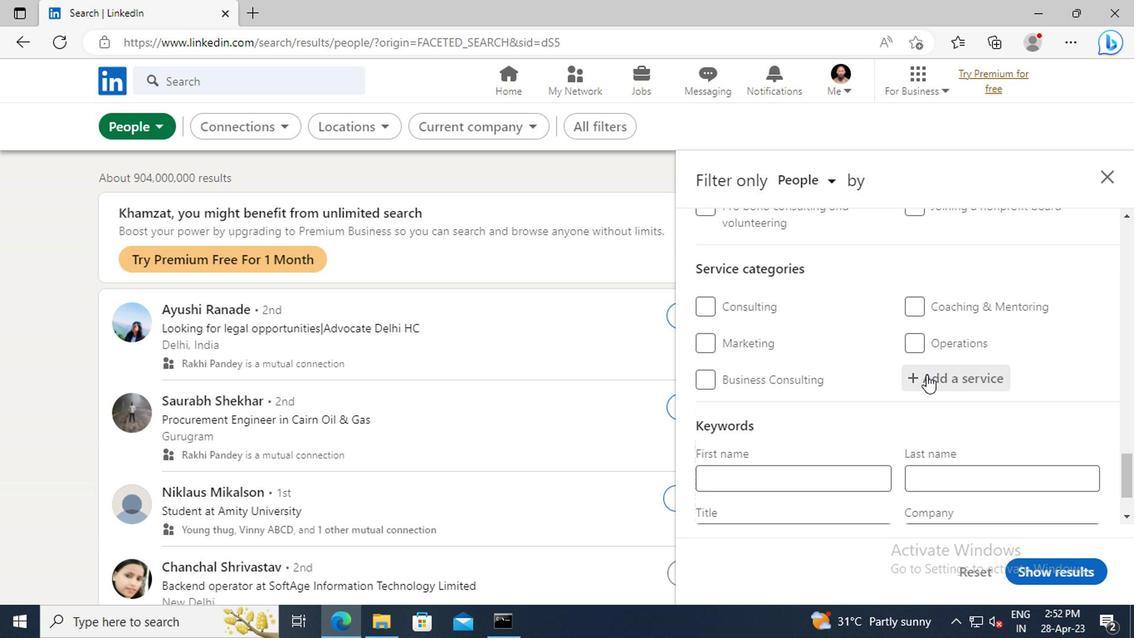 
Action: Key pressed <Key.shift>CUSTOMER<Key.space><Key.shift>SER
Screenshot: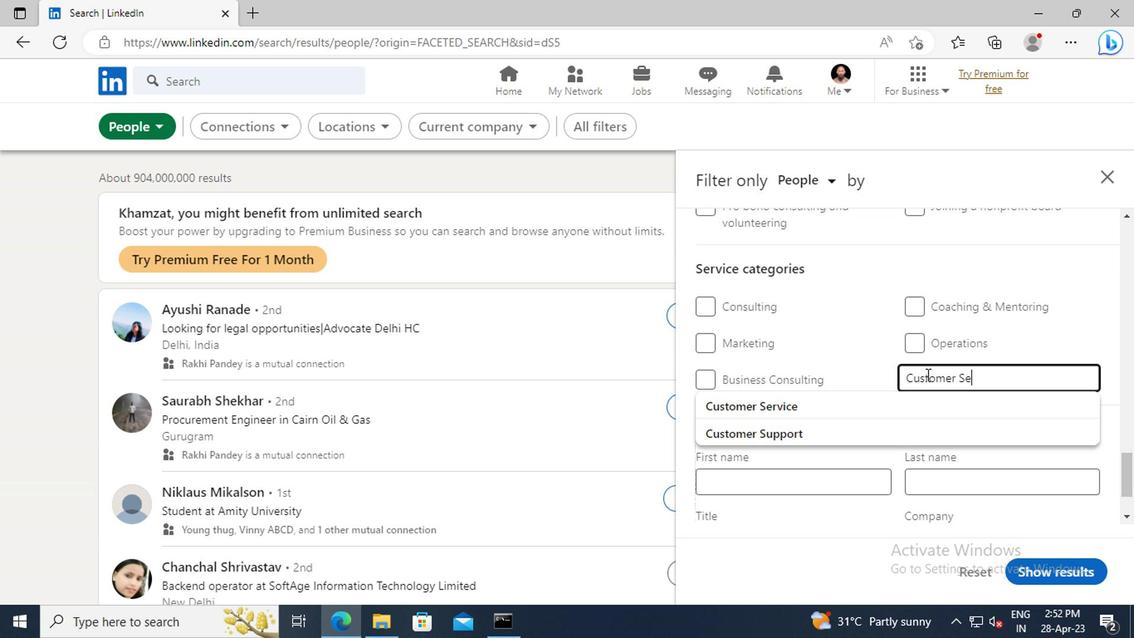 
Action: Mouse moved to (920, 407)
Screenshot: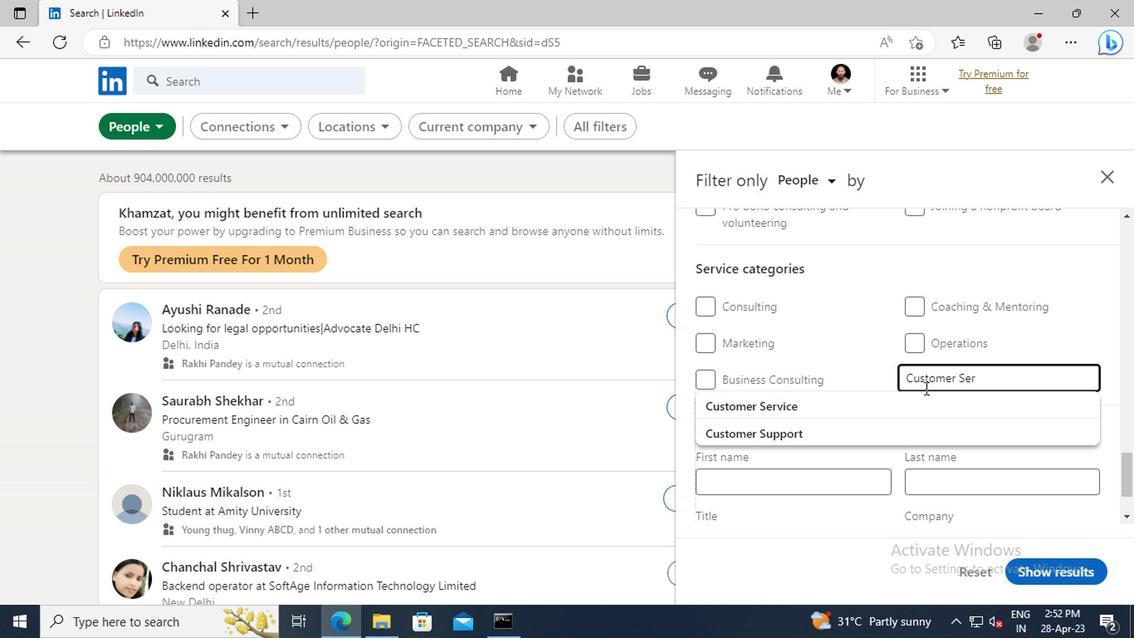 
Action: Mouse pressed left at (920, 407)
Screenshot: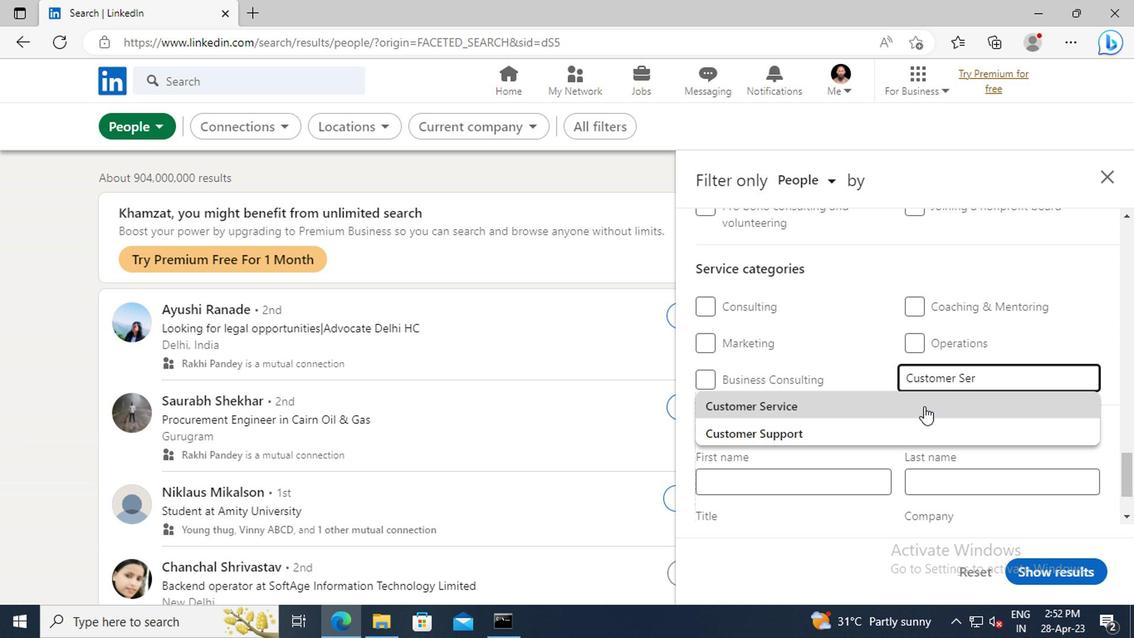 
Action: Mouse moved to (917, 383)
Screenshot: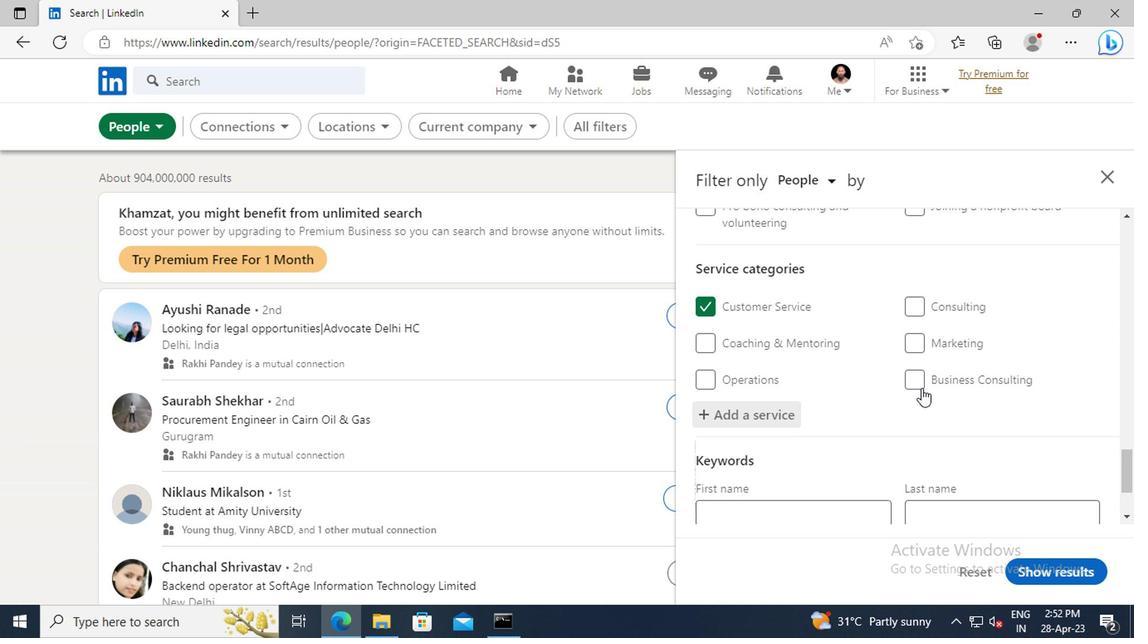 
Action: Mouse scrolled (917, 382) with delta (0, 0)
Screenshot: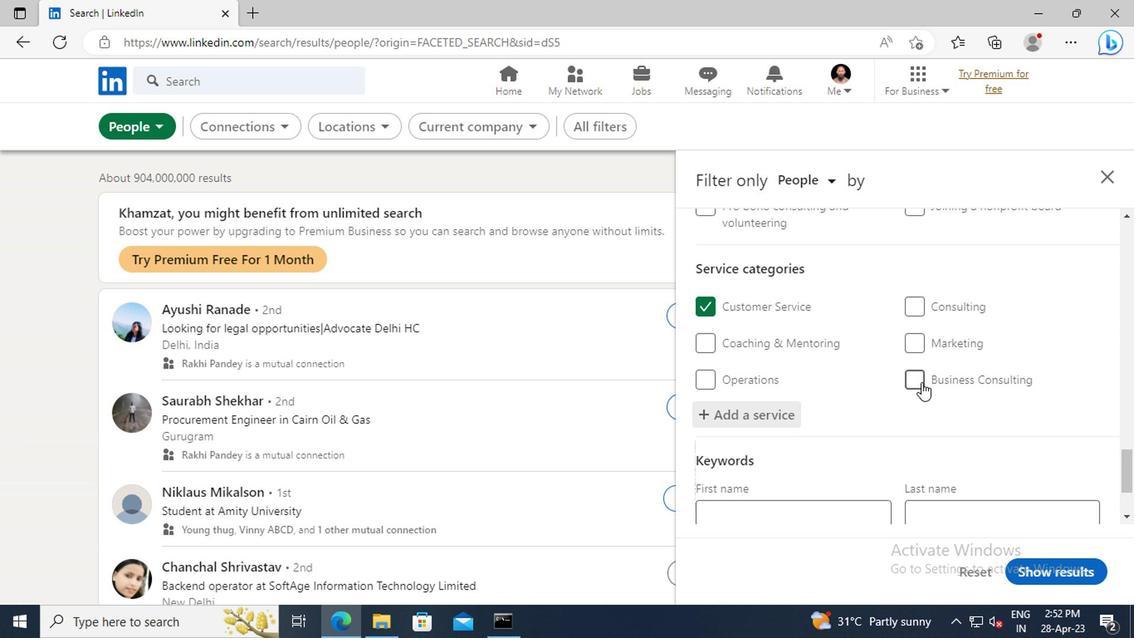 
Action: Mouse scrolled (917, 382) with delta (0, 0)
Screenshot: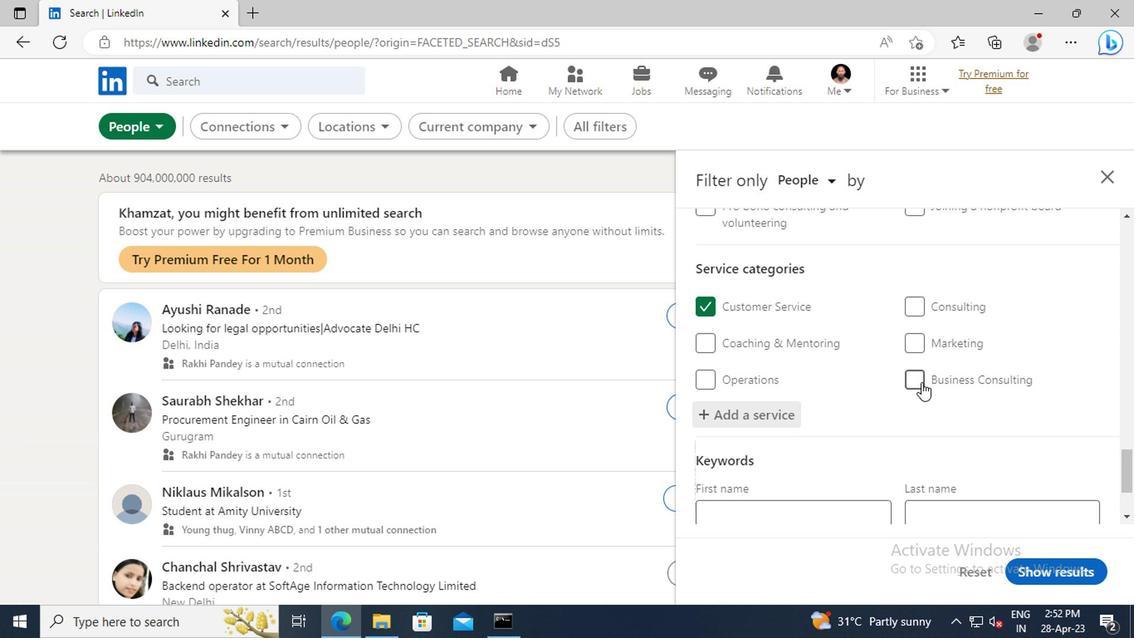 
Action: Mouse scrolled (917, 382) with delta (0, 0)
Screenshot: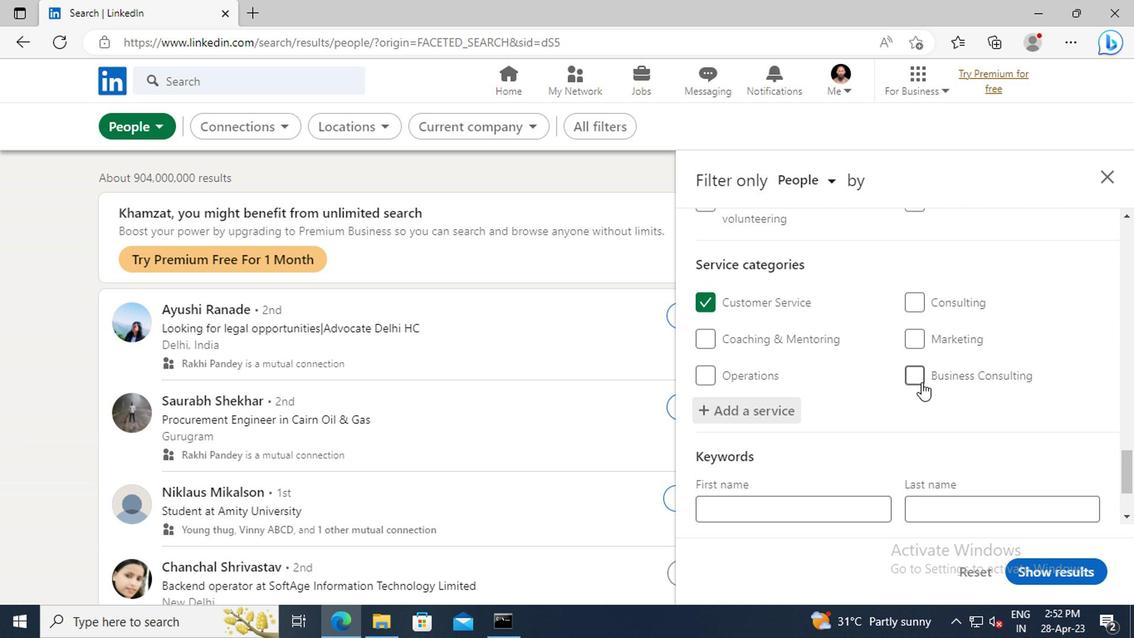 
Action: Mouse scrolled (917, 382) with delta (0, 0)
Screenshot: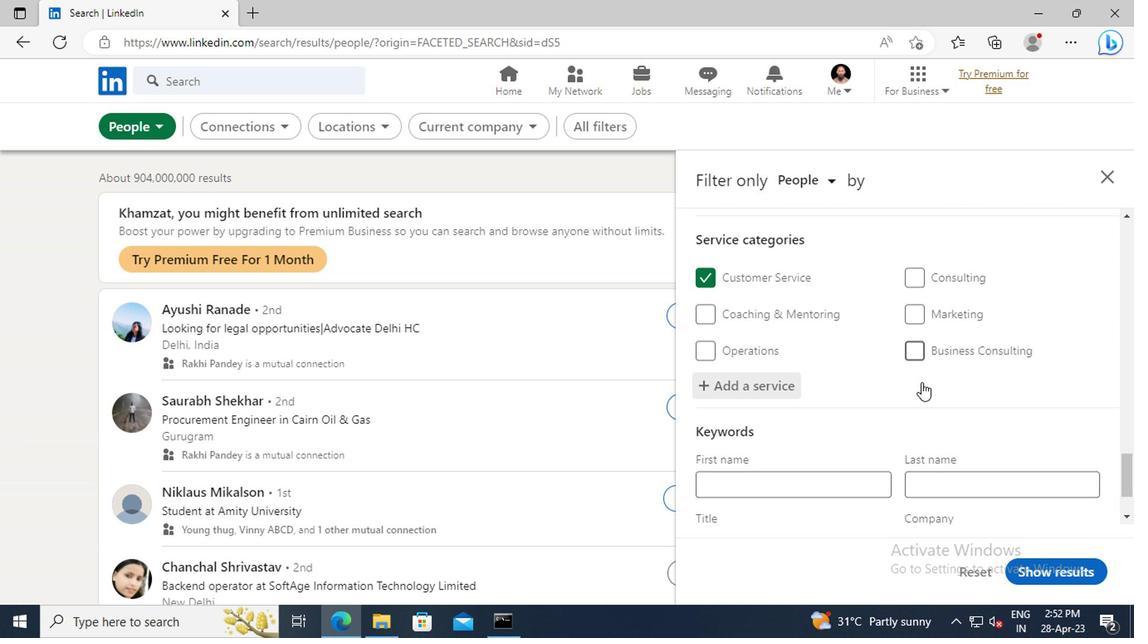 
Action: Mouse scrolled (917, 382) with delta (0, 0)
Screenshot: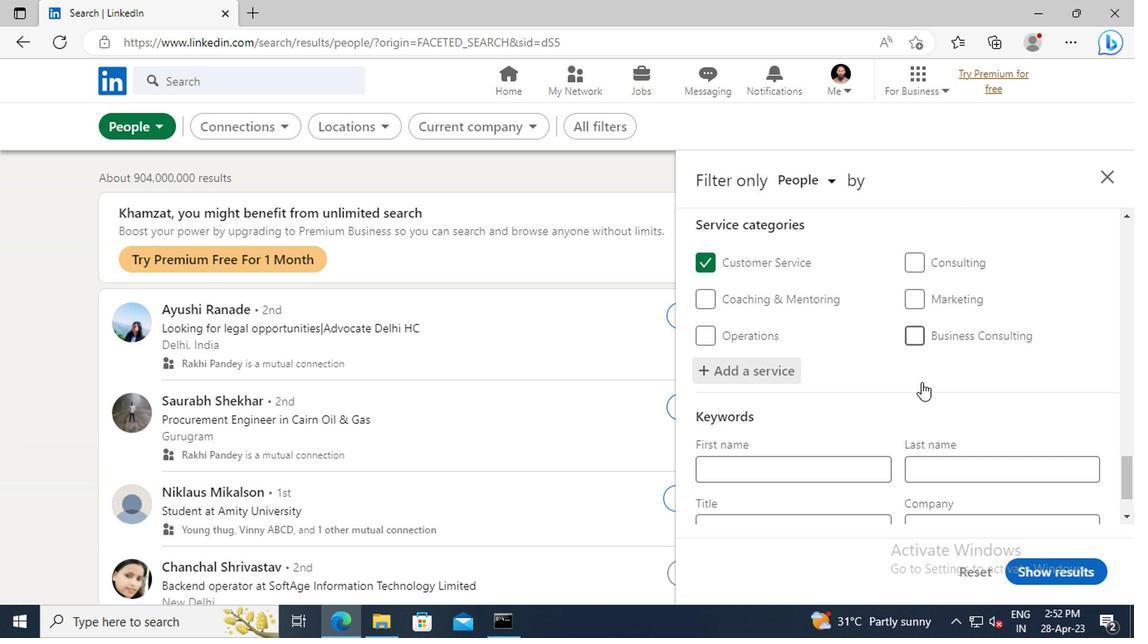 
Action: Mouse moved to (778, 449)
Screenshot: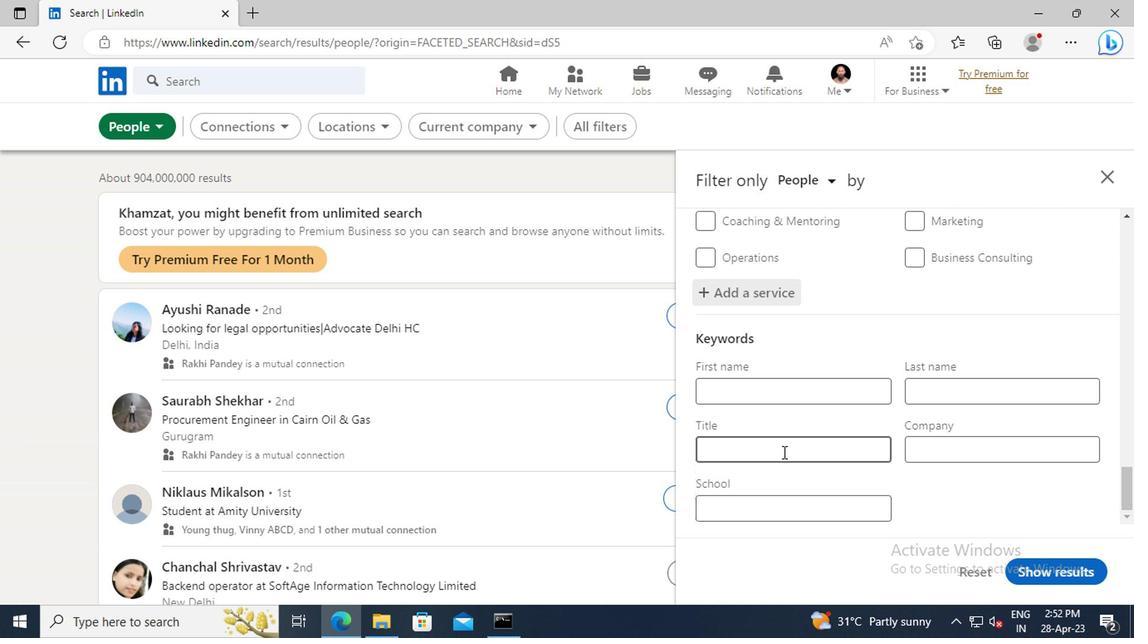 
Action: Mouse pressed left at (778, 449)
Screenshot: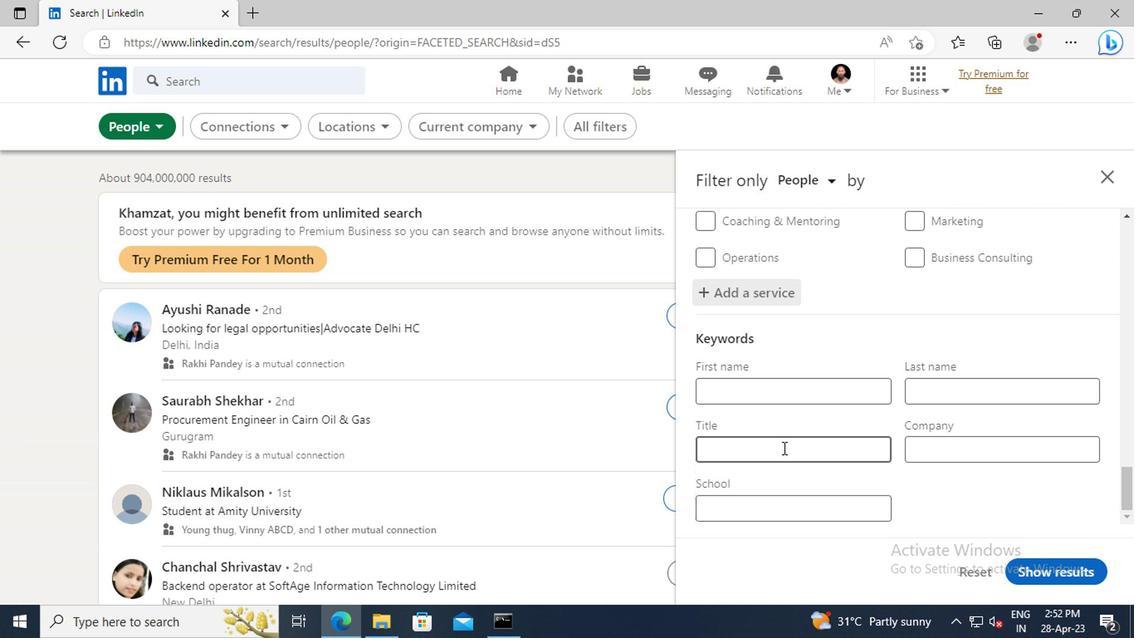 
Action: Key pressed <Key.shift>OPERATIONS<Key.space><Key.shift>DIRECTOR<Key.enter>
Screenshot: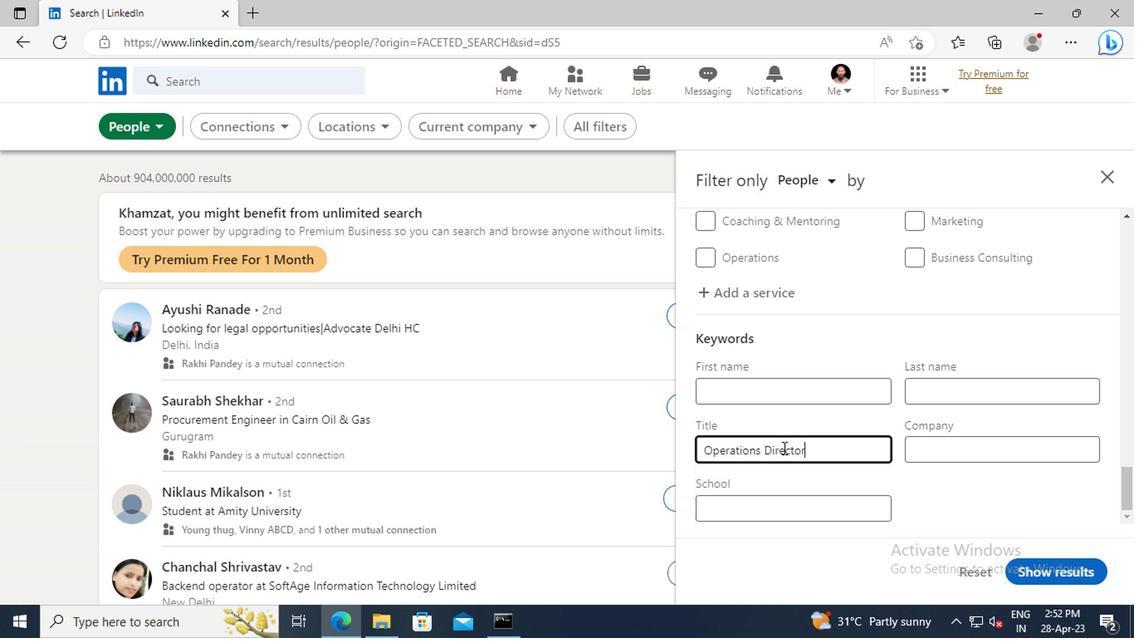 
Action: Mouse moved to (1026, 574)
Screenshot: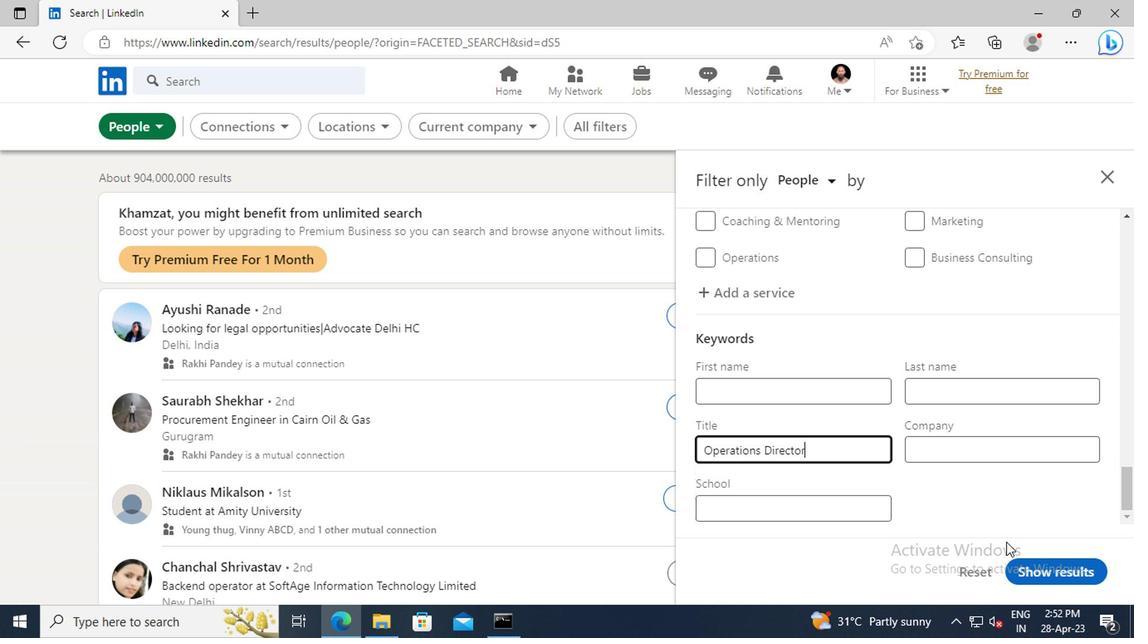
Action: Mouse pressed left at (1026, 574)
Screenshot: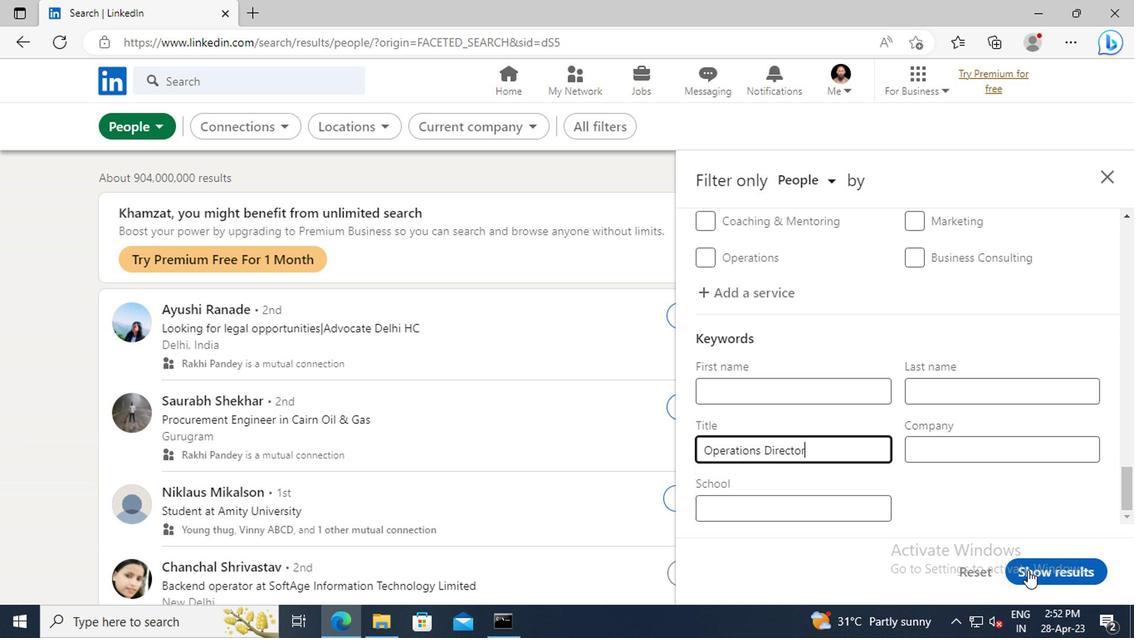 
